 Task: Find connections with filter location Ulm with filter topic #homes with filter profile language German with filter current company Tenneco with filter school HIRACHAND NEMCHAND COLLEGE OF COMMERCE ASHOK CHOWK SOLAPUR DIST.SOLAPUR with filter industry Public Safety with filter service category Email Marketing with filter keywords title Proposal Writer
Action: Mouse moved to (506, 65)
Screenshot: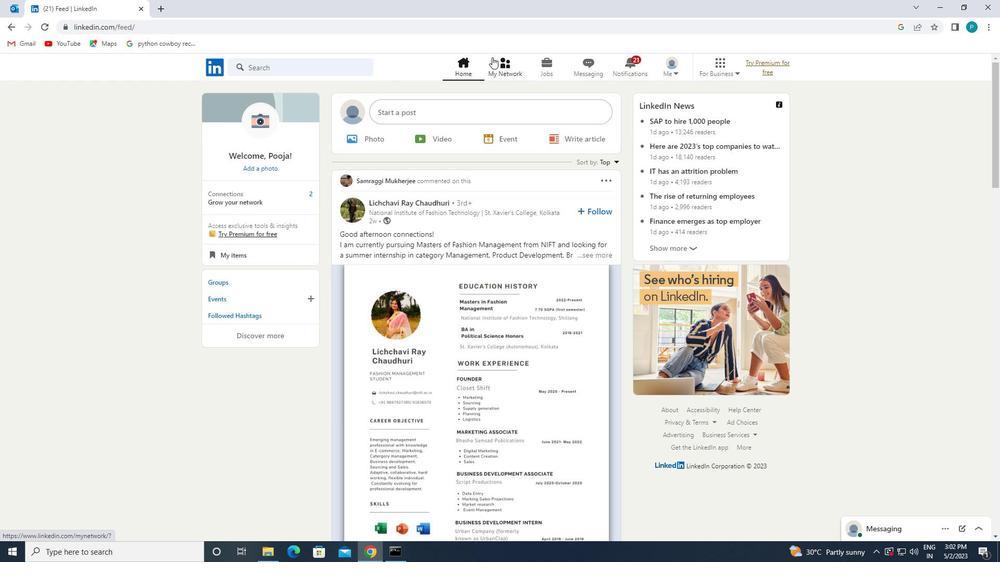 
Action: Mouse pressed left at (506, 65)
Screenshot: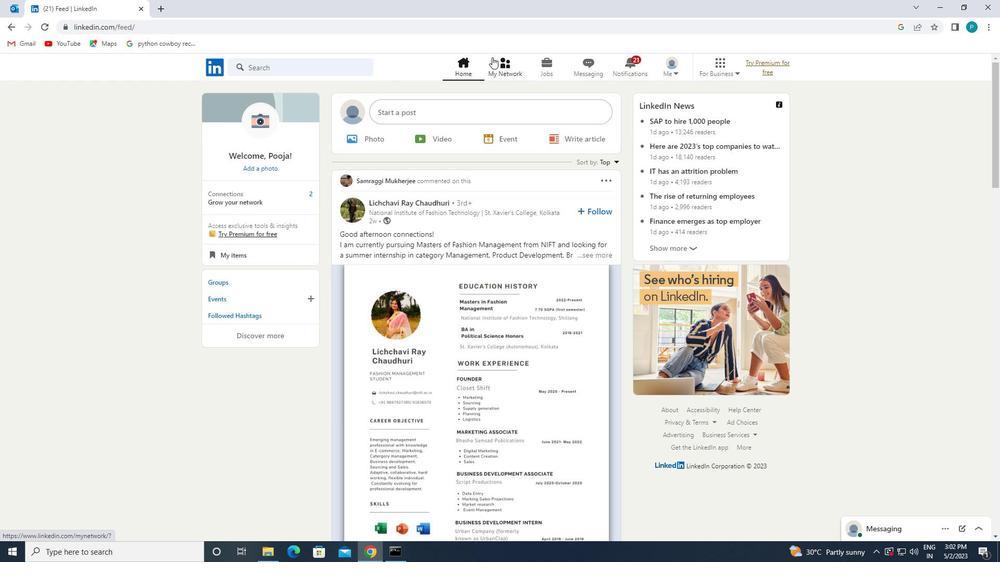 
Action: Mouse moved to (335, 120)
Screenshot: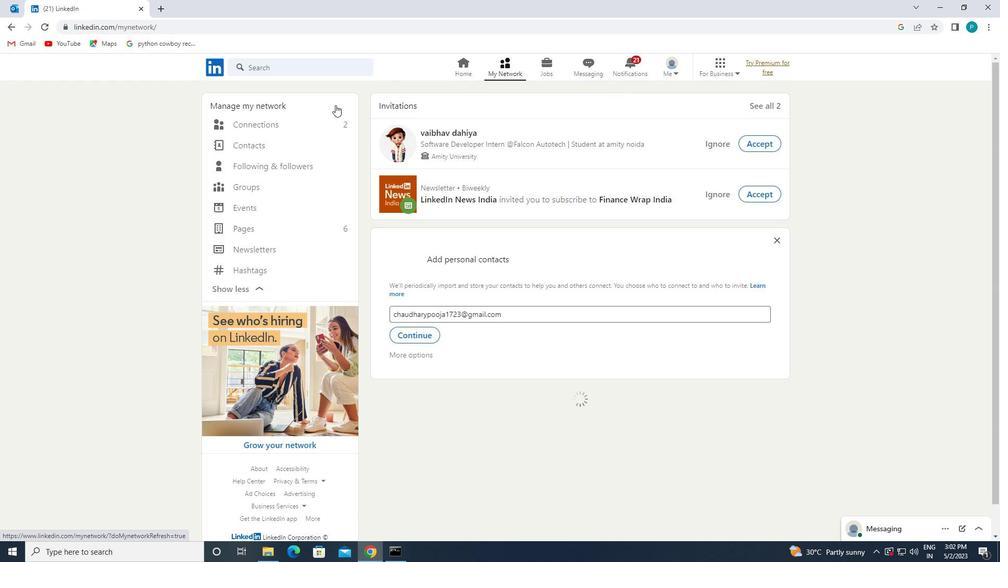 
Action: Mouse pressed left at (335, 120)
Screenshot: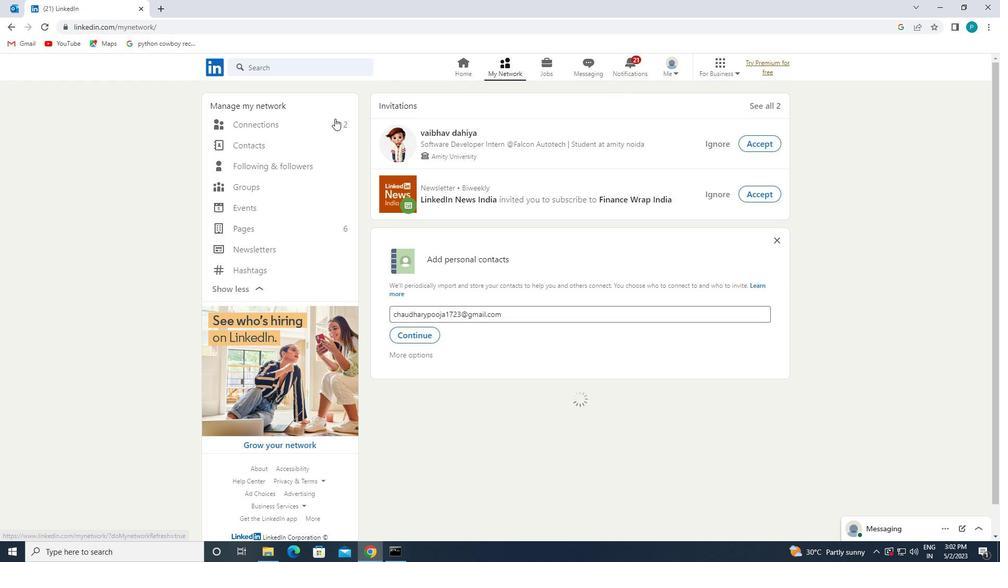 
Action: Mouse moved to (561, 121)
Screenshot: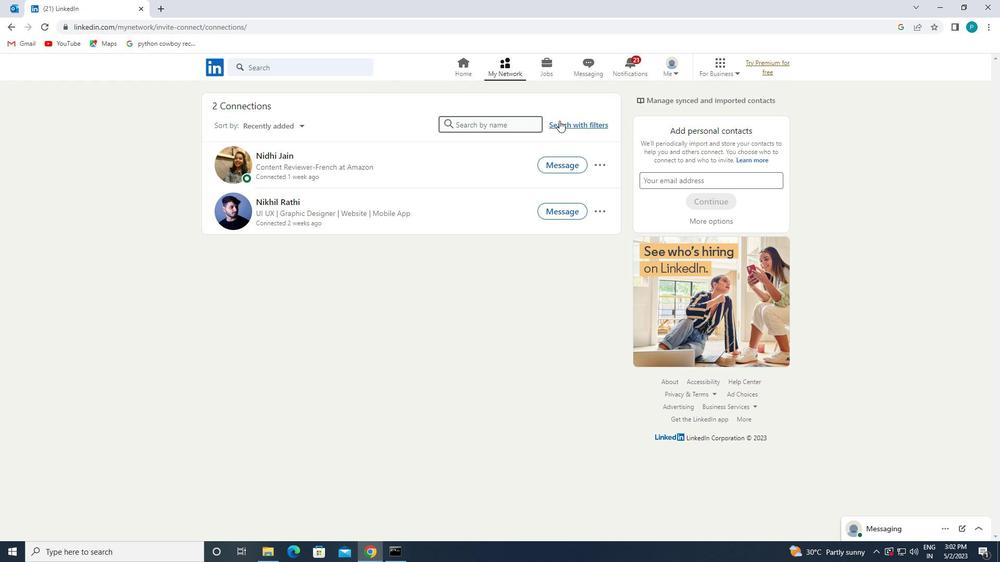 
Action: Mouse pressed left at (561, 121)
Screenshot: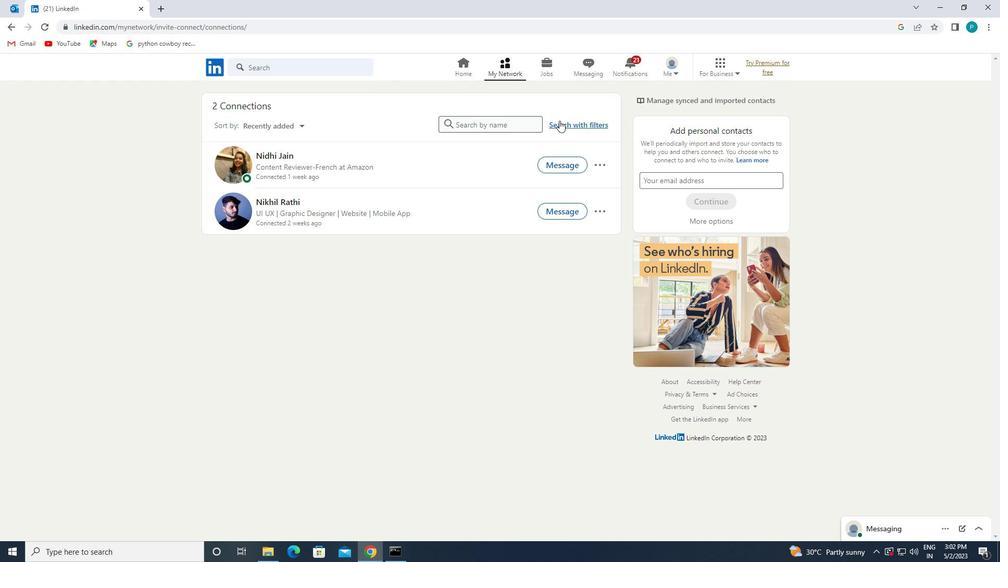 
Action: Mouse moved to (515, 95)
Screenshot: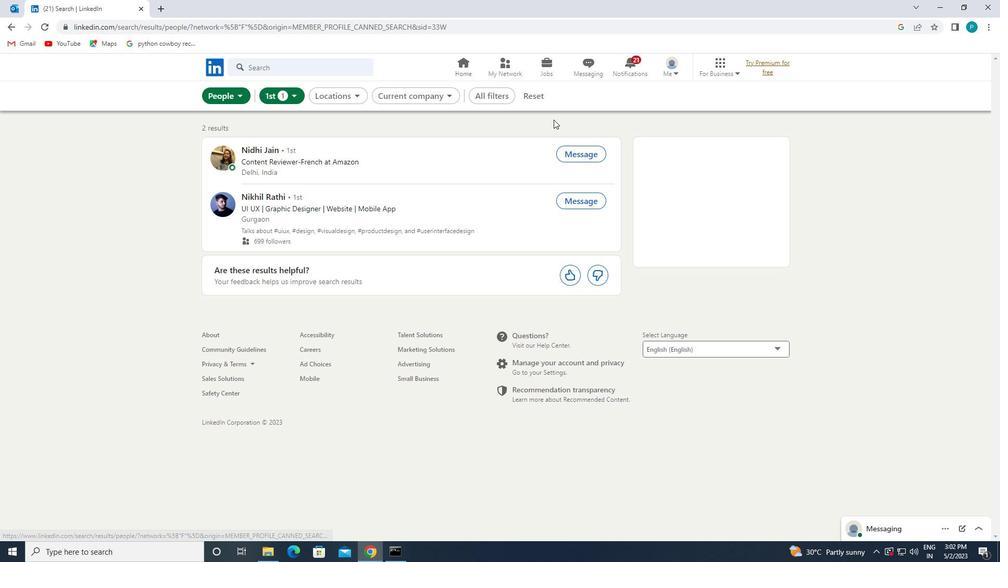 
Action: Mouse pressed left at (515, 95)
Screenshot: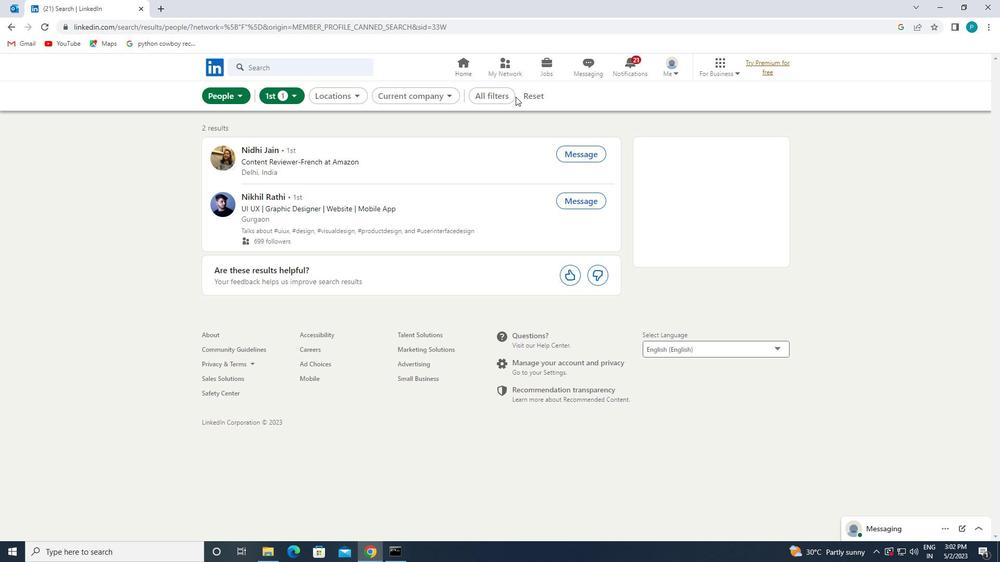 
Action: Mouse moved to (524, 101)
Screenshot: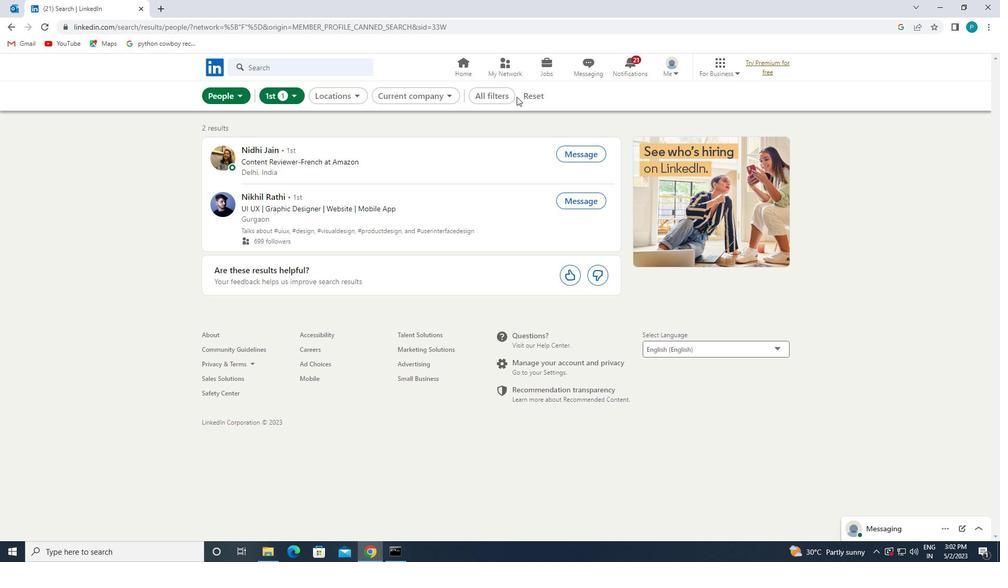 
Action: Mouse pressed left at (524, 101)
Screenshot: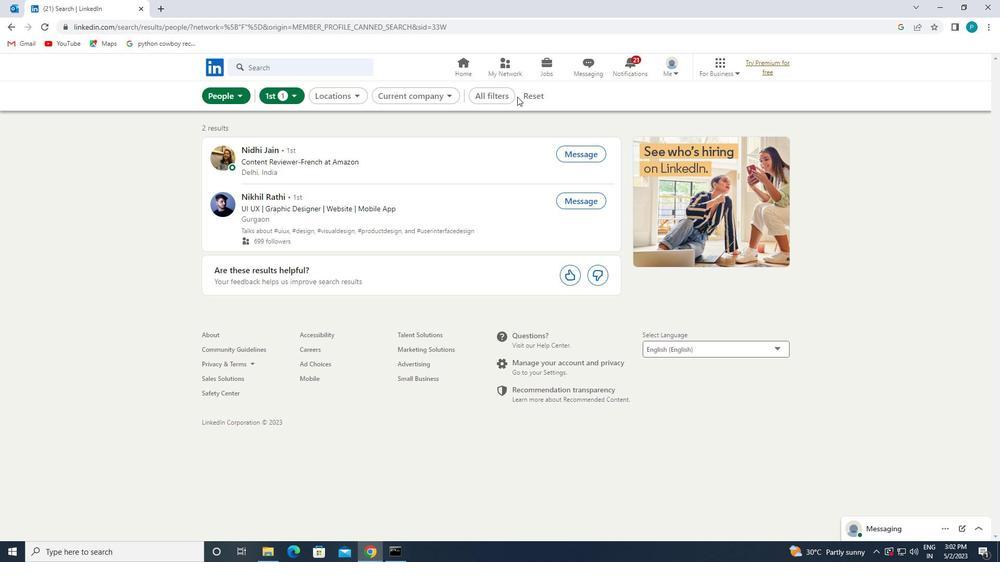 
Action: Mouse moved to (499, 96)
Screenshot: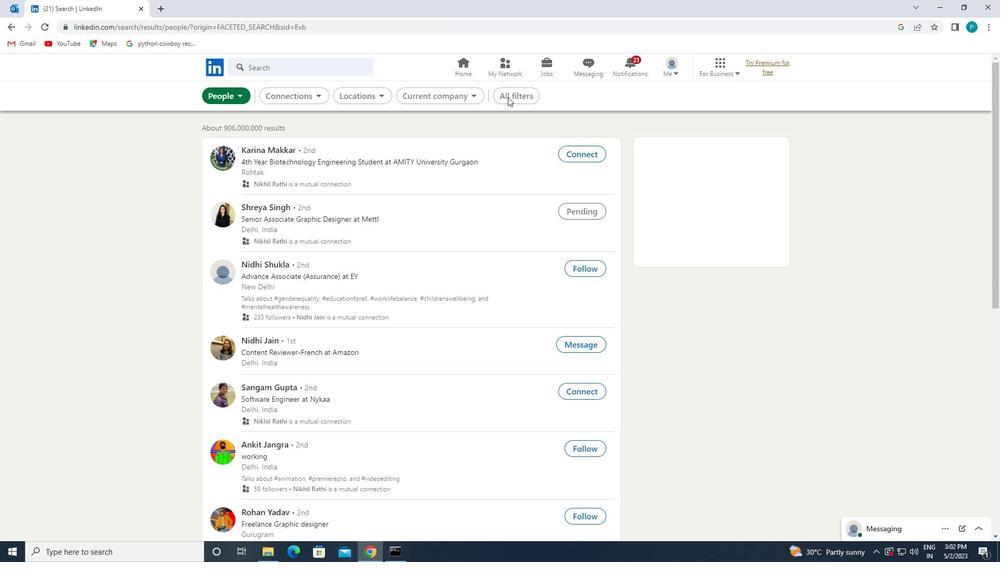 
Action: Mouse pressed left at (499, 96)
Screenshot: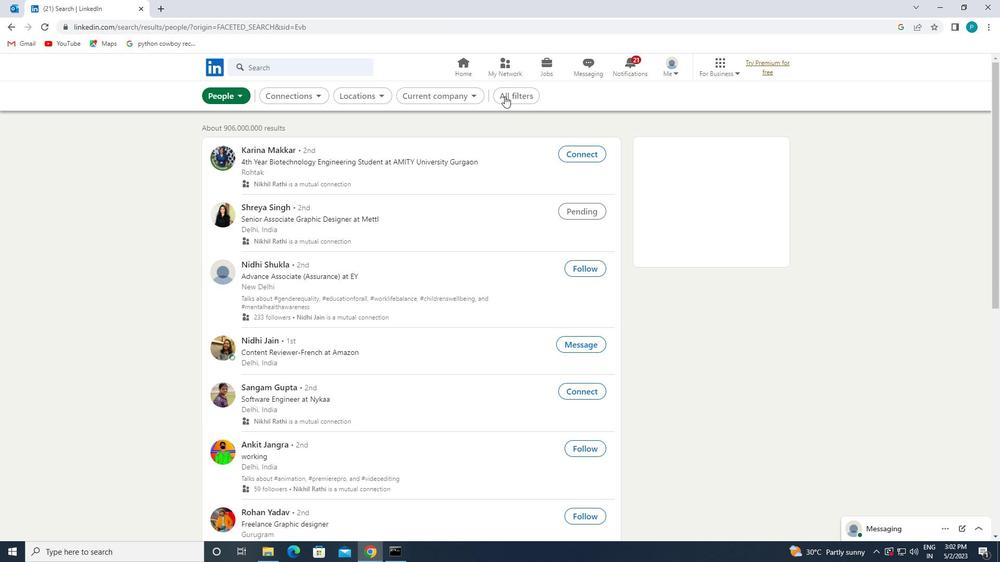
Action: Mouse moved to (858, 262)
Screenshot: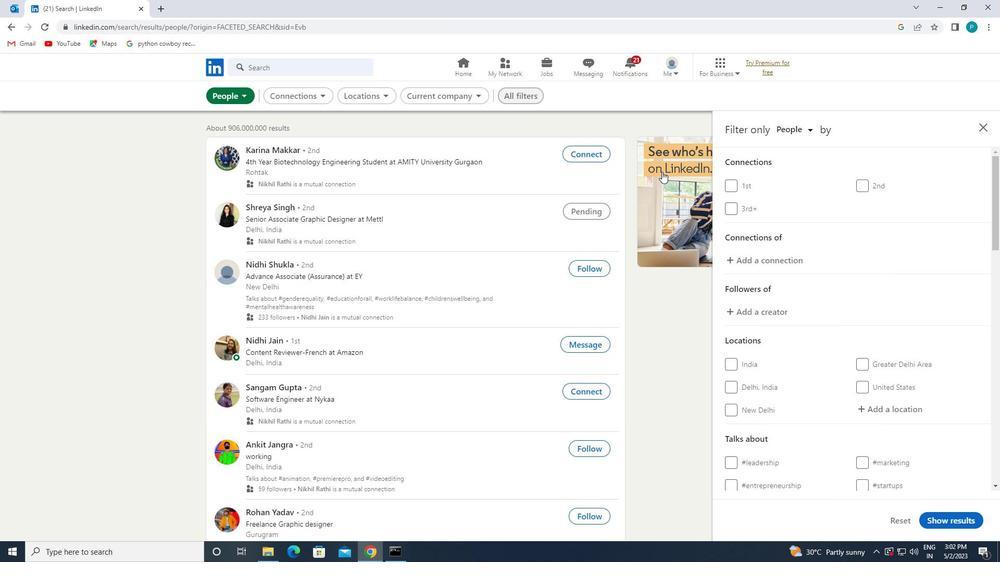 
Action: Mouse scrolled (858, 262) with delta (0, 0)
Screenshot: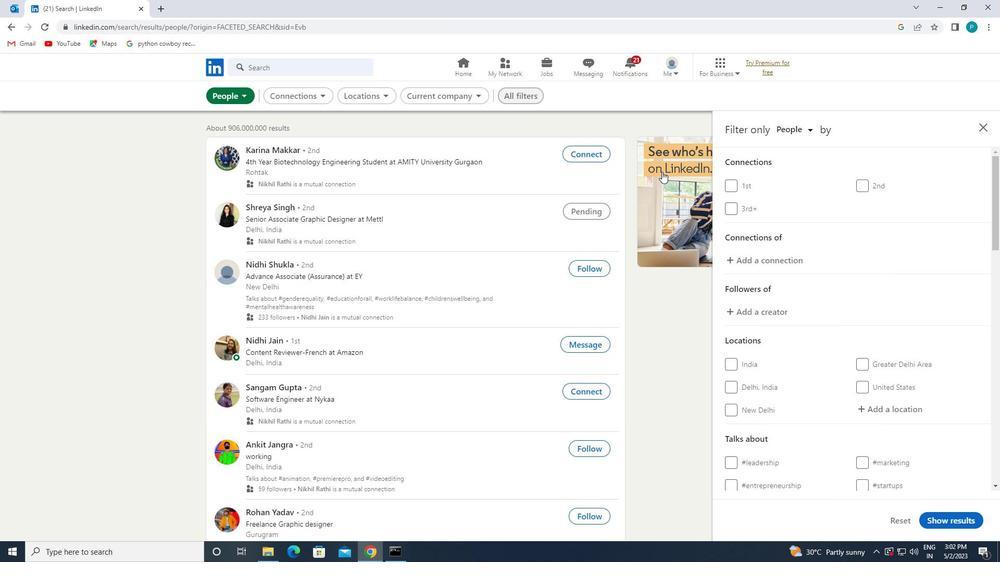 
Action: Mouse moved to (859, 264)
Screenshot: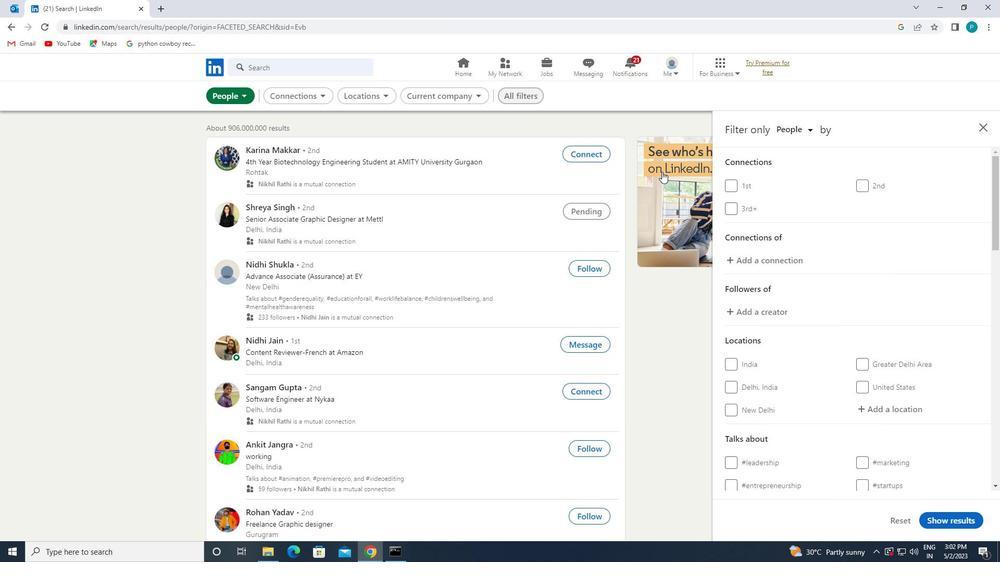 
Action: Mouse scrolled (859, 264) with delta (0, 0)
Screenshot: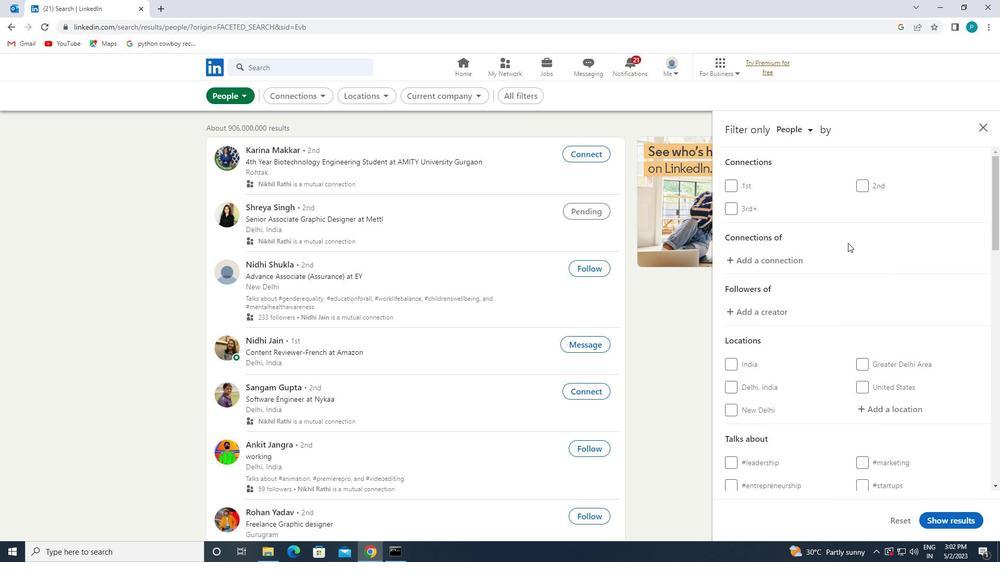 
Action: Mouse scrolled (859, 264) with delta (0, 0)
Screenshot: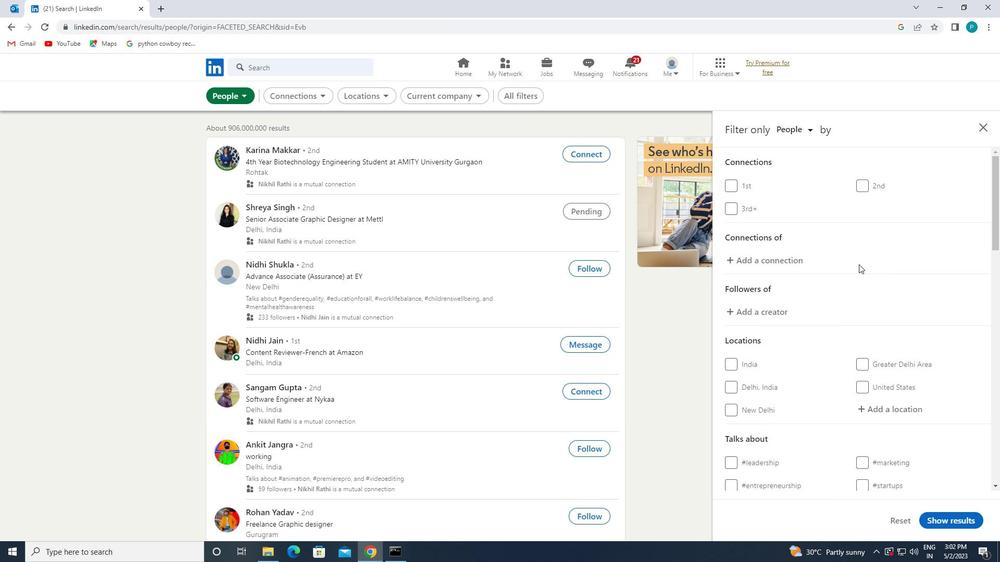 
Action: Mouse moved to (864, 256)
Screenshot: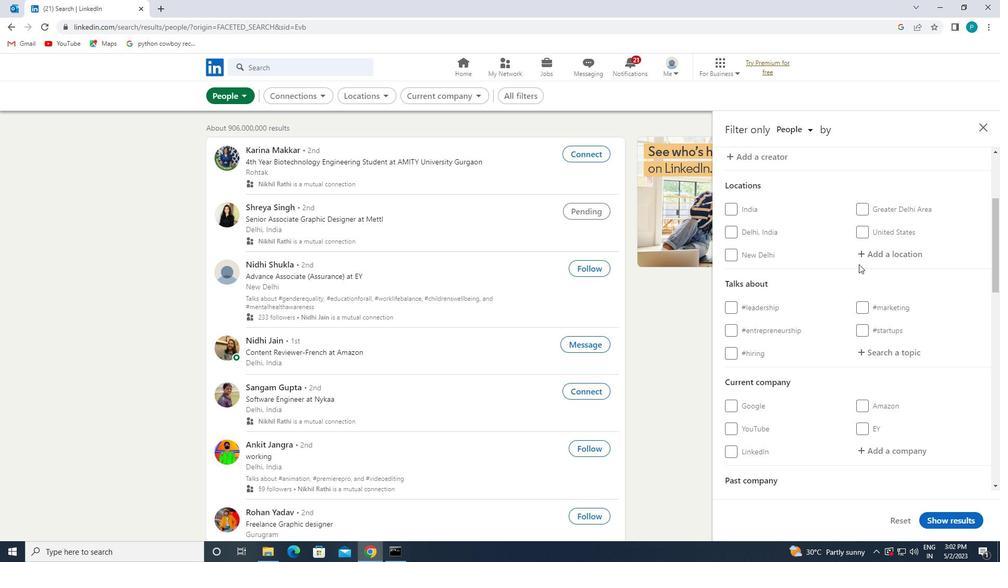 
Action: Mouse pressed left at (864, 256)
Screenshot: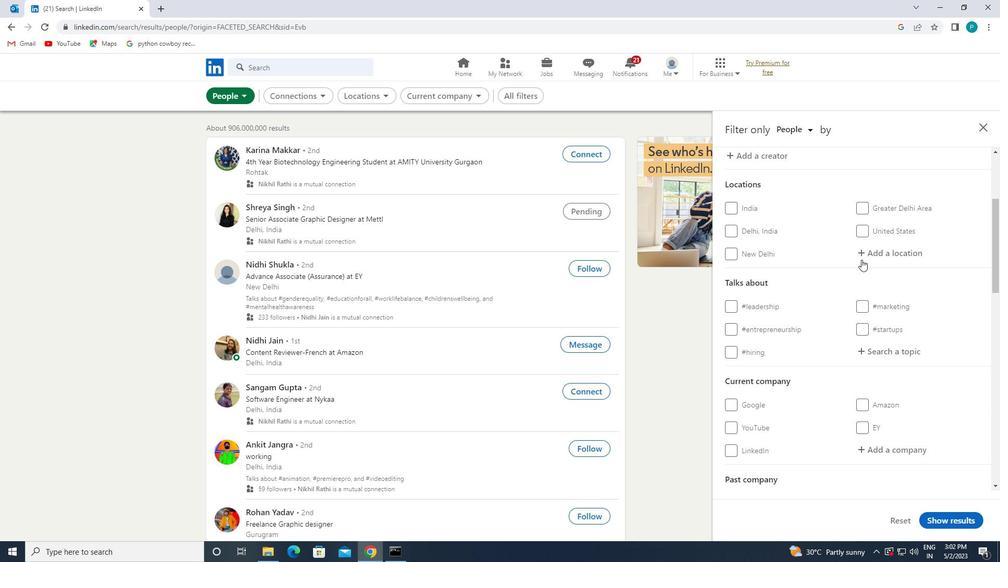 
Action: Key pressed <Key.caps_lock>u<Key.caps_lock>lm
Screenshot: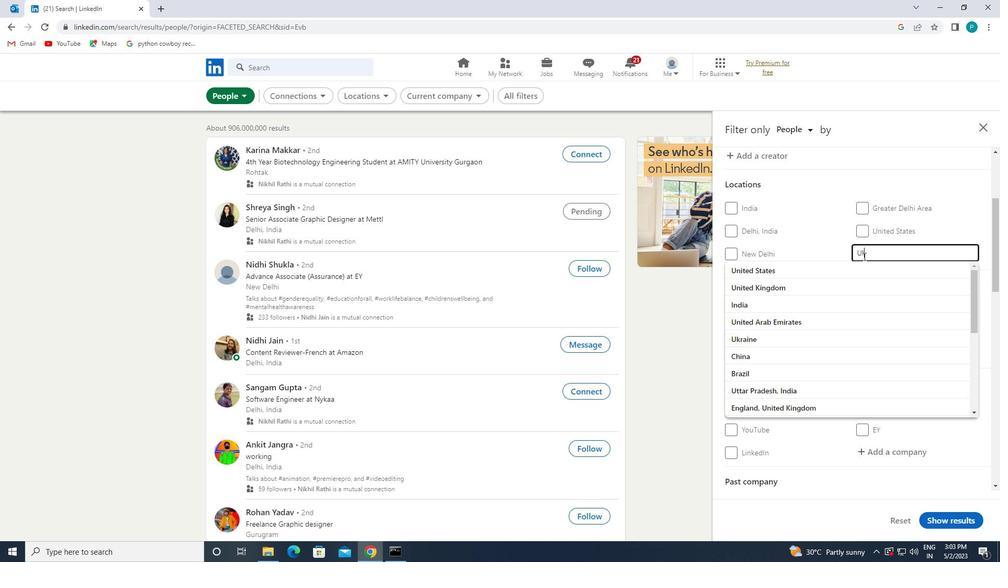 
Action: Mouse moved to (841, 264)
Screenshot: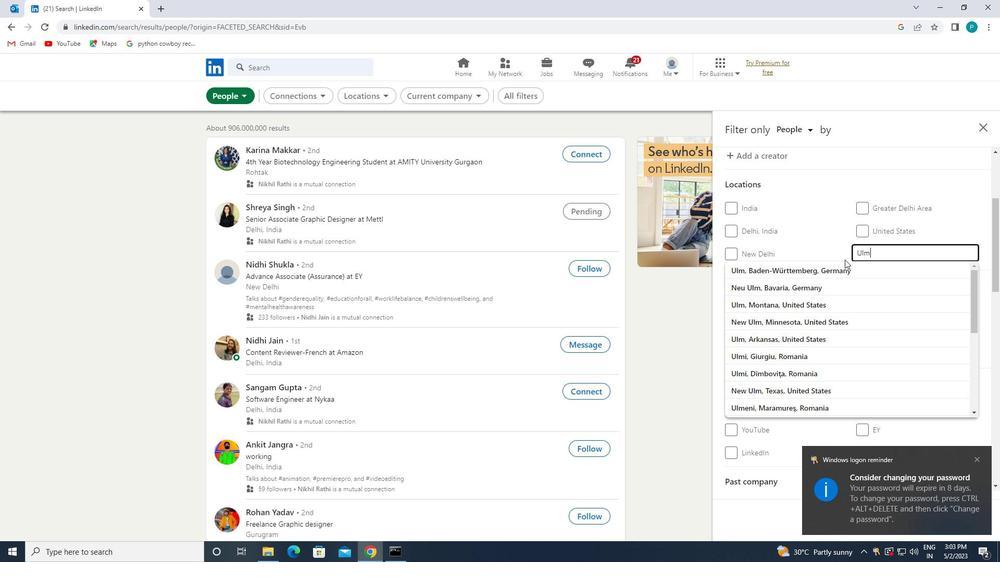 
Action: Mouse pressed left at (841, 264)
Screenshot: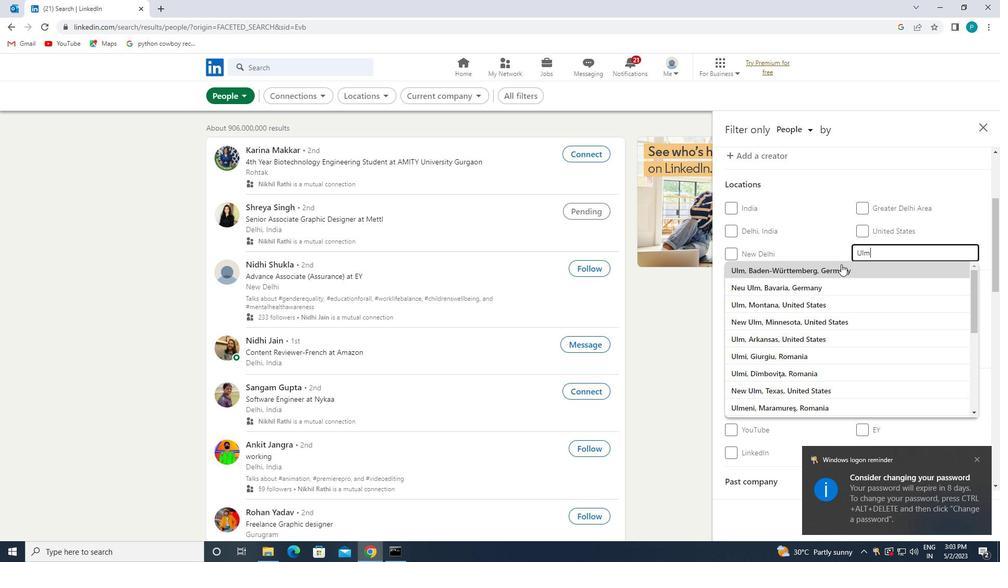 
Action: Mouse moved to (855, 297)
Screenshot: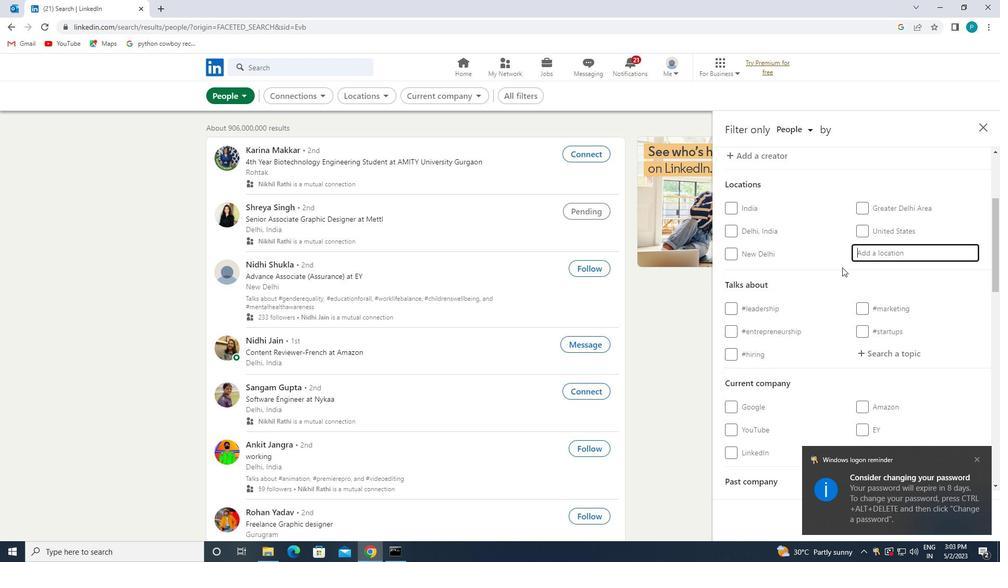 
Action: Mouse scrolled (855, 296) with delta (0, 0)
Screenshot: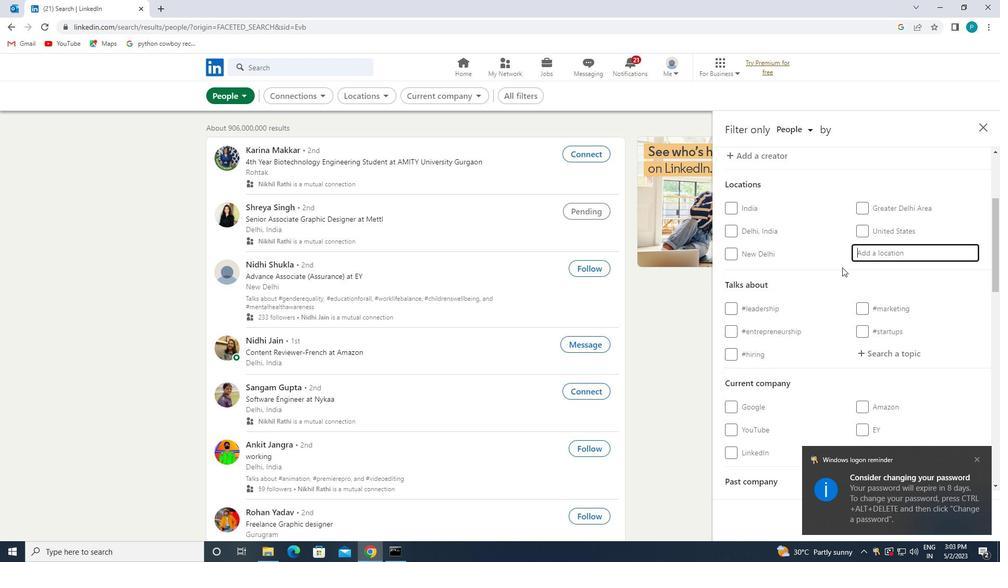 
Action: Mouse moved to (855, 297)
Screenshot: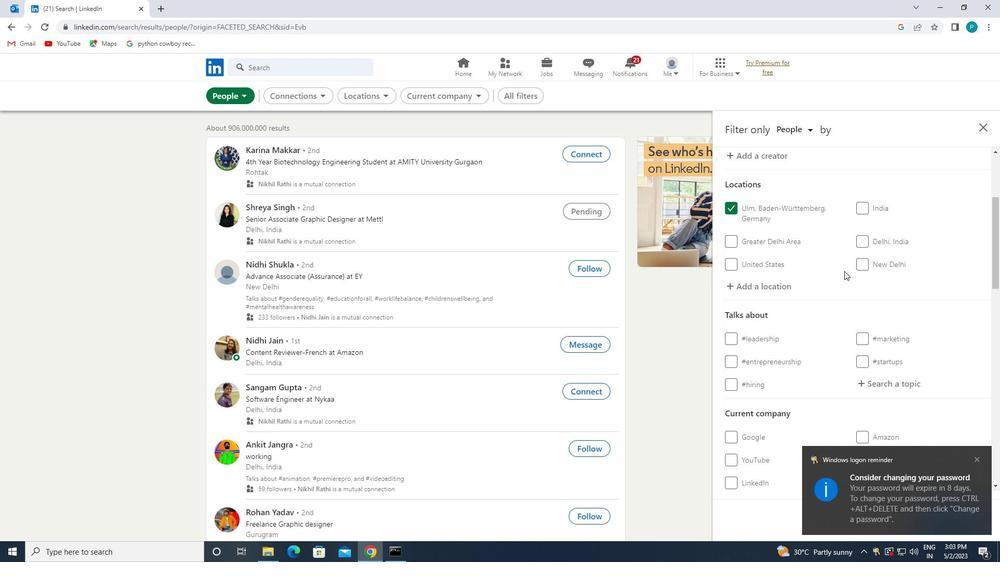 
Action: Mouse scrolled (855, 297) with delta (0, 0)
Screenshot: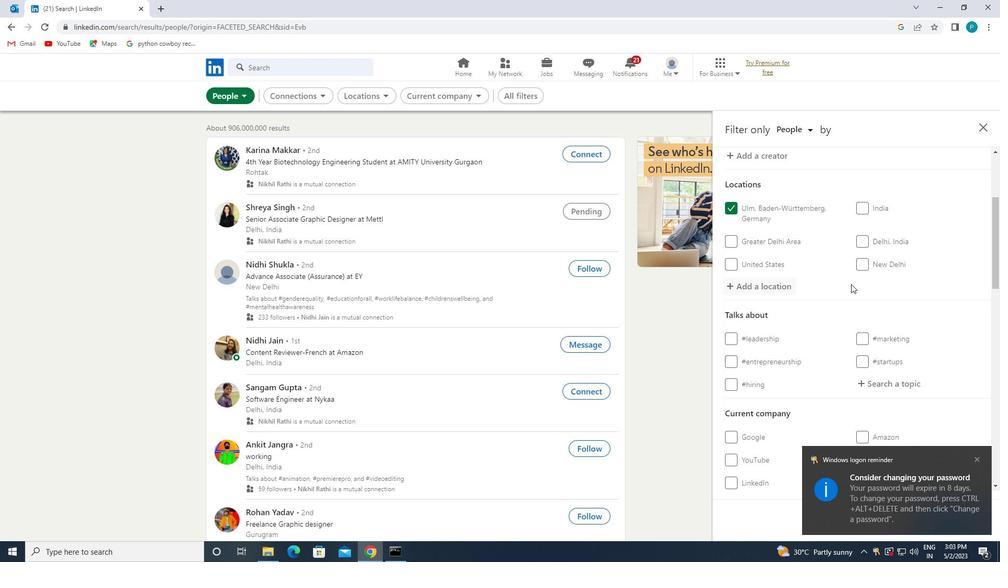 
Action: Mouse moved to (902, 284)
Screenshot: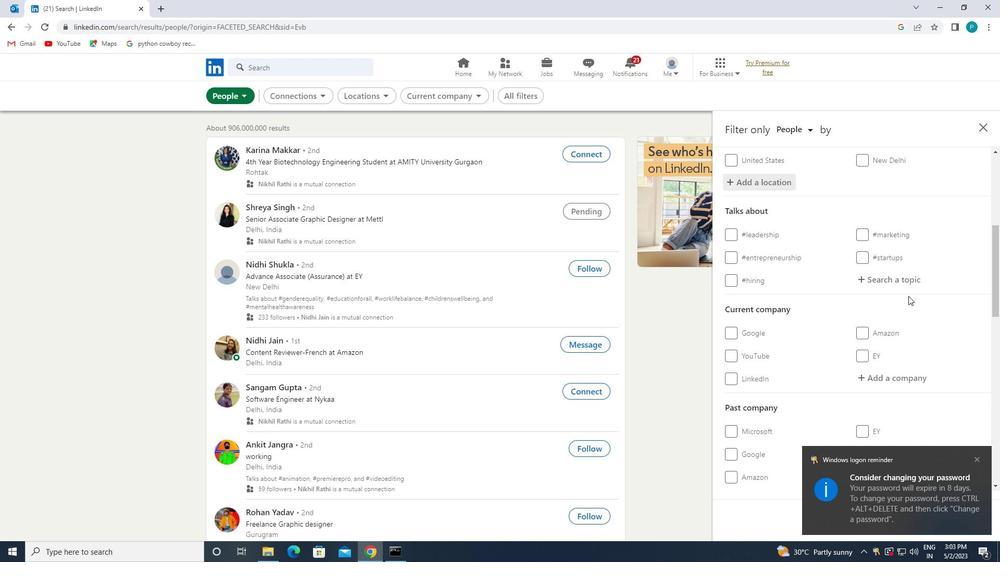 
Action: Mouse pressed left at (902, 284)
Screenshot: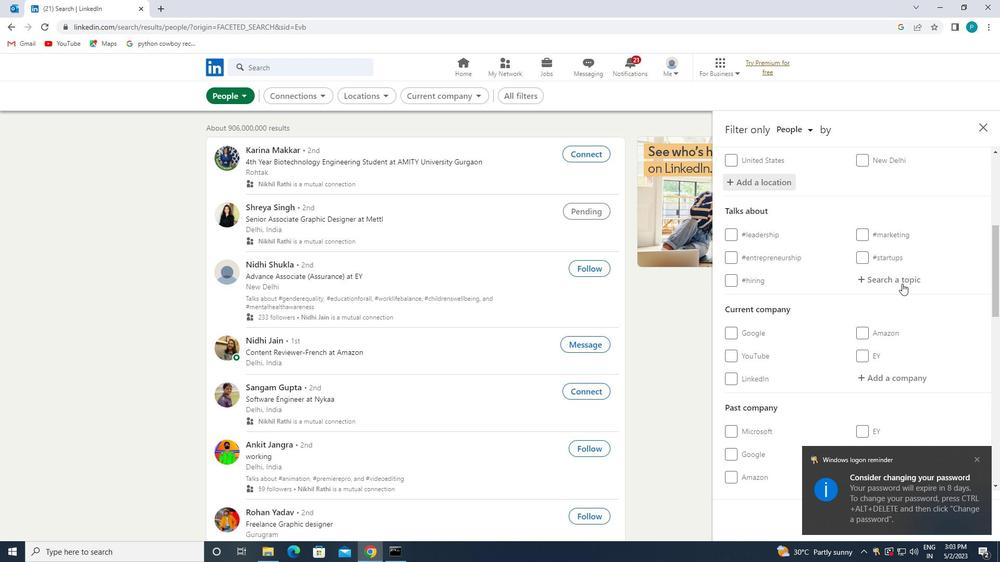 
Action: Mouse moved to (981, 457)
Screenshot: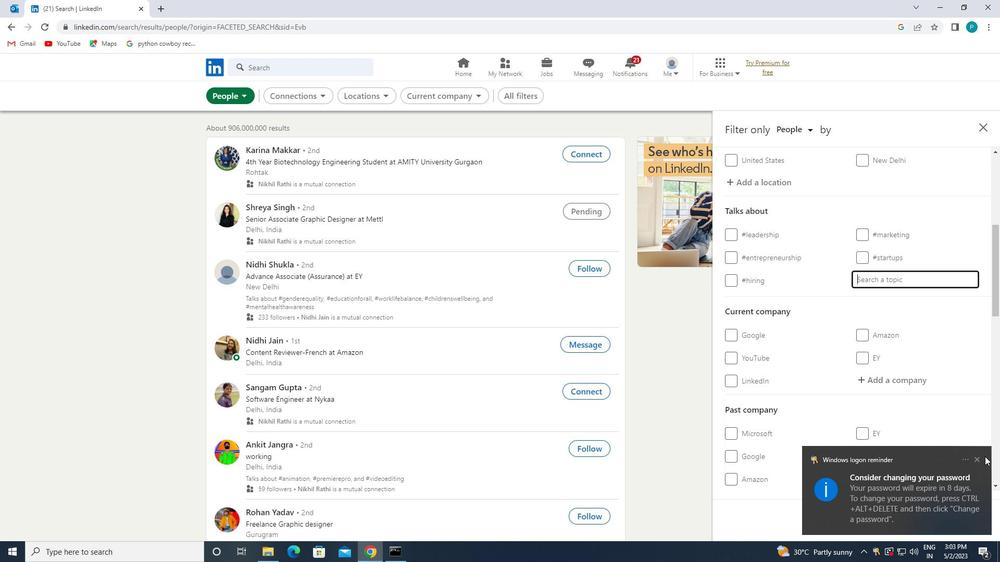 
Action: Mouse pressed left at (981, 457)
Screenshot: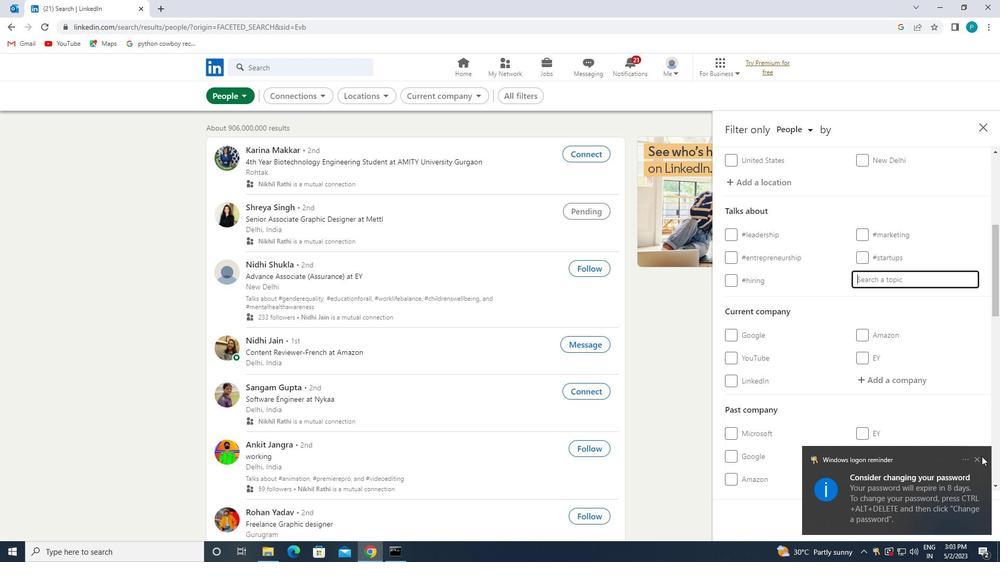 
Action: Mouse moved to (898, 277)
Screenshot: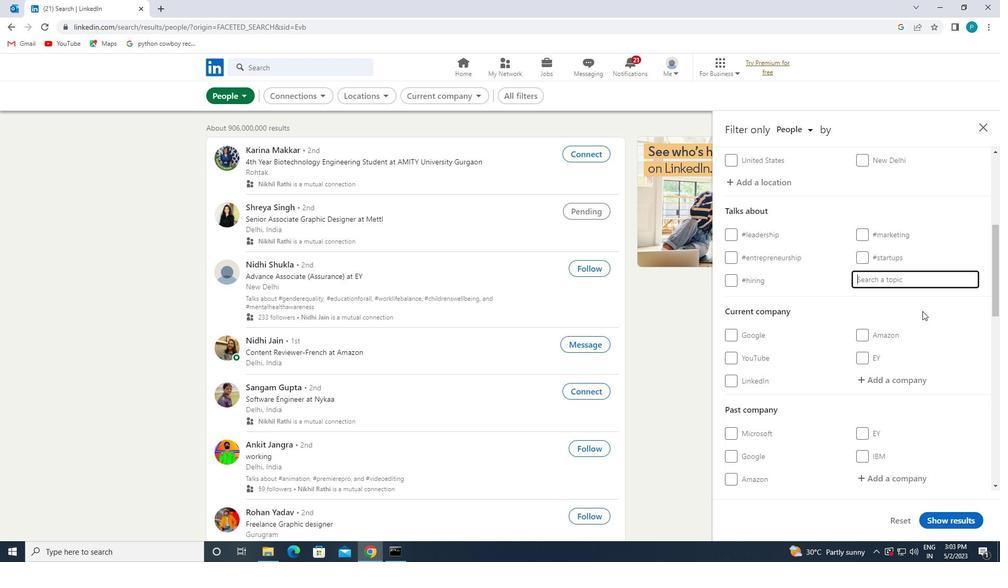 
Action: Key pressed <Key.shift>#HOMES
Screenshot: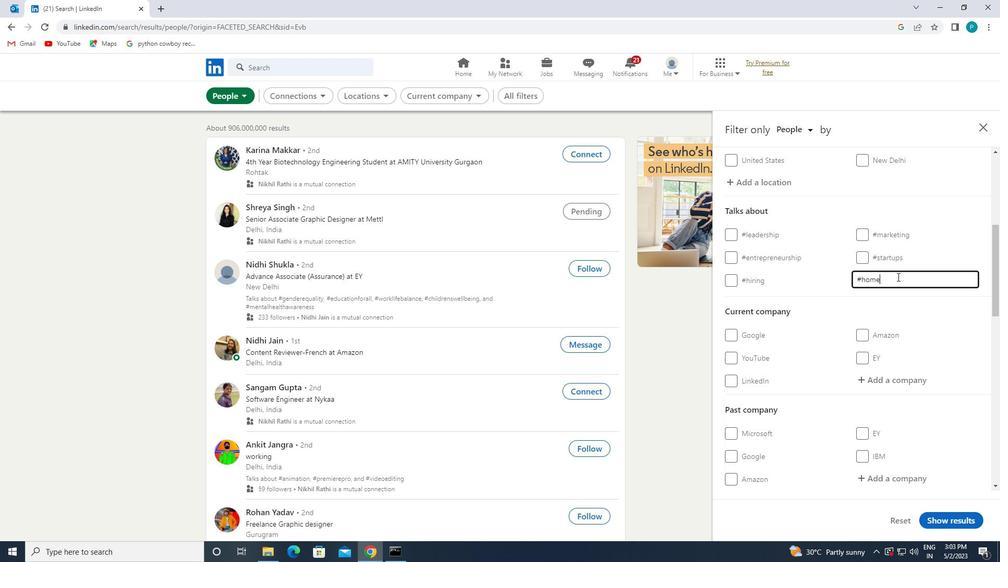 
Action: Mouse moved to (906, 374)
Screenshot: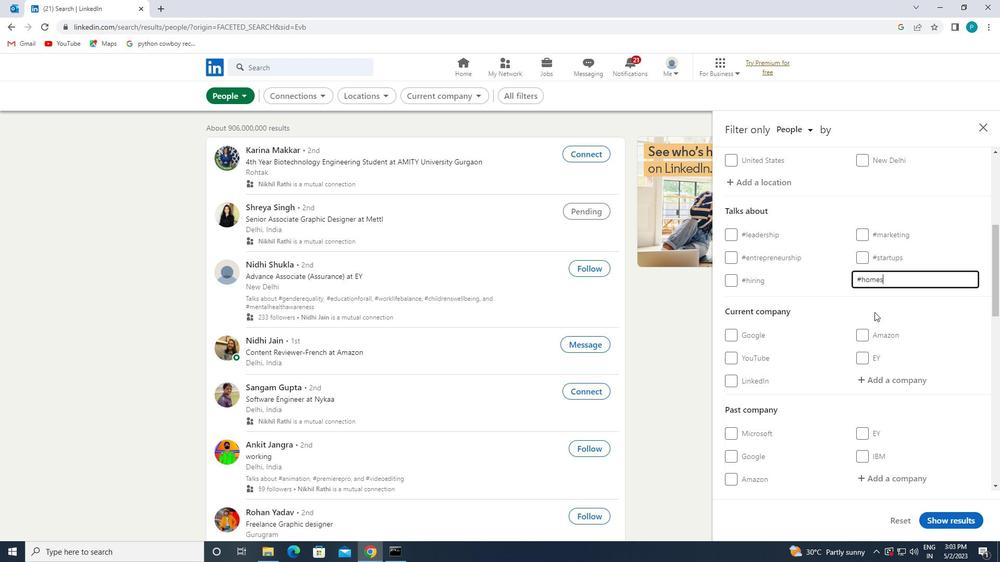 
Action: Mouse scrolled (906, 373) with delta (0, 0)
Screenshot: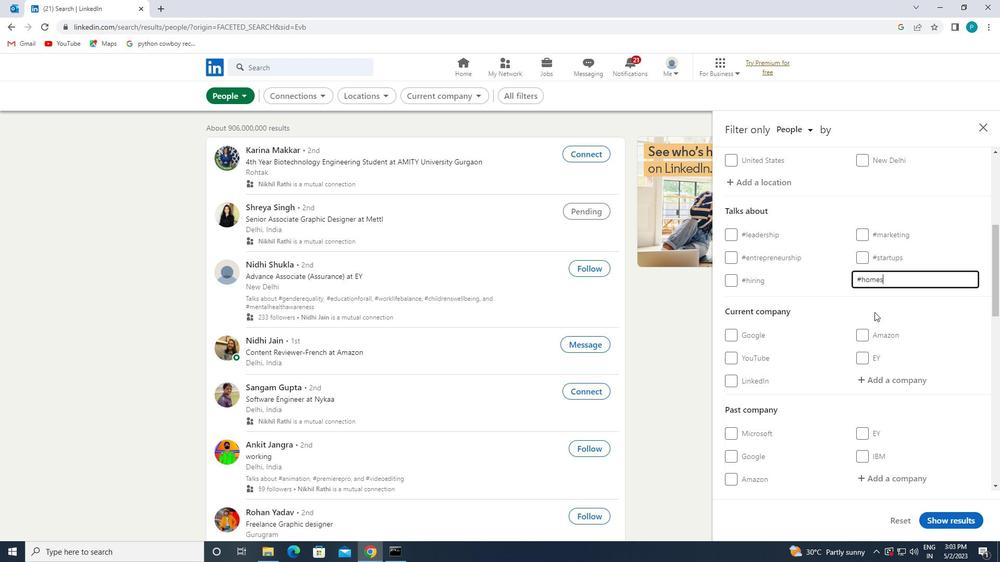 
Action: Mouse moved to (901, 384)
Screenshot: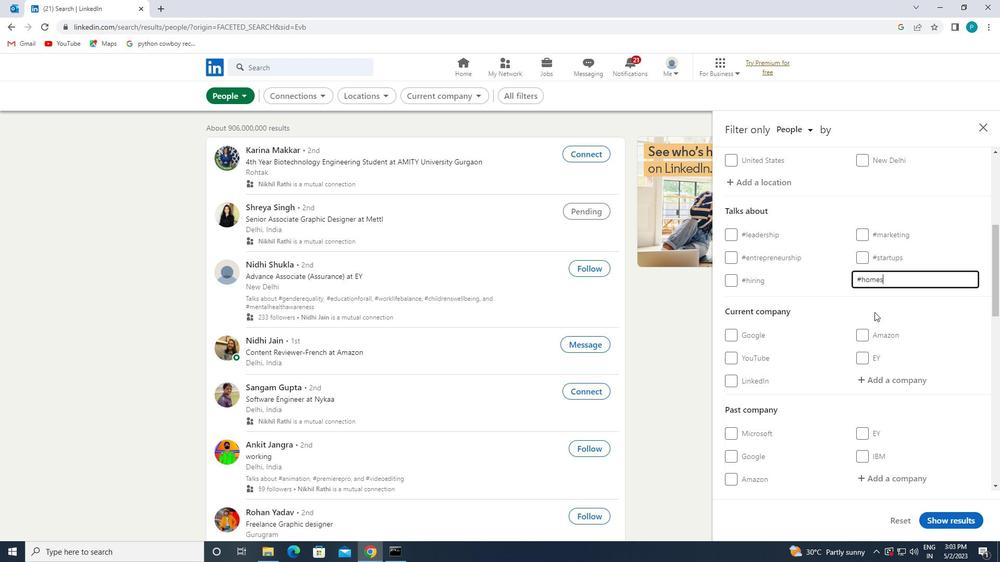 
Action: Mouse scrolled (901, 384) with delta (0, 0)
Screenshot: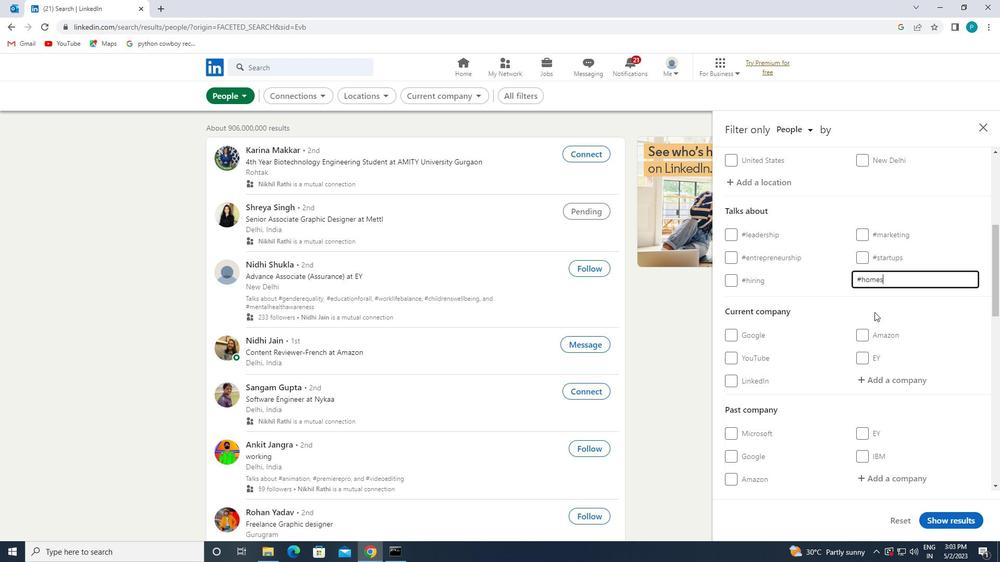 
Action: Mouse moved to (897, 388)
Screenshot: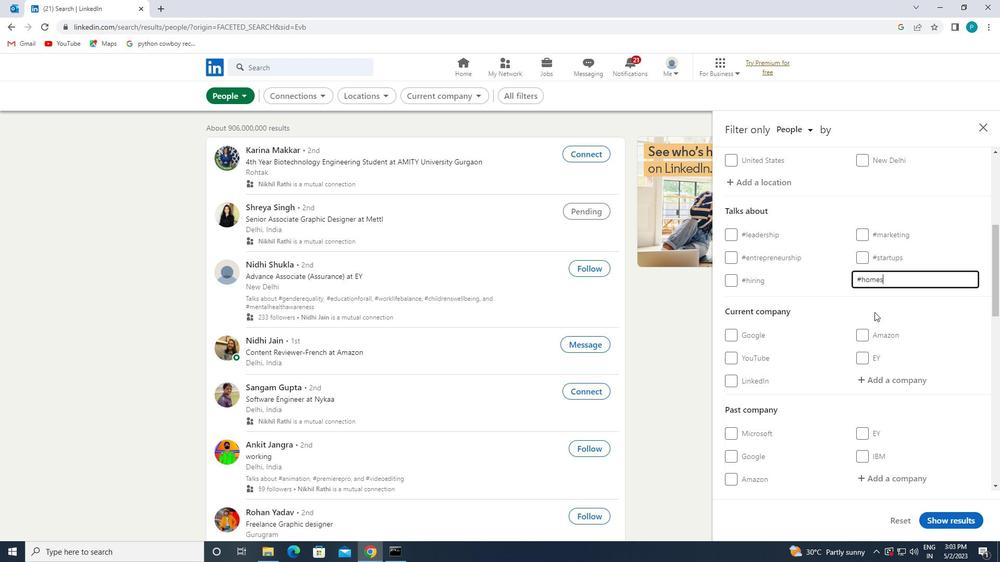 
Action: Mouse scrolled (897, 388) with delta (0, 0)
Screenshot: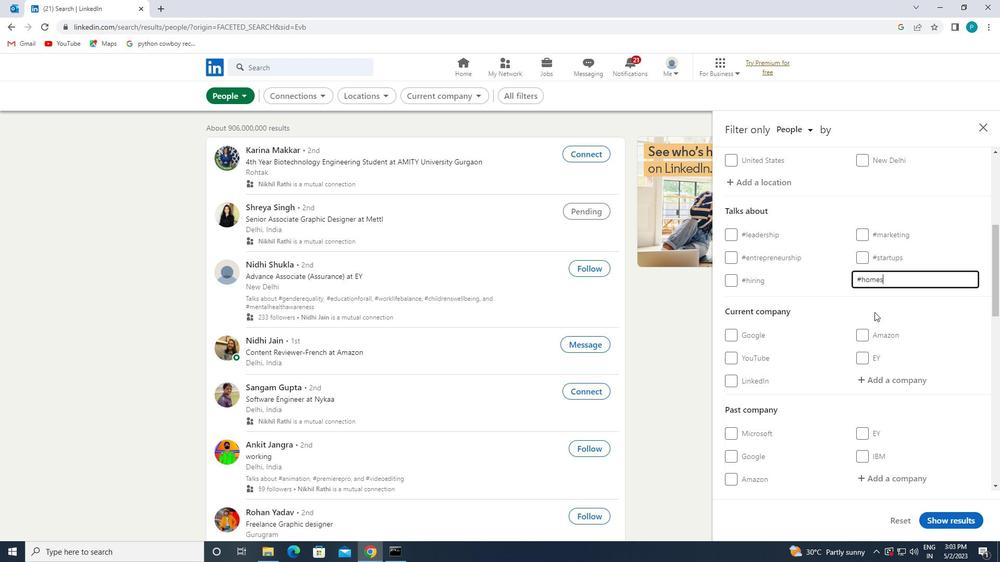 
Action: Mouse moved to (822, 375)
Screenshot: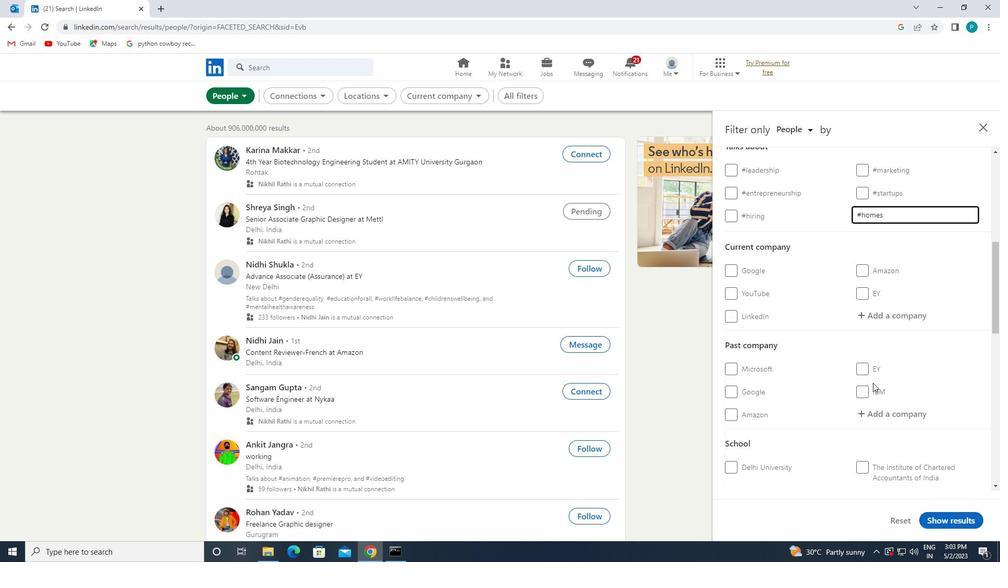 
Action: Mouse scrolled (822, 375) with delta (0, 0)
Screenshot: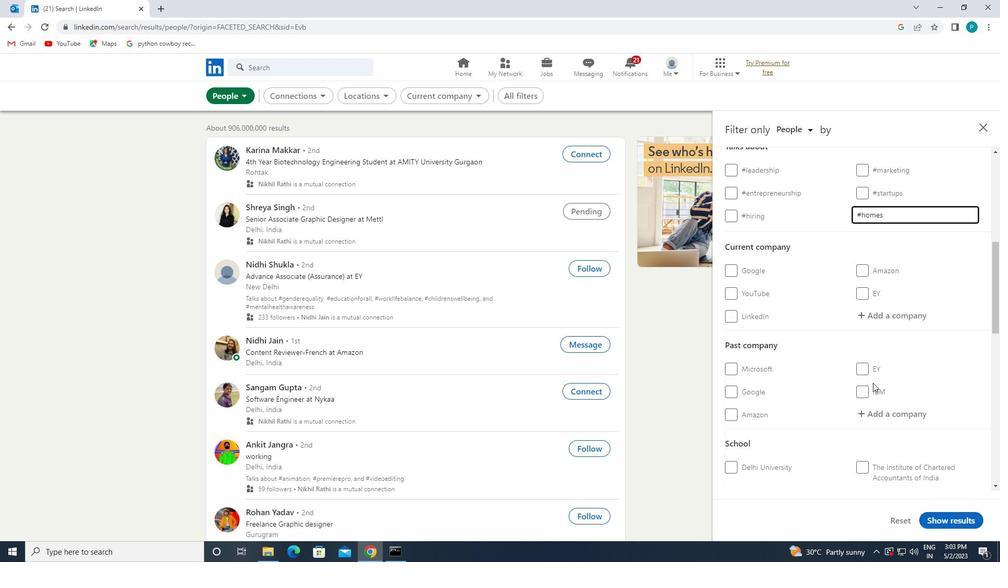 
Action: Mouse moved to (821, 376)
Screenshot: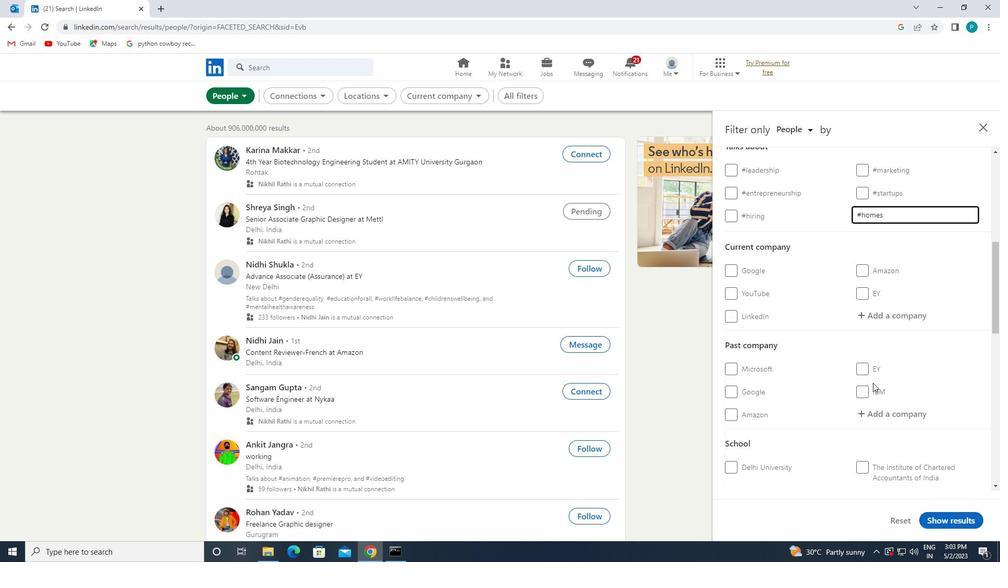 
Action: Mouse scrolled (821, 376) with delta (0, 0)
Screenshot: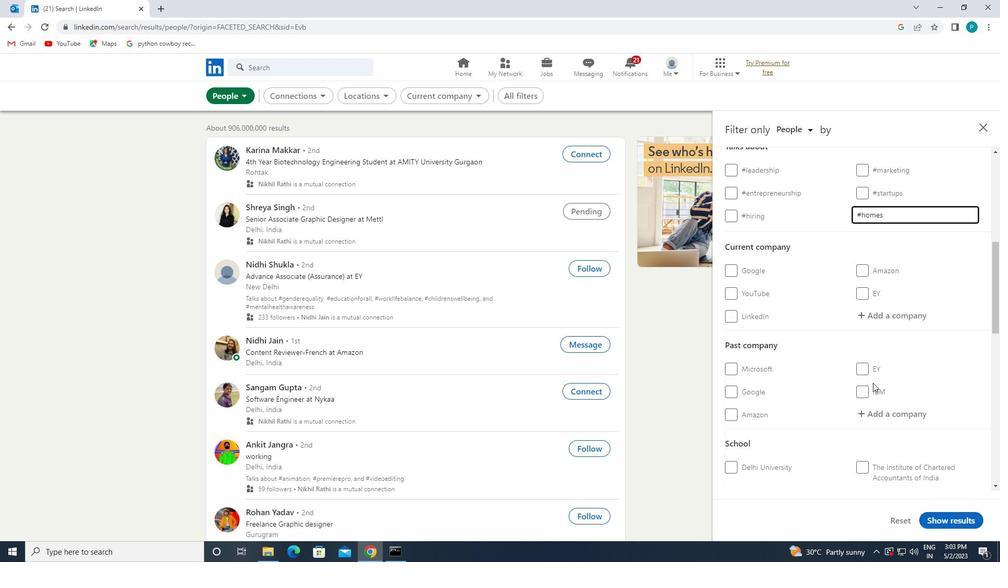 
Action: Mouse moved to (786, 384)
Screenshot: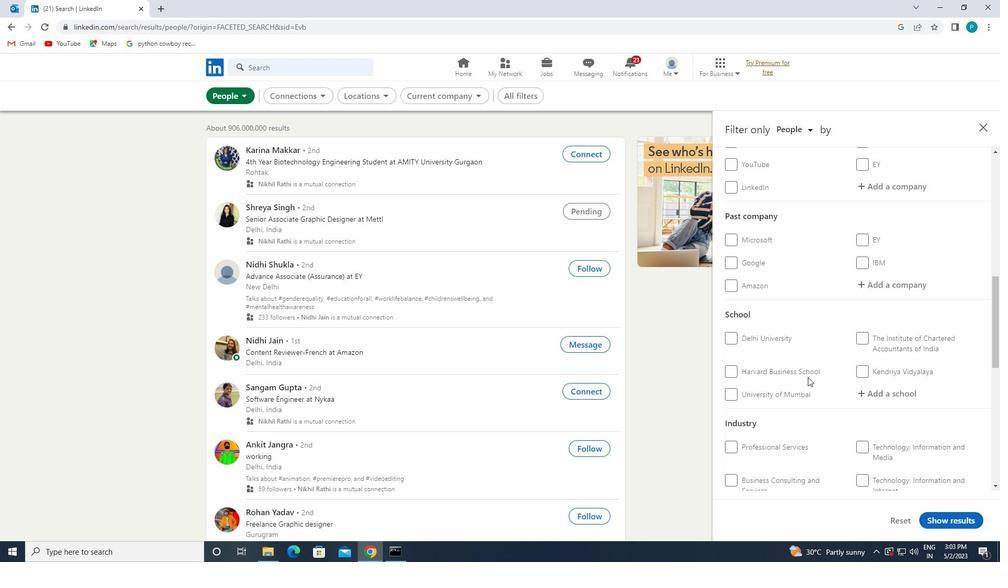 
Action: Mouse scrolled (786, 383) with delta (0, 0)
Screenshot: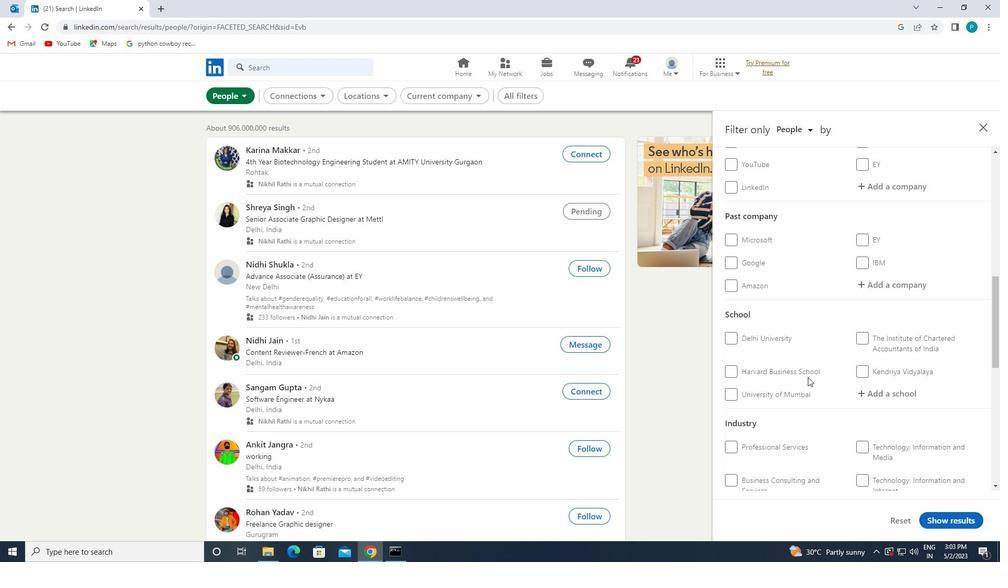
Action: Mouse moved to (785, 384)
Screenshot: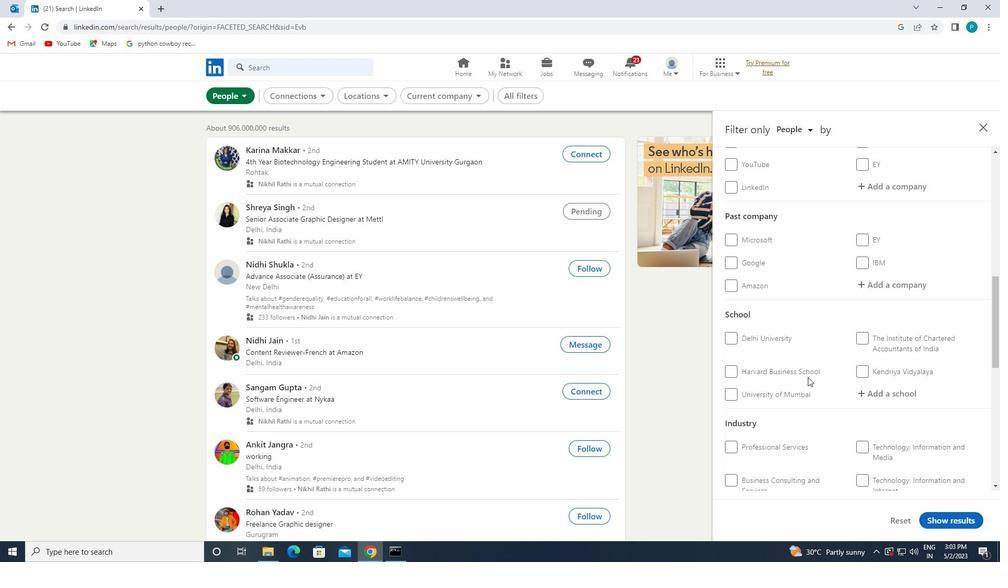 
Action: Mouse scrolled (785, 384) with delta (0, 0)
Screenshot: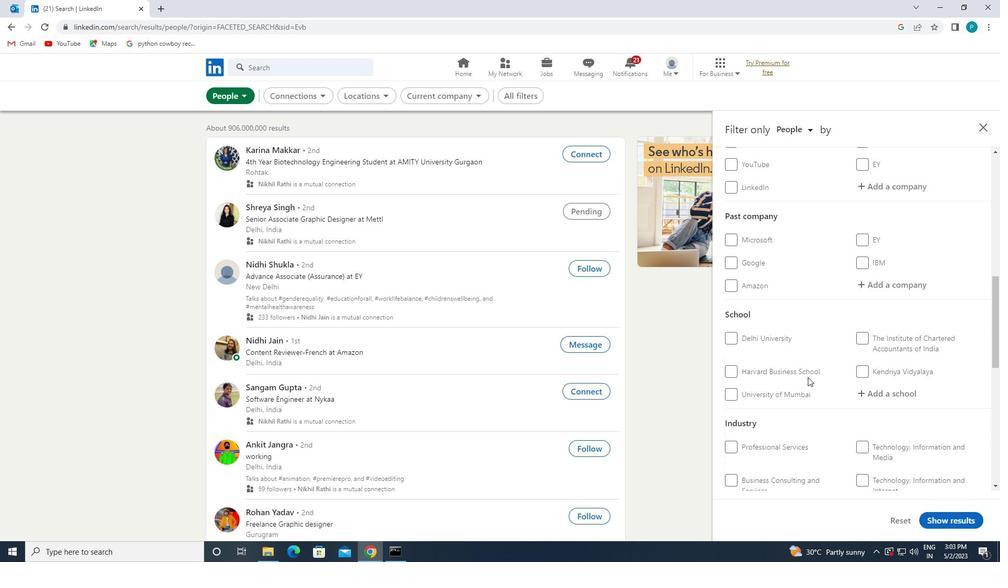 
Action: Mouse scrolled (785, 384) with delta (0, 0)
Screenshot: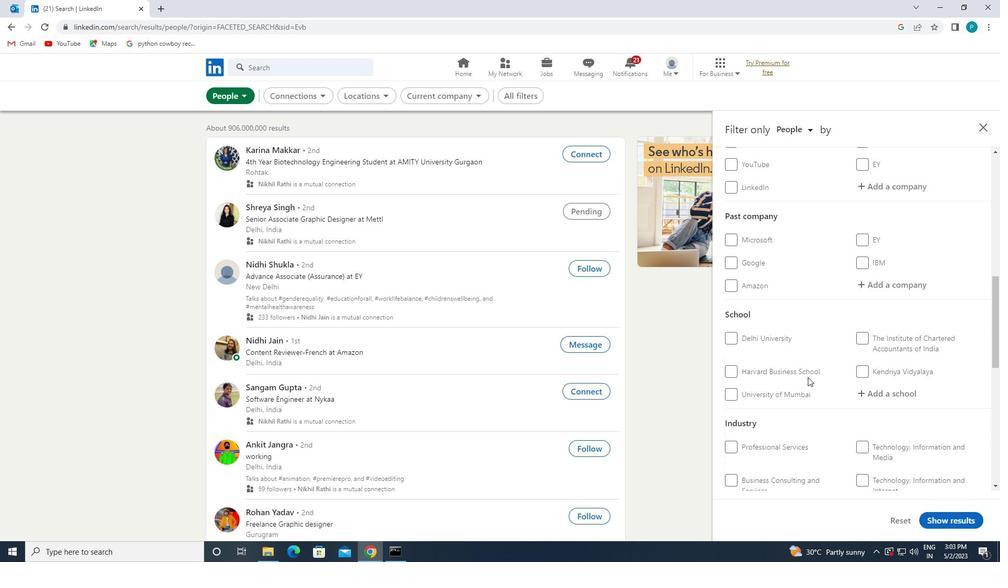 
Action: Mouse moved to (756, 388)
Screenshot: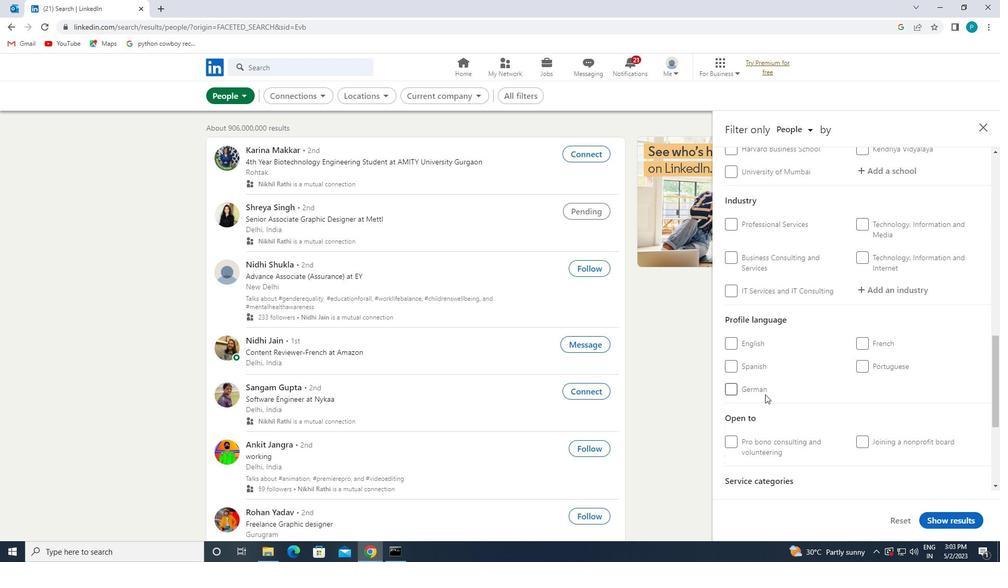 
Action: Mouse pressed left at (756, 388)
Screenshot: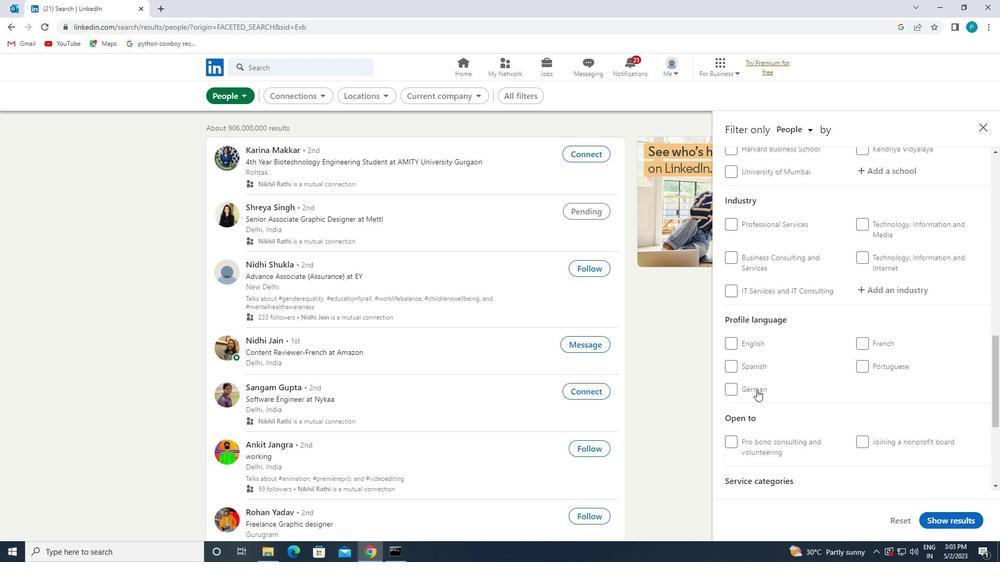 
Action: Mouse moved to (804, 380)
Screenshot: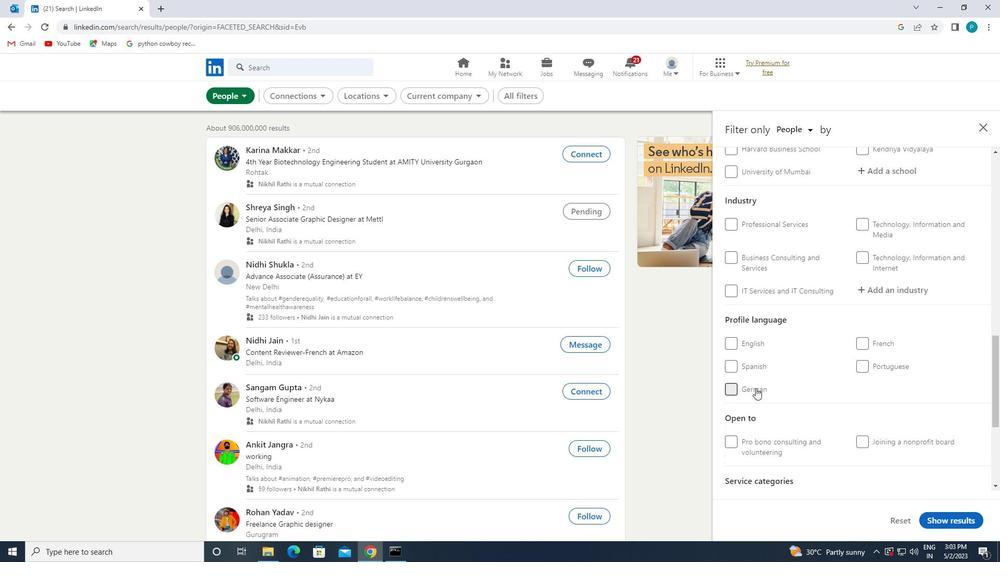
Action: Mouse scrolled (804, 381) with delta (0, 0)
Screenshot: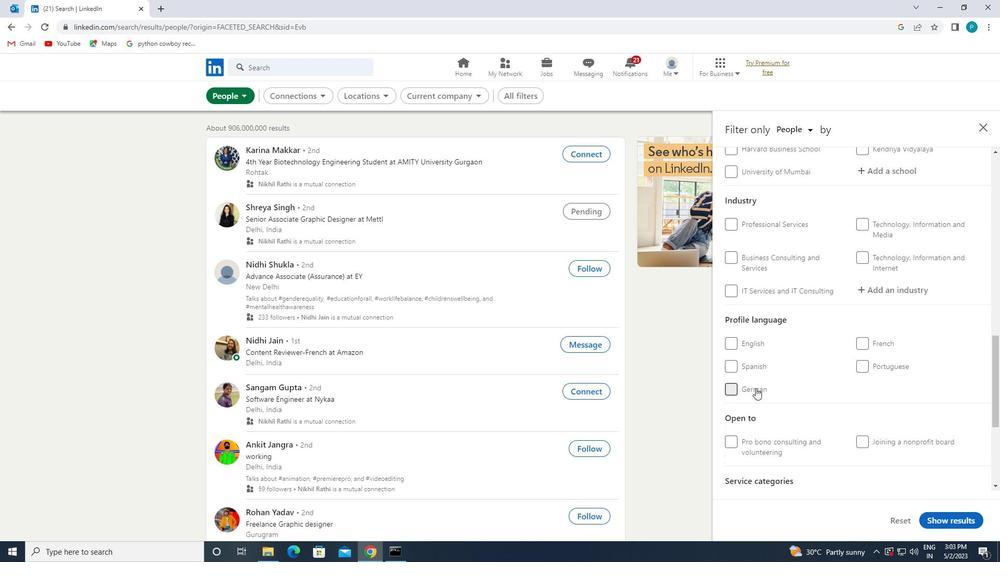 
Action: Mouse moved to (804, 380)
Screenshot: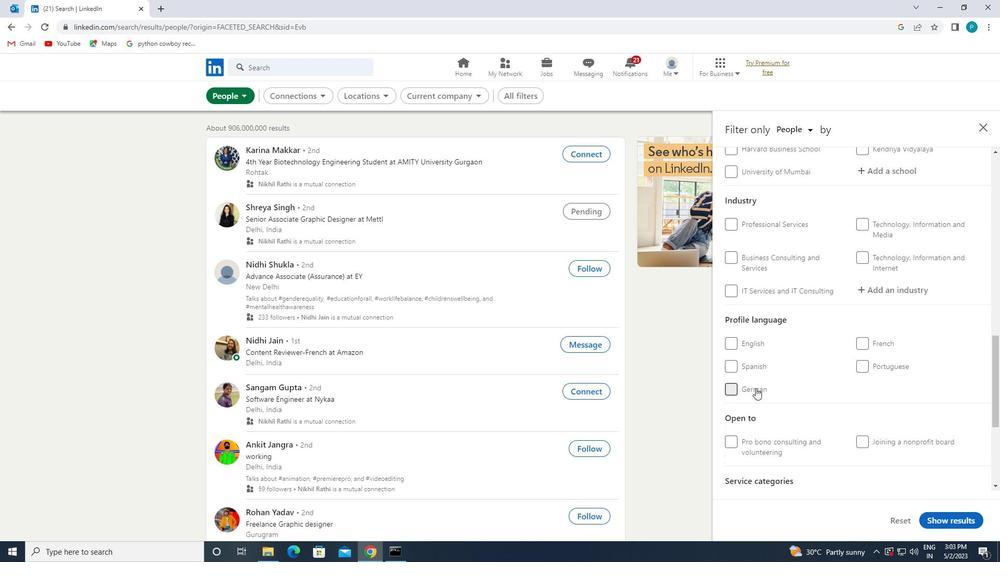 
Action: Mouse scrolled (804, 380) with delta (0, 0)
Screenshot: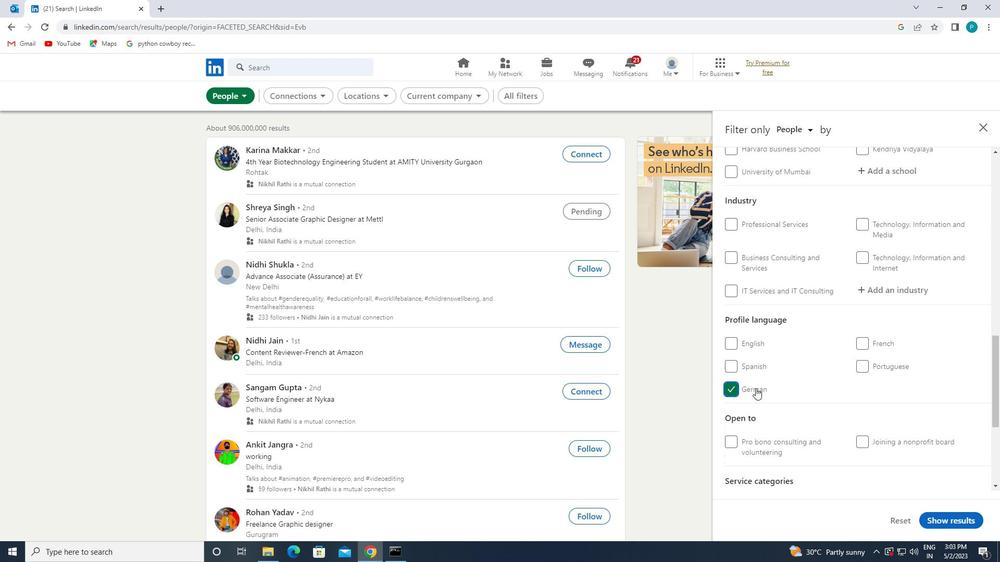 
Action: Mouse moved to (806, 379)
Screenshot: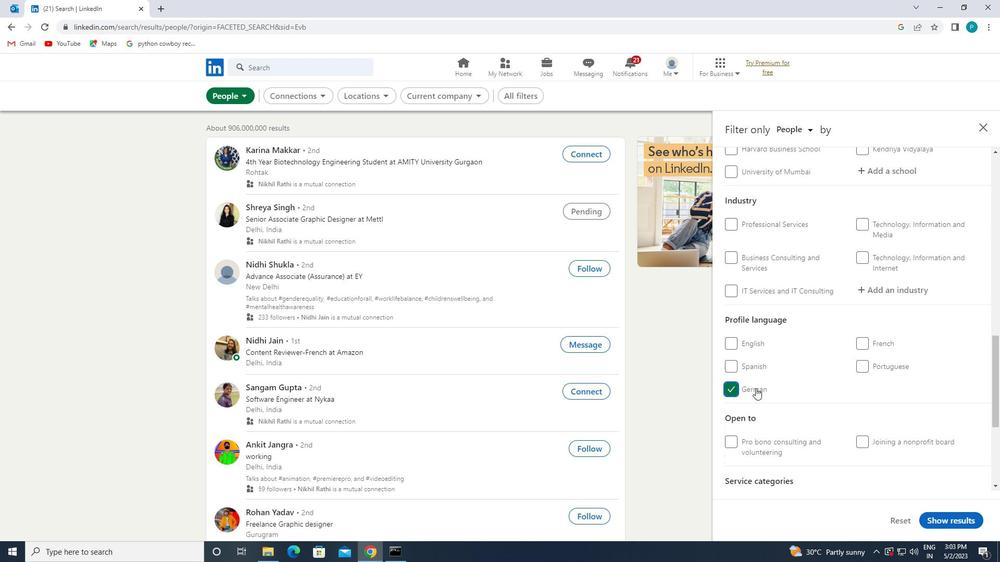 
Action: Mouse scrolled (806, 379) with delta (0, 0)
Screenshot: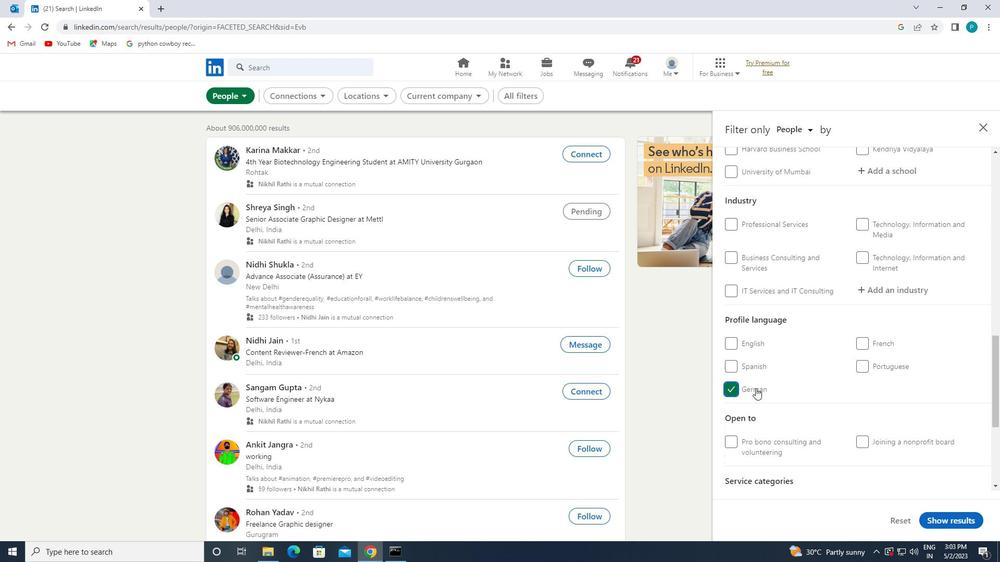 
Action: Mouse moved to (831, 375)
Screenshot: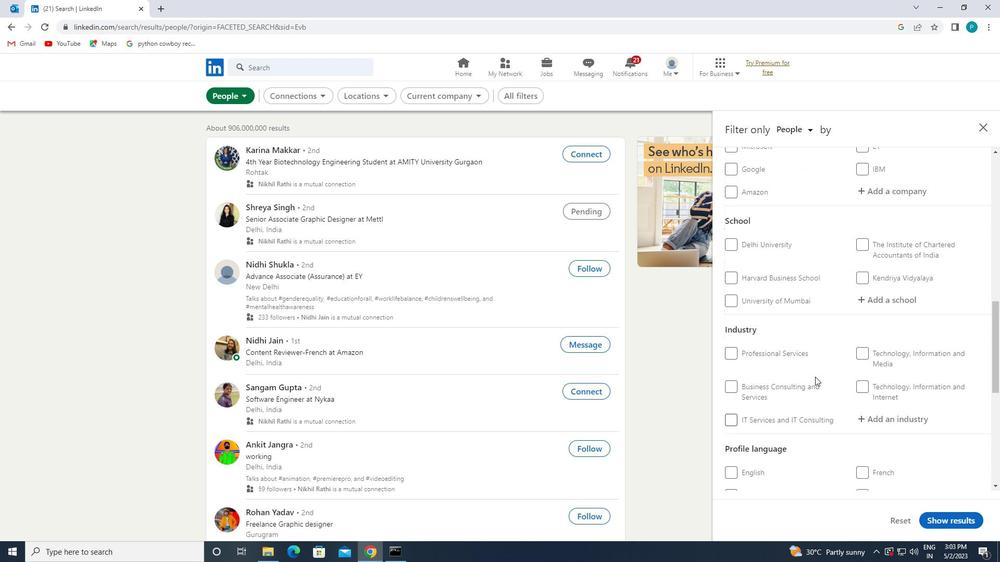 
Action: Mouse scrolled (831, 375) with delta (0, 0)
Screenshot: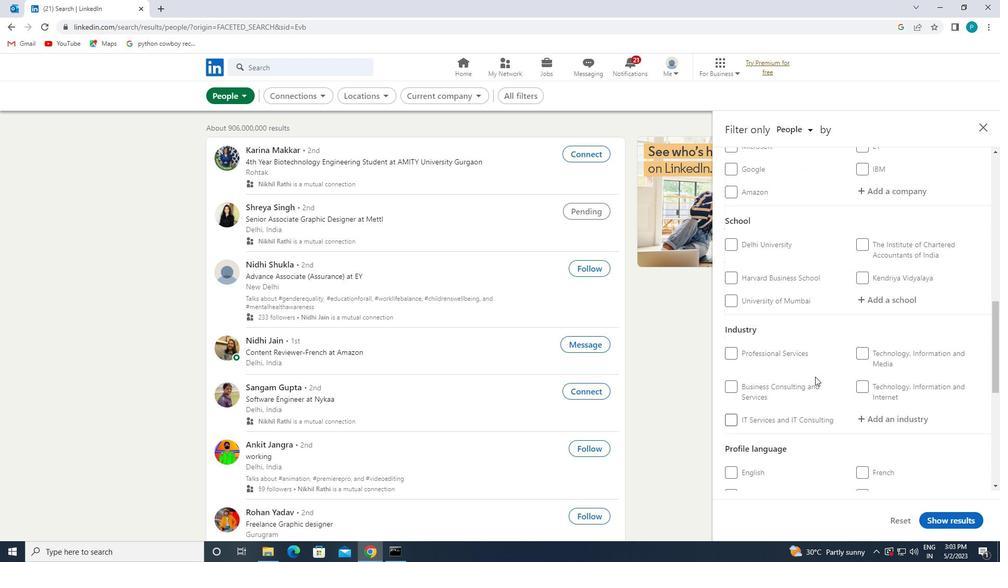 
Action: Mouse scrolled (831, 375) with delta (0, 0)
Screenshot: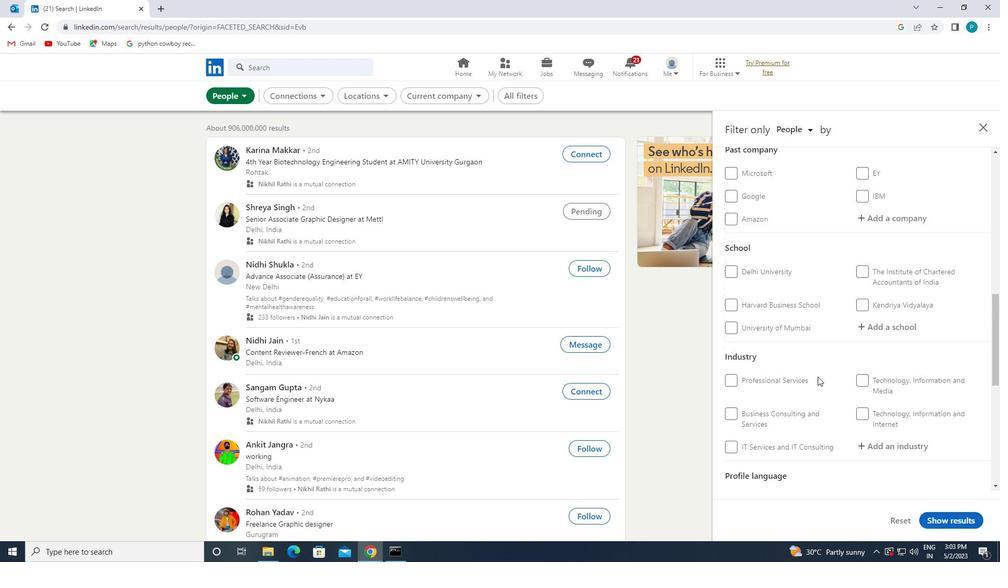 
Action: Mouse moved to (860, 315)
Screenshot: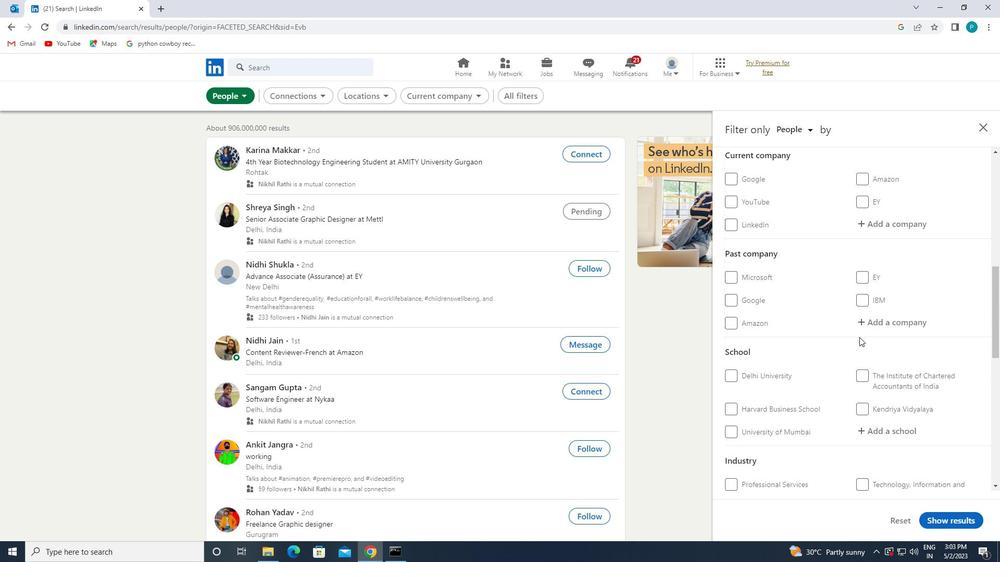 
Action: Mouse scrolled (860, 315) with delta (0, 0)
Screenshot: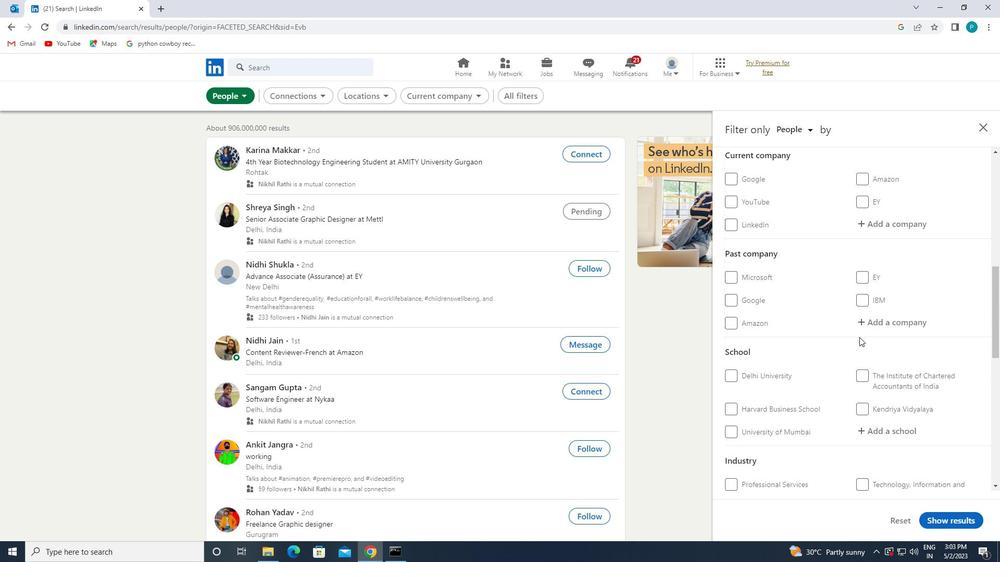 
Action: Mouse moved to (855, 279)
Screenshot: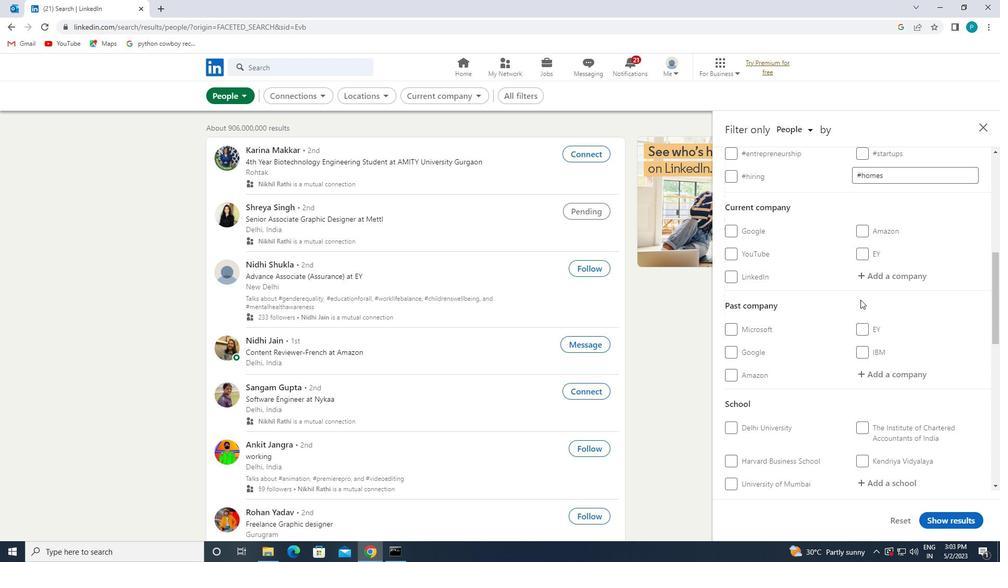 
Action: Mouse pressed left at (855, 279)
Screenshot: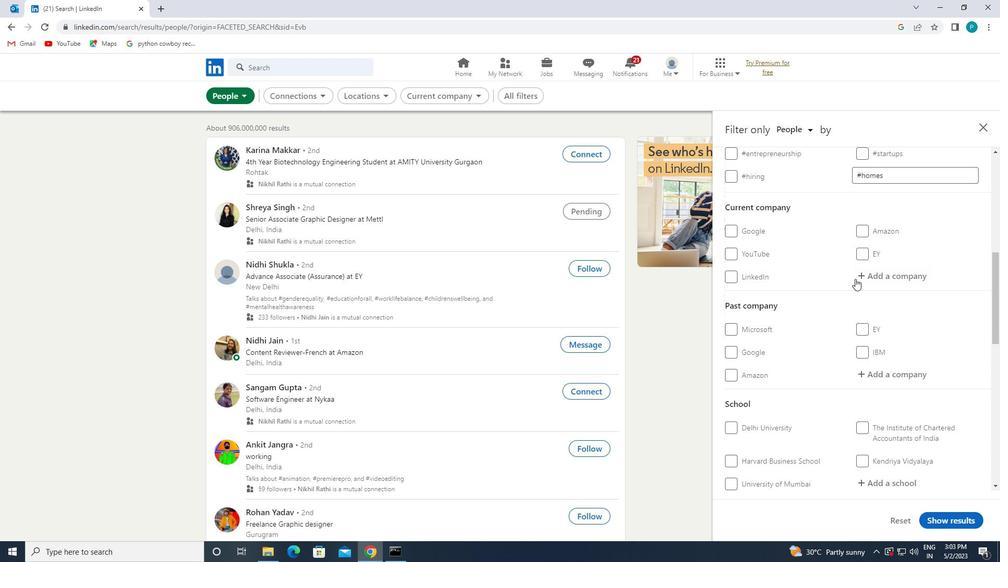 
Action: Key pressed <Key.caps_lock>T<Key.caps_lock>ENNECO
Screenshot: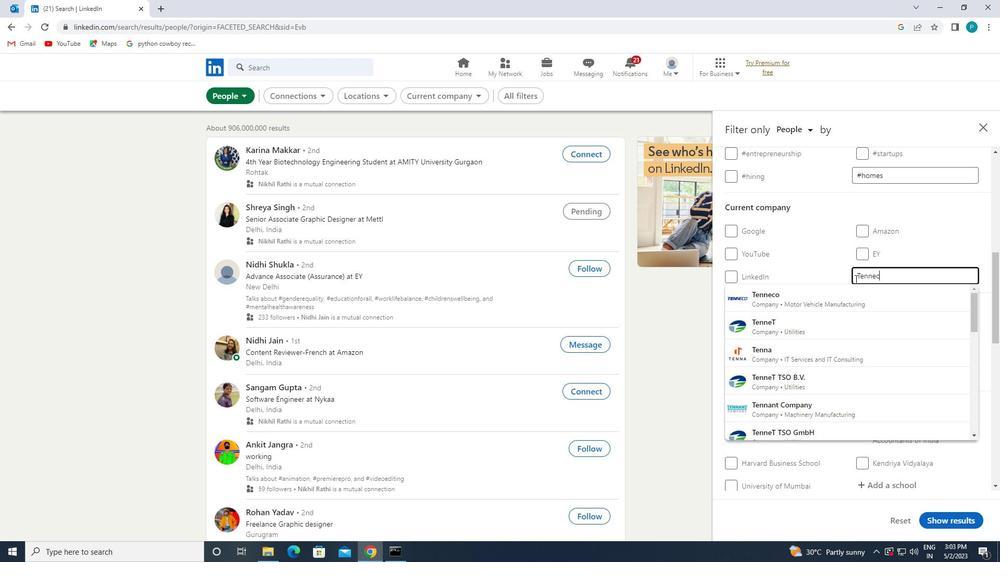 
Action: Mouse moved to (842, 293)
Screenshot: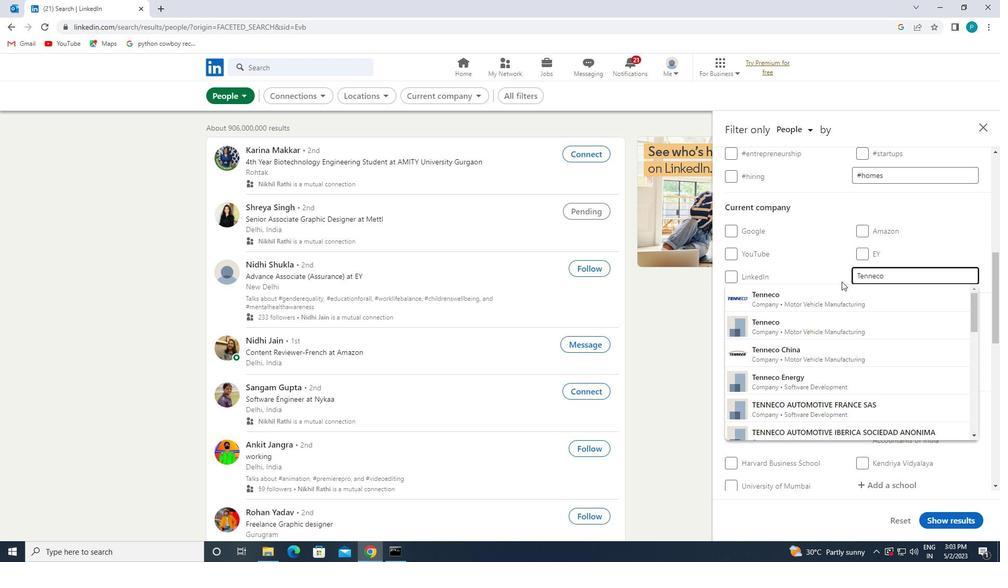 
Action: Mouse pressed left at (842, 293)
Screenshot: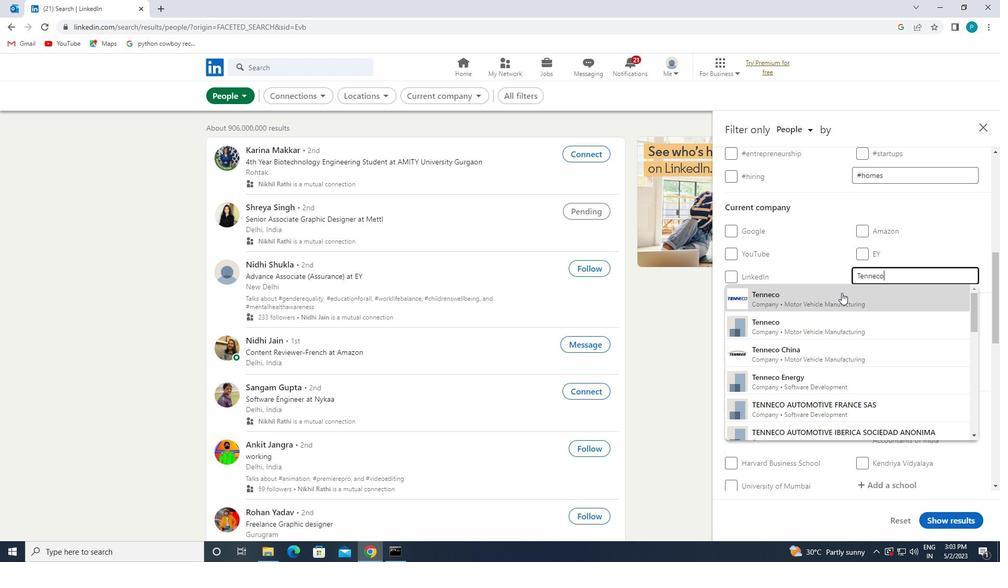 
Action: Mouse moved to (842, 297)
Screenshot: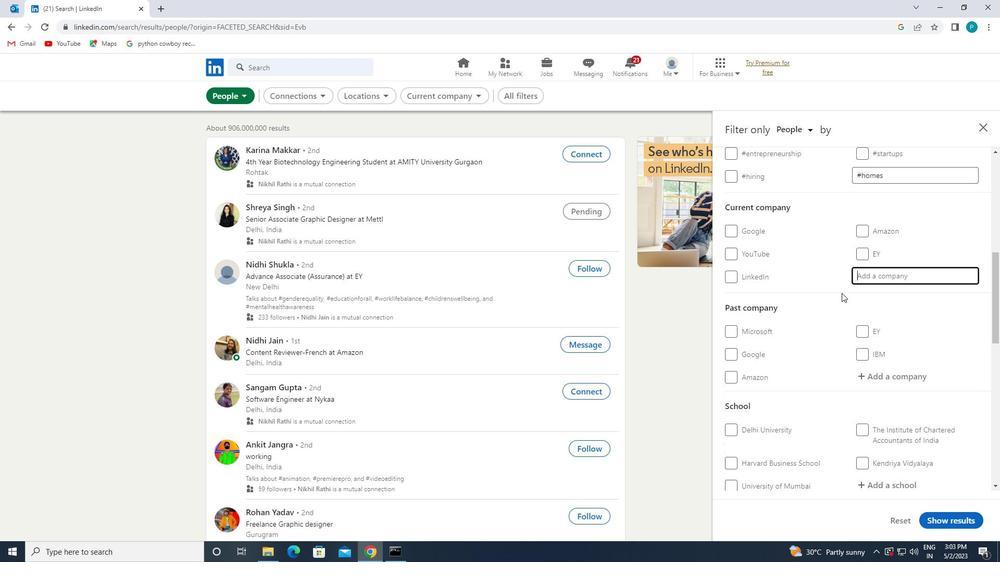 
Action: Mouse scrolled (842, 297) with delta (0, 0)
Screenshot: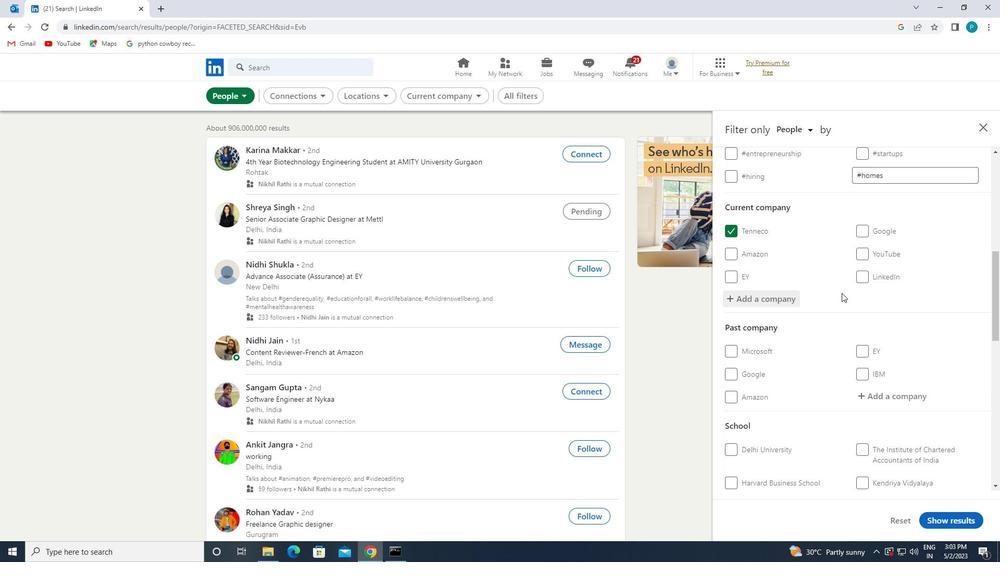 
Action: Mouse scrolled (842, 297) with delta (0, 0)
Screenshot: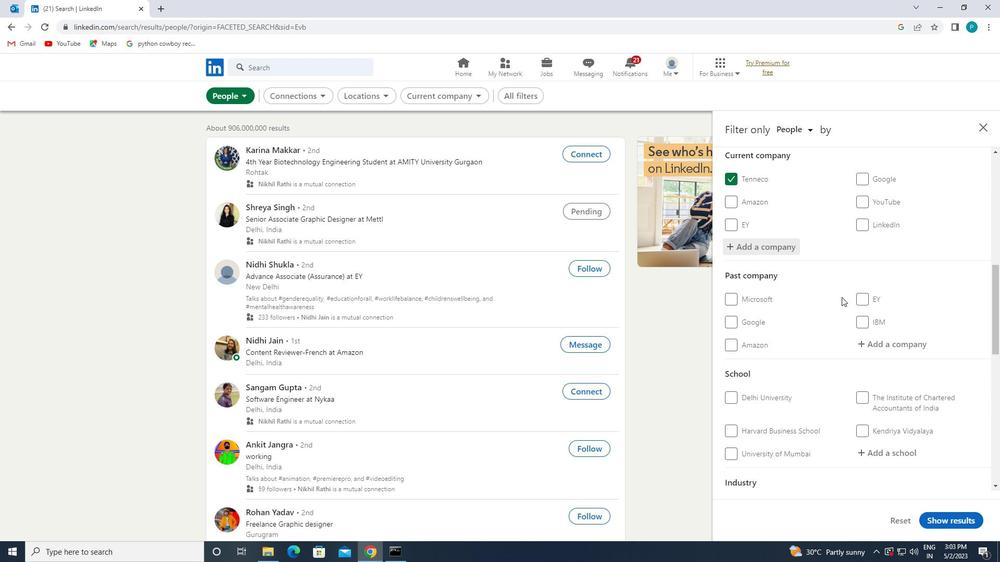 
Action: Mouse scrolled (842, 297) with delta (0, 0)
Screenshot: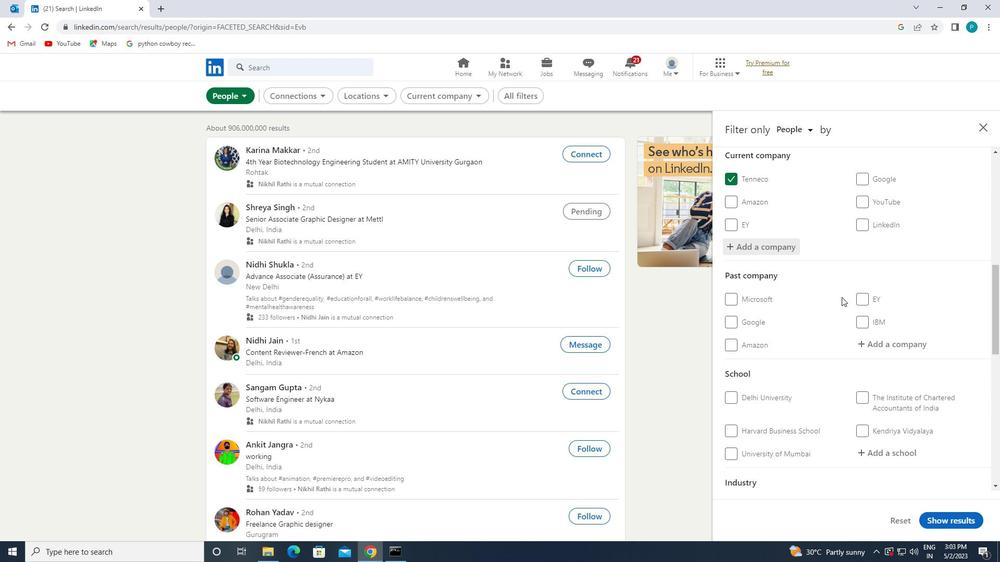 
Action: Mouse moved to (847, 335)
Screenshot: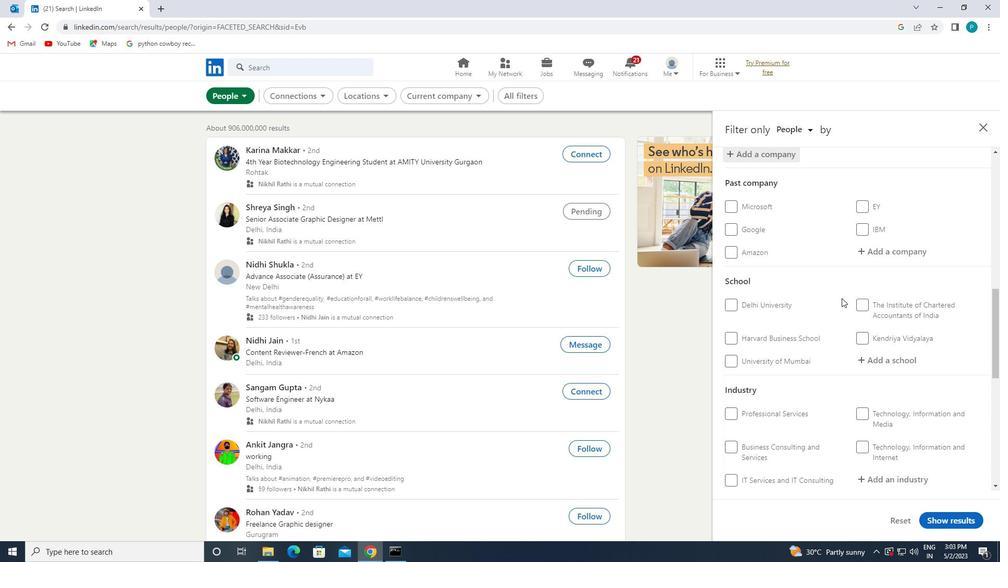 
Action: Mouse scrolled (847, 334) with delta (0, 0)
Screenshot: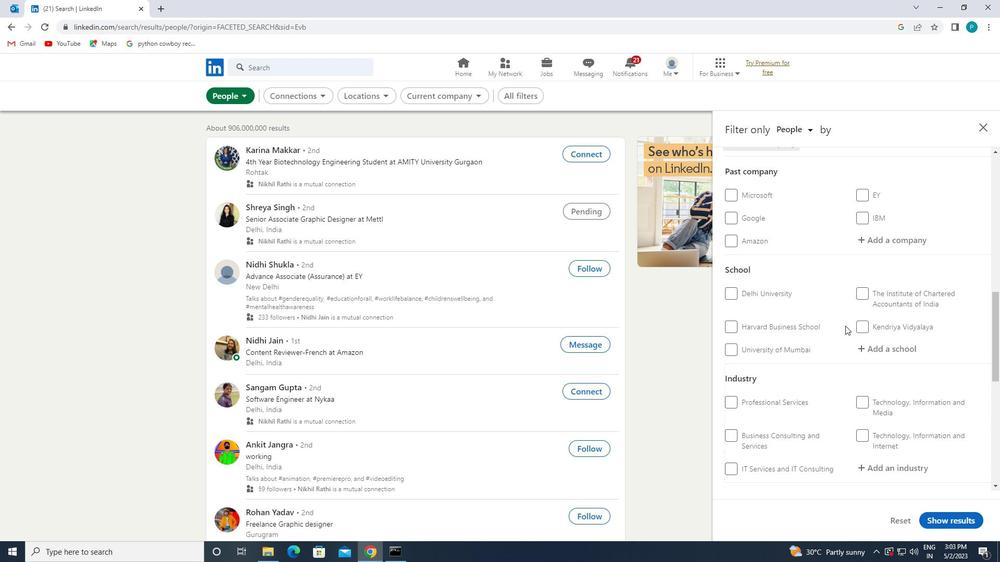 
Action: Mouse moved to (878, 293)
Screenshot: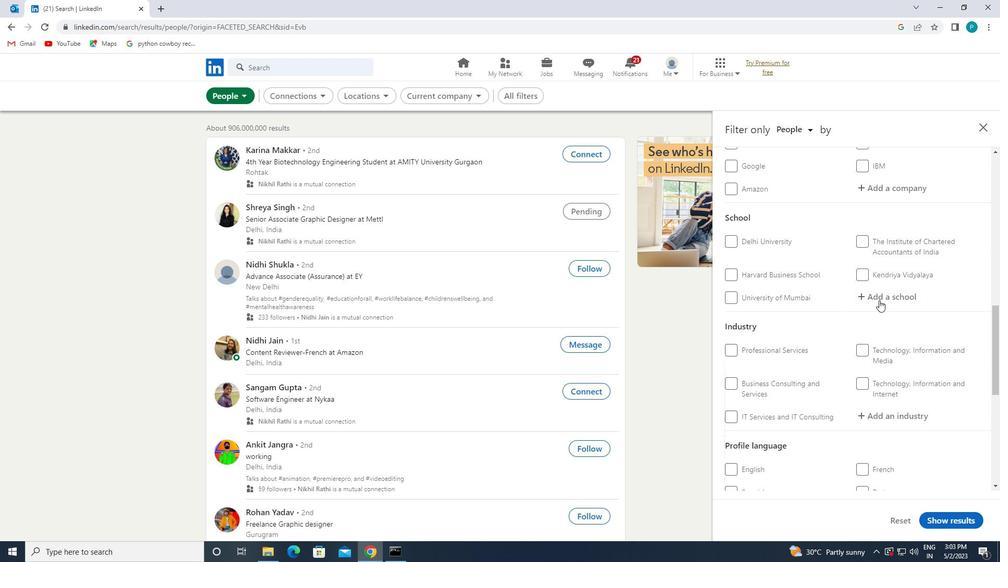 
Action: Mouse pressed left at (878, 293)
Screenshot: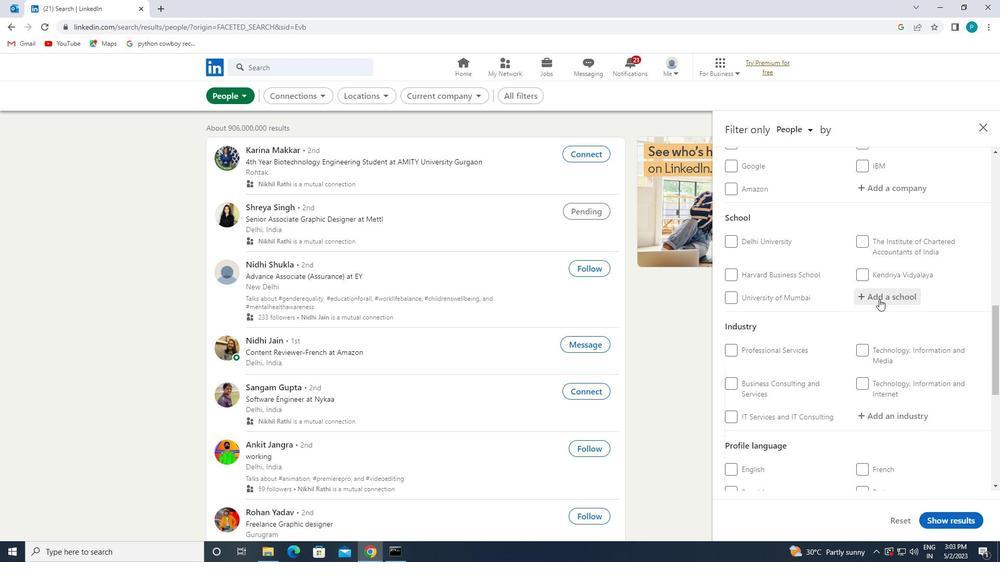 
Action: Mouse moved to (914, 317)
Screenshot: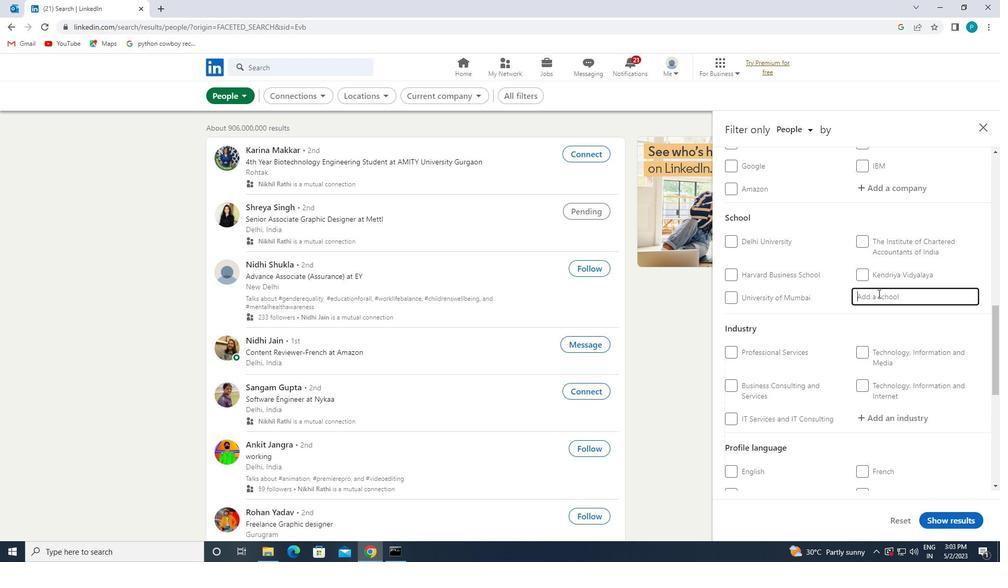 
Action: Key pressed <Key.caps_lock>HIRACHAND
Screenshot: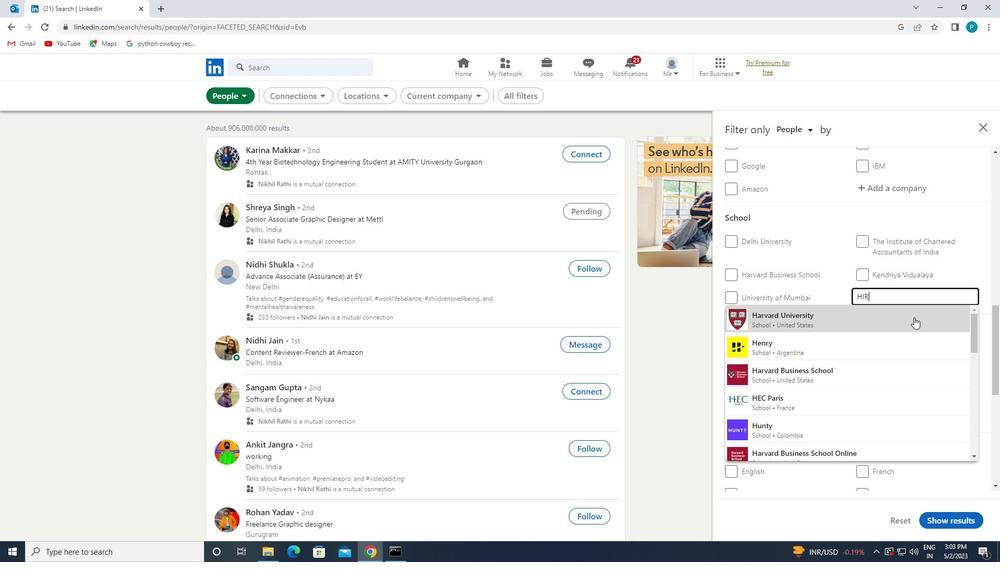 
Action: Mouse moved to (894, 327)
Screenshot: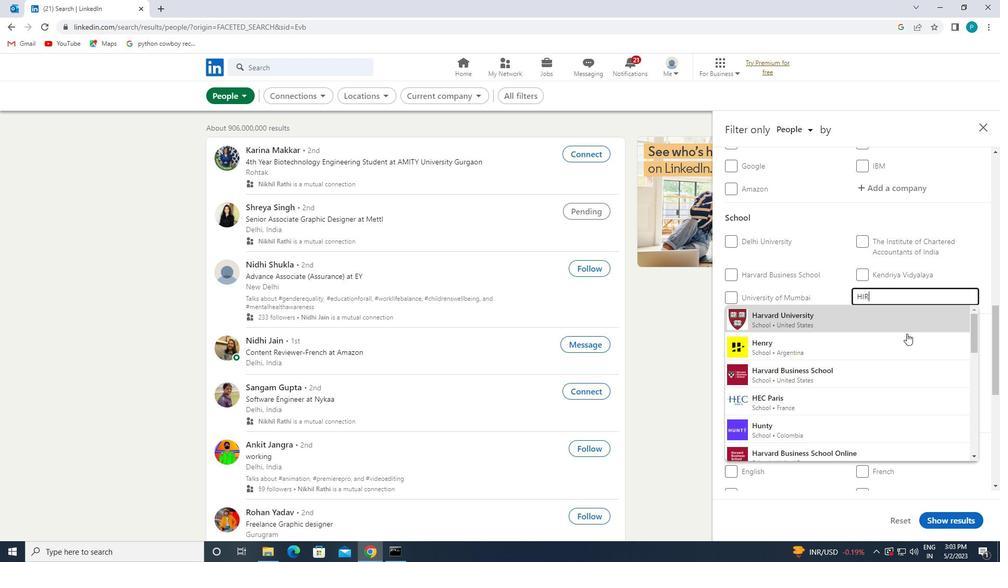 
Action: Mouse scrolled (894, 327) with delta (0, 0)
Screenshot: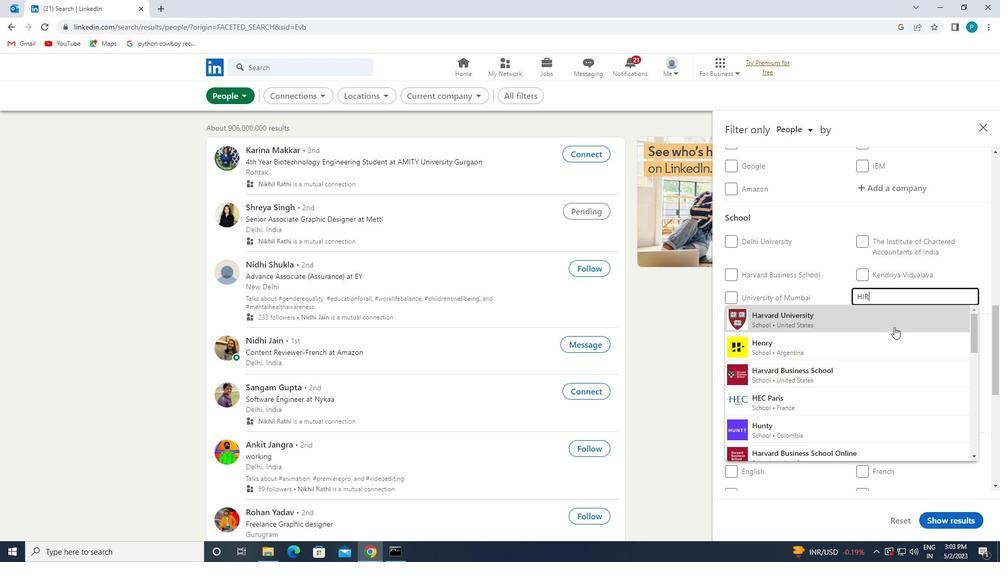 
Action: Mouse moved to (895, 337)
Screenshot: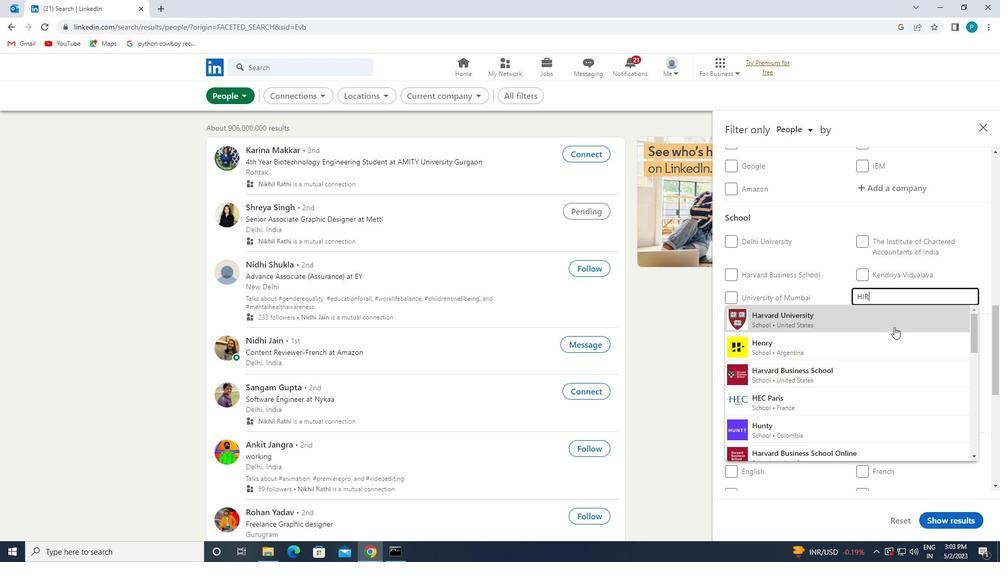 
Action: Mouse scrolled (895, 336) with delta (0, 0)
Screenshot: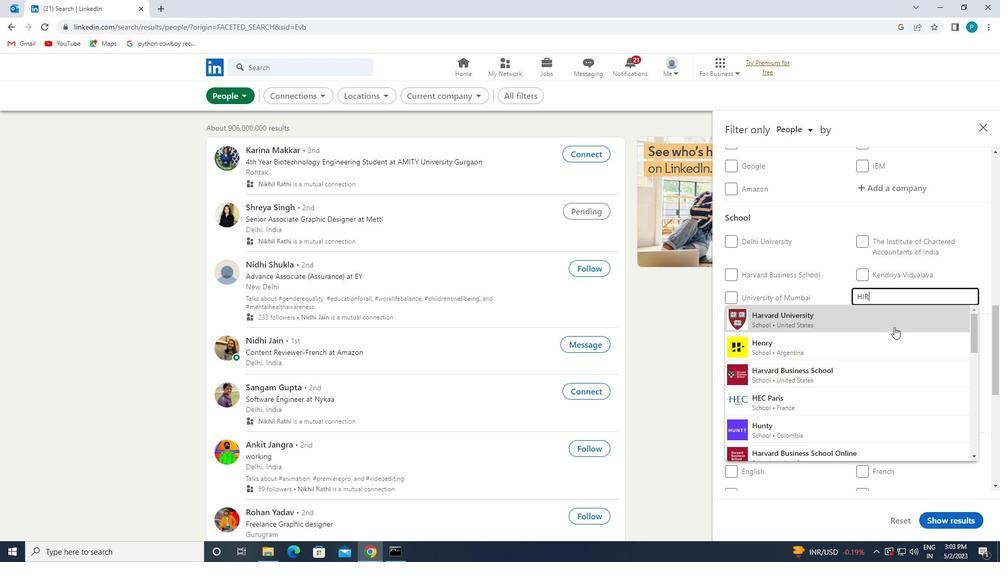 
Action: Mouse moved to (923, 315)
Screenshot: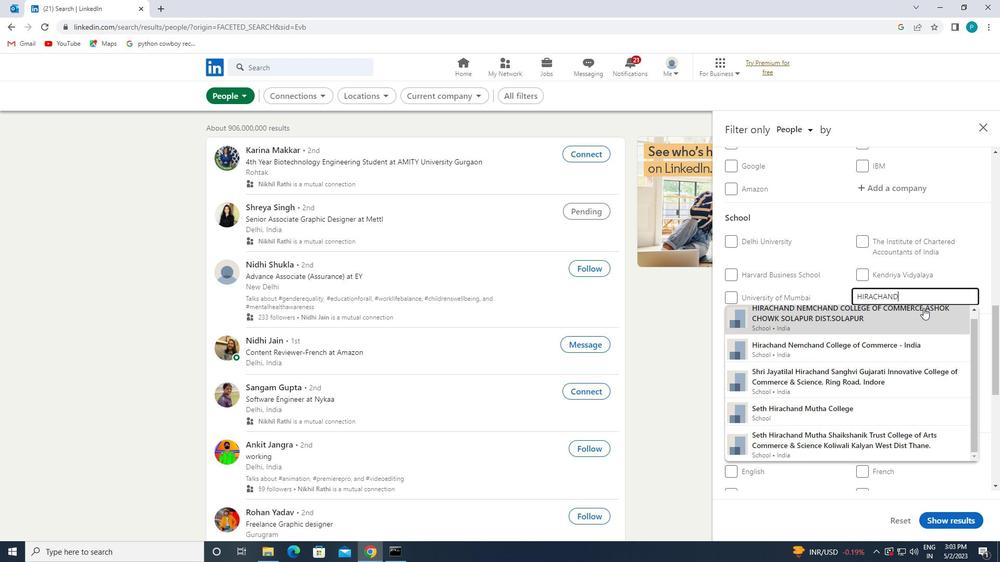 
Action: Mouse pressed left at (923, 315)
Screenshot: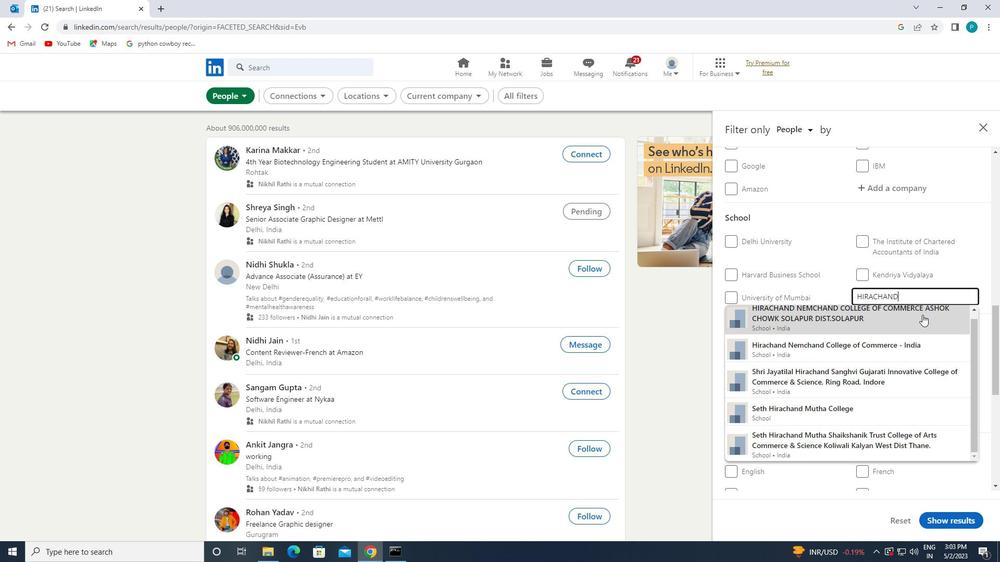 
Action: Mouse moved to (944, 314)
Screenshot: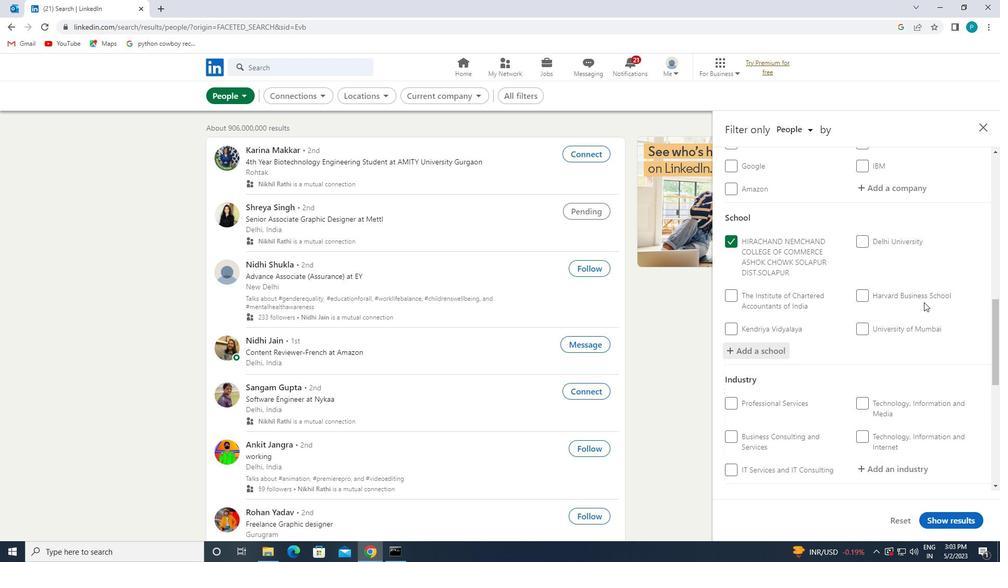 
Action: Mouse scrolled (944, 313) with delta (0, 0)
Screenshot: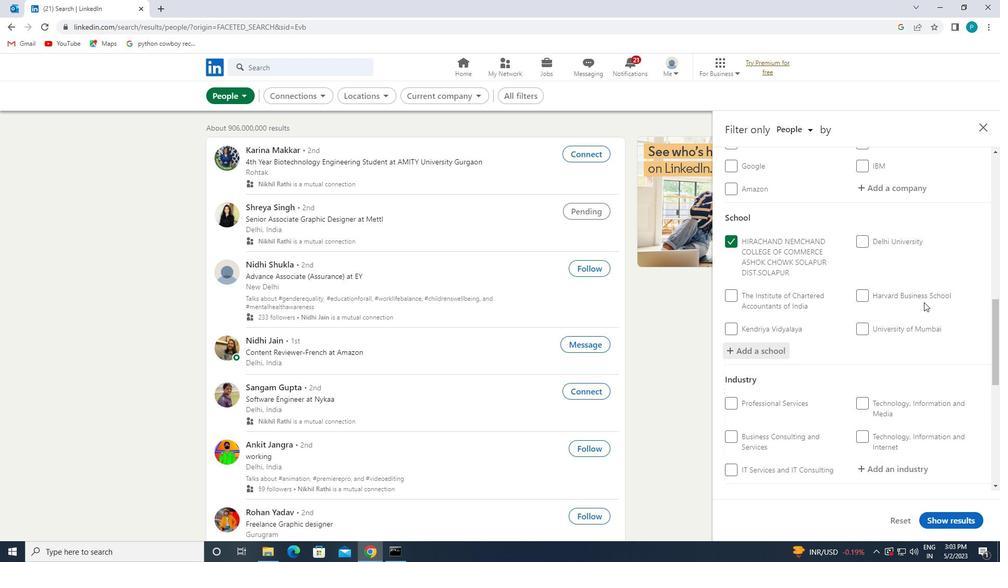 
Action: Mouse moved to (943, 316)
Screenshot: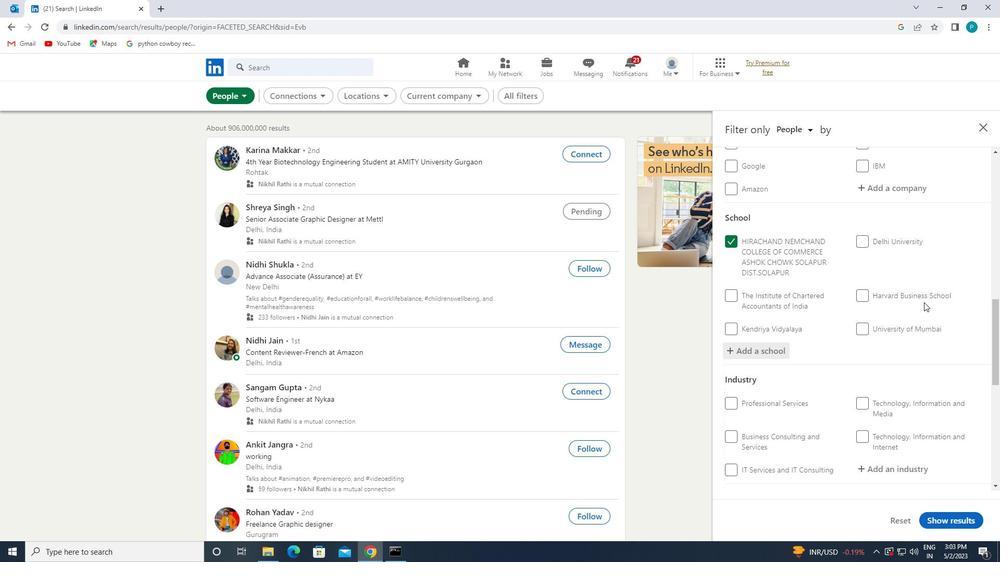 
Action: Mouse scrolled (943, 316) with delta (0, 0)
Screenshot: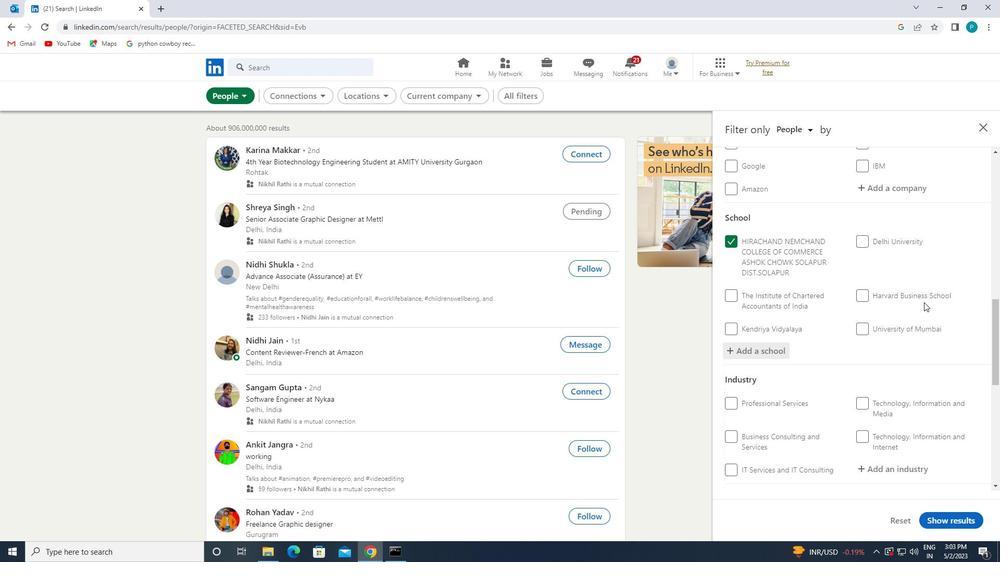 
Action: Mouse moved to (917, 337)
Screenshot: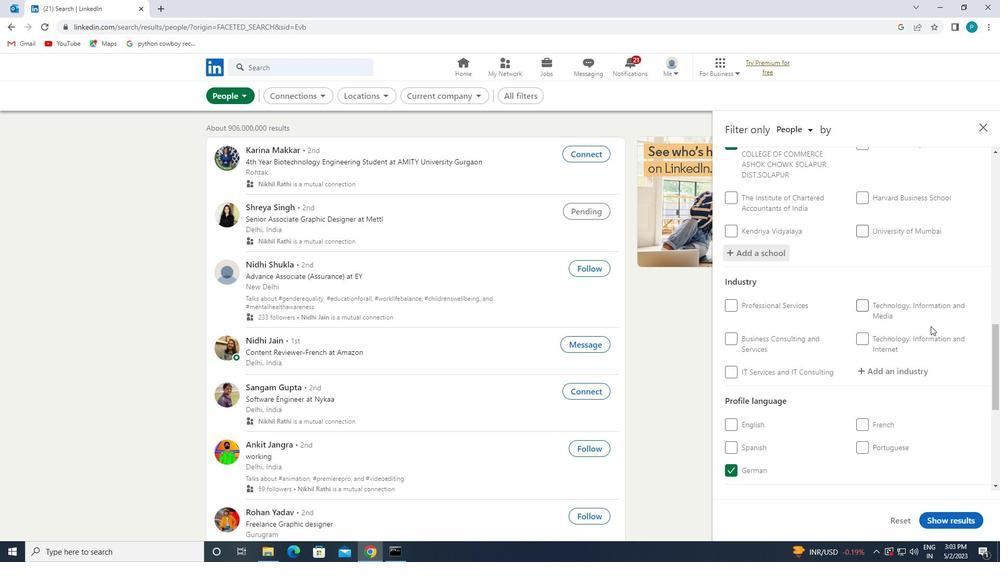 
Action: Mouse scrolled (917, 337) with delta (0, 0)
Screenshot: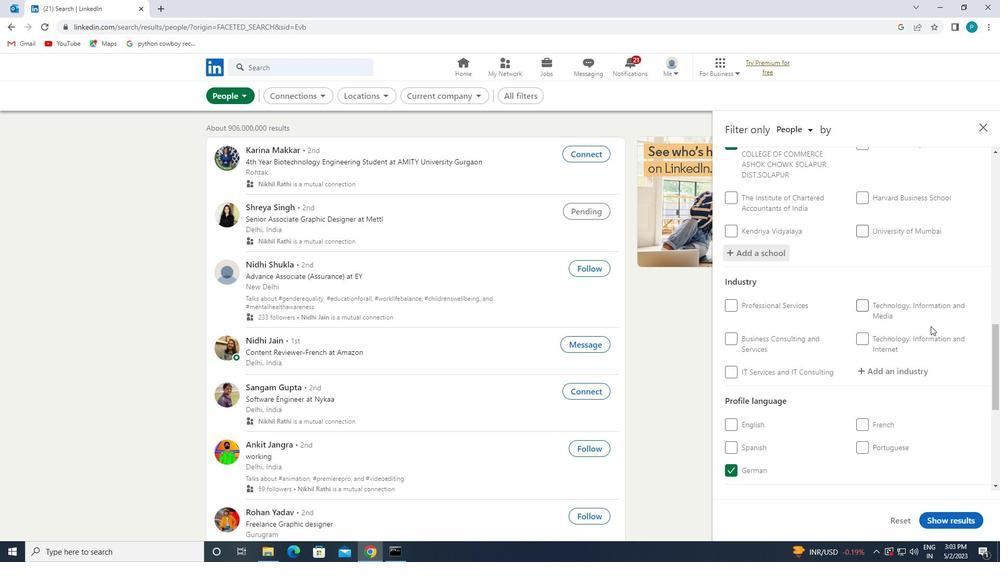 
Action: Mouse moved to (901, 312)
Screenshot: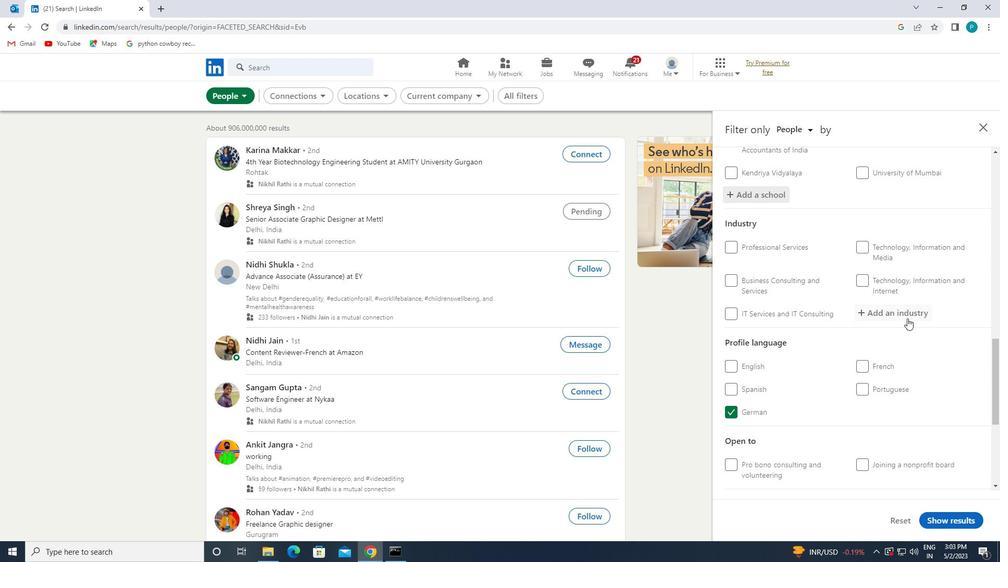 
Action: Mouse pressed left at (901, 312)
Screenshot: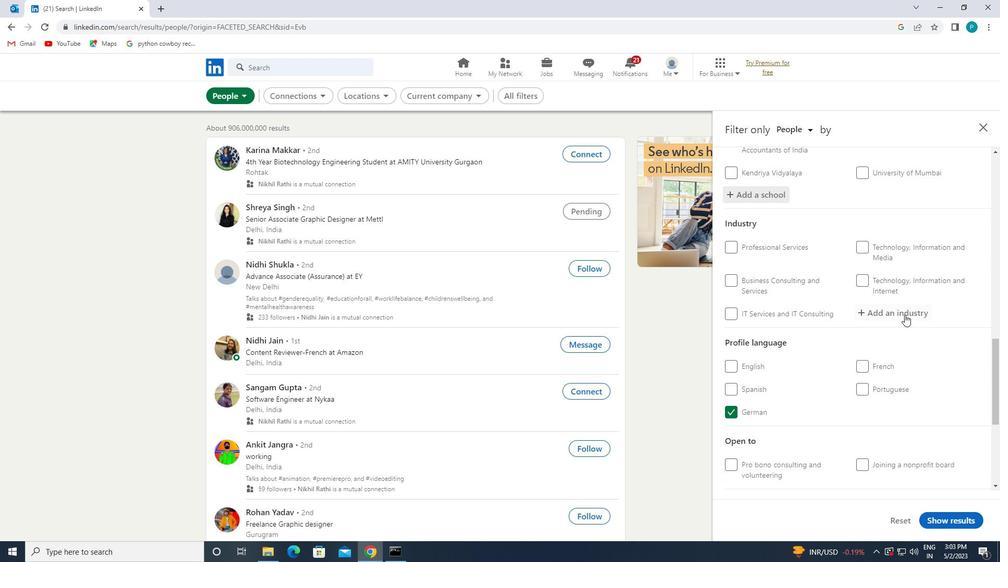 
Action: Mouse moved to (902, 312)
Screenshot: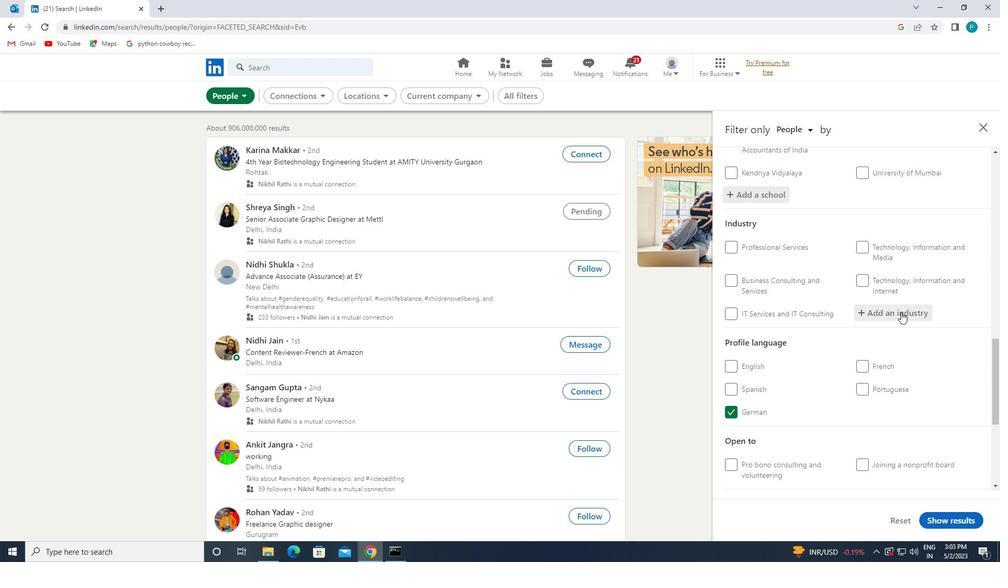 
Action: Key pressed <Key.caps_lock>P<Key.caps_lock>UB
Screenshot: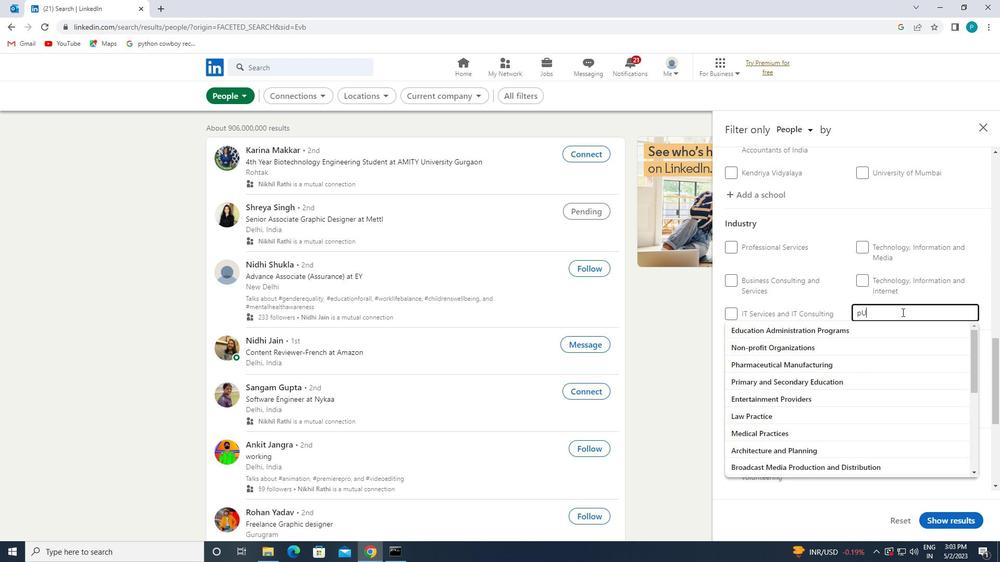 
Action: Mouse moved to (903, 313)
Screenshot: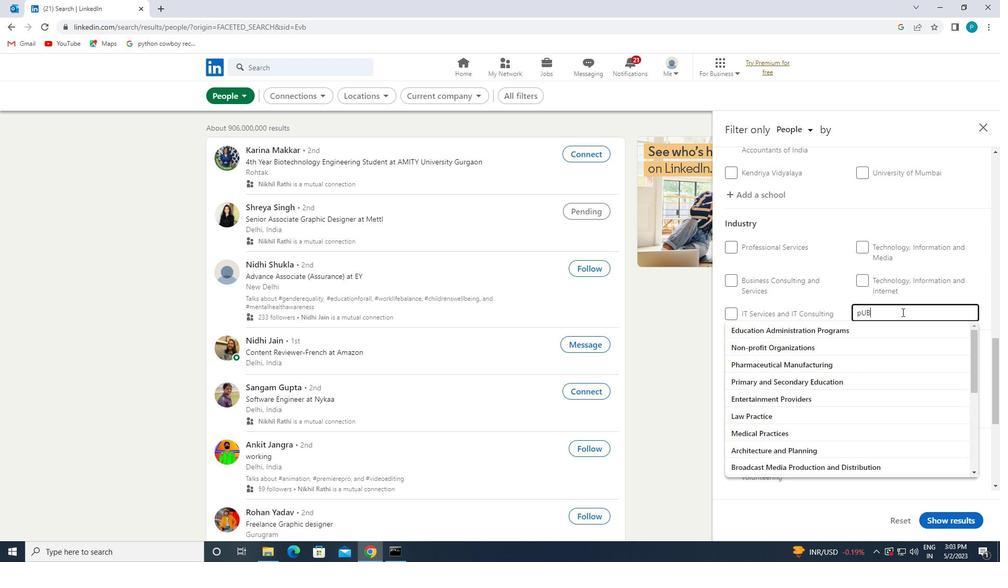 
Action: Key pressed LIC<Key.backspace><Key.backspace><Key.backspace><Key.backspace><Key.backspace><Key.backspace>P<Key.caps_lock>UBLIC
Screenshot: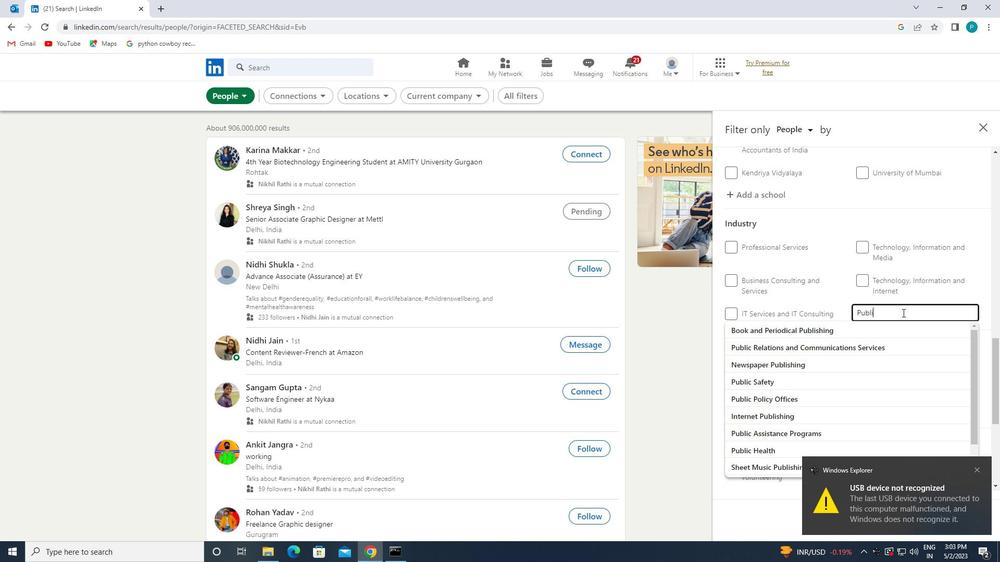 
Action: Mouse moved to (852, 343)
Screenshot: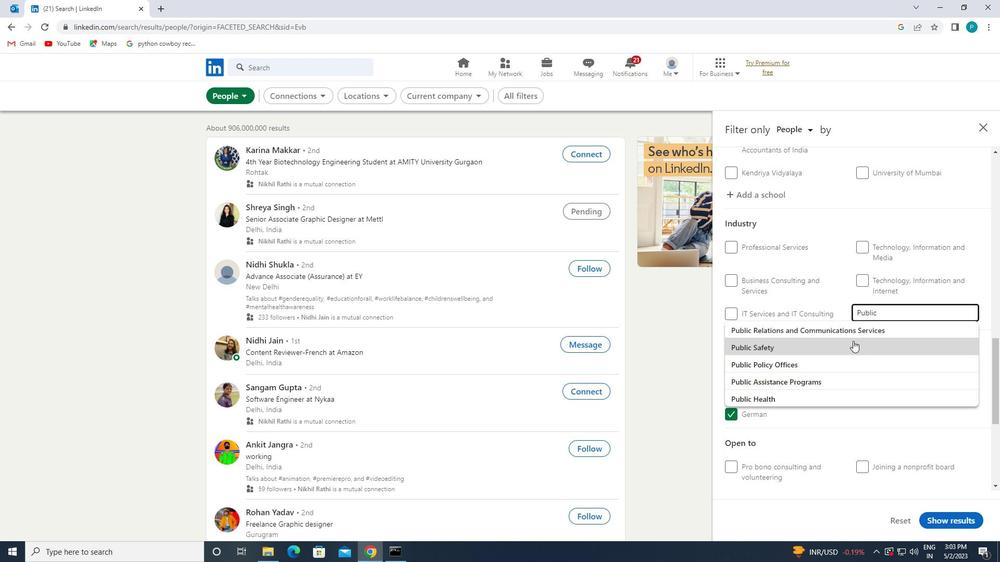 
Action: Mouse pressed left at (852, 343)
Screenshot: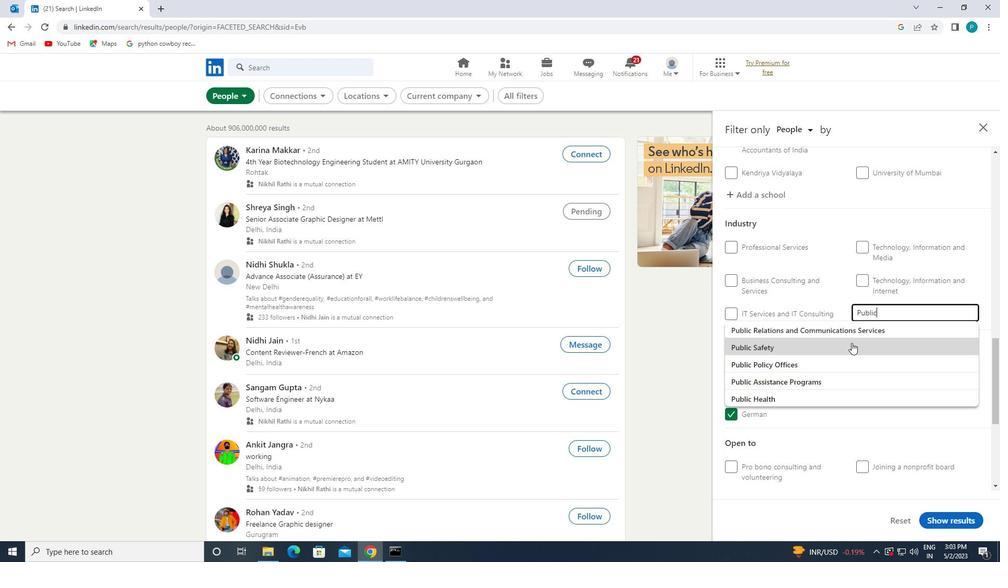 
Action: Mouse scrolled (852, 342) with delta (0, 0)
Screenshot: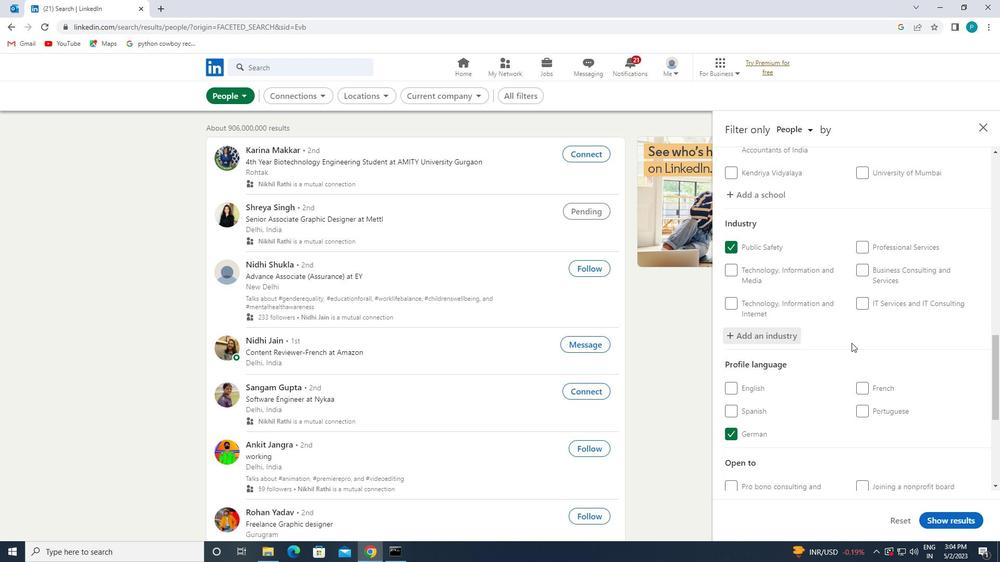 
Action: Mouse scrolled (852, 342) with delta (0, 0)
Screenshot: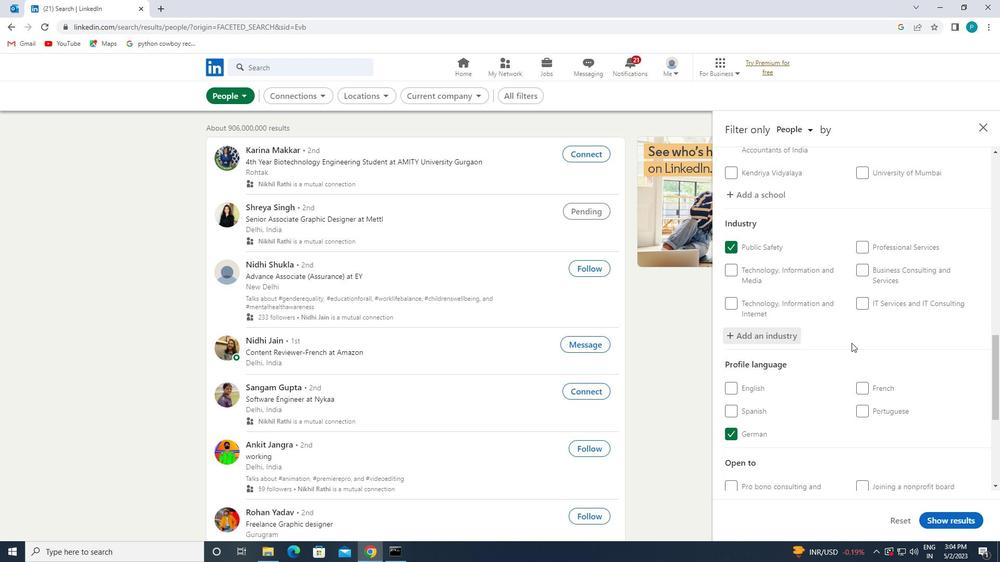 
Action: Mouse scrolled (852, 342) with delta (0, 0)
Screenshot: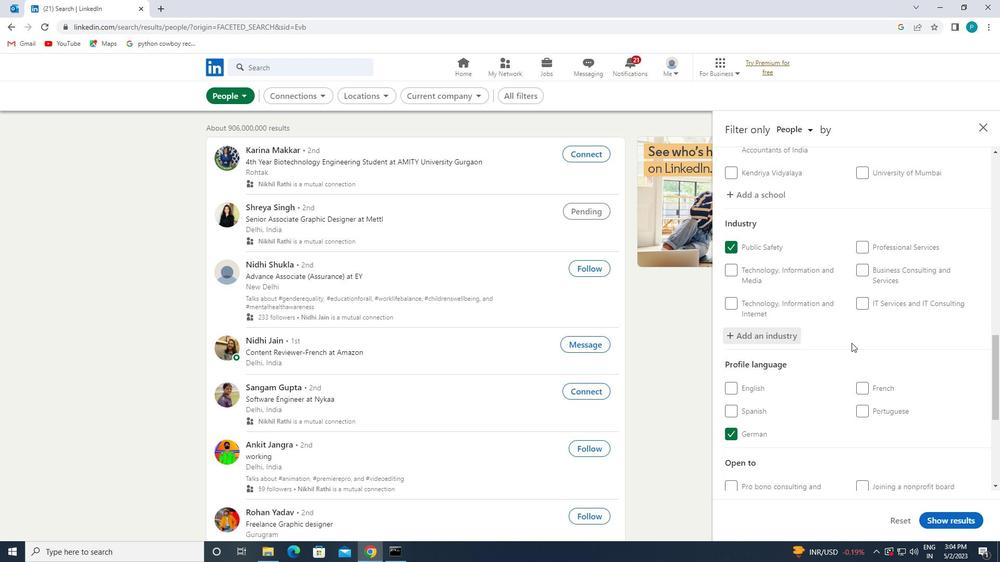 
Action: Mouse scrolled (852, 342) with delta (0, 0)
Screenshot: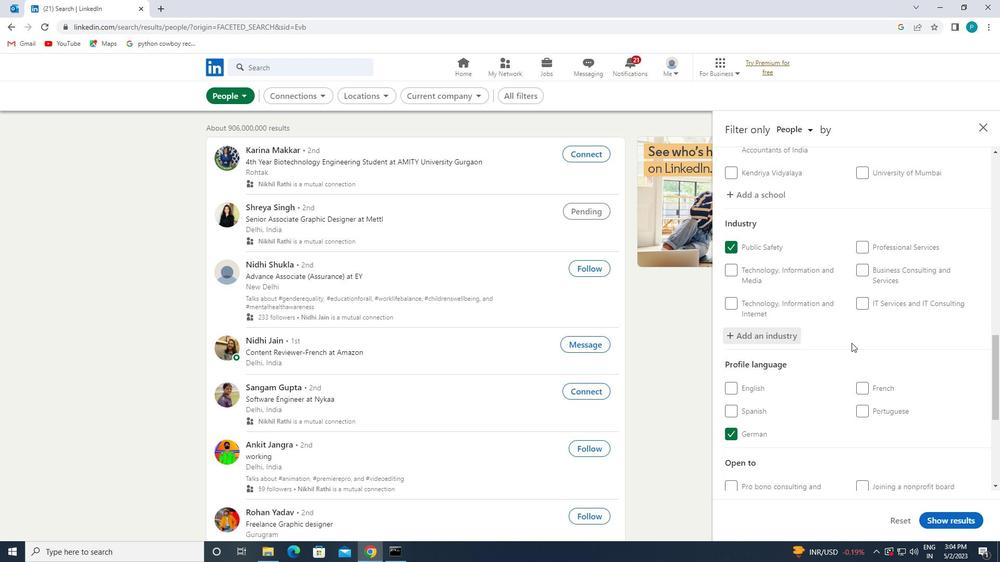 
Action: Mouse moved to (875, 386)
Screenshot: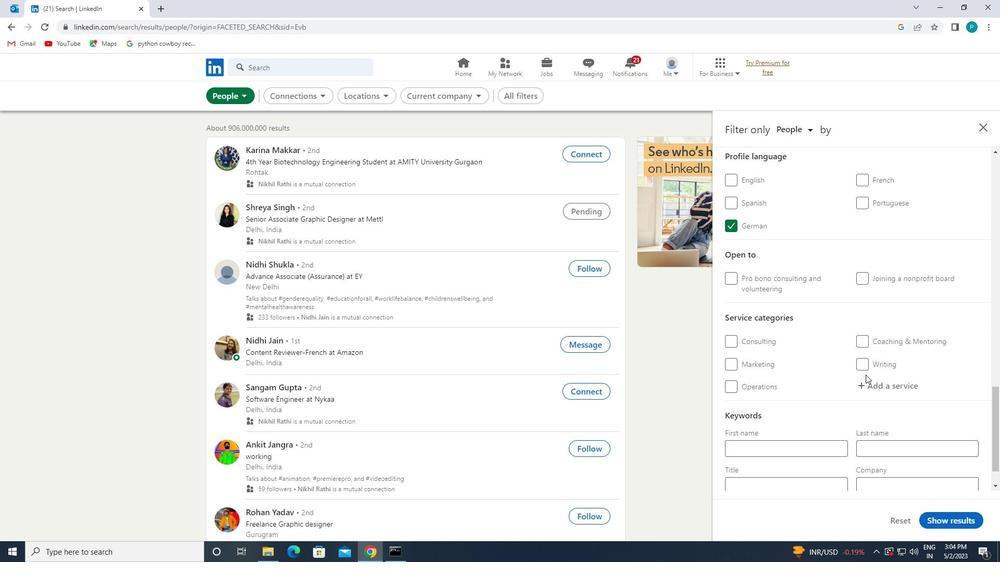 
Action: Mouse pressed left at (875, 386)
Screenshot: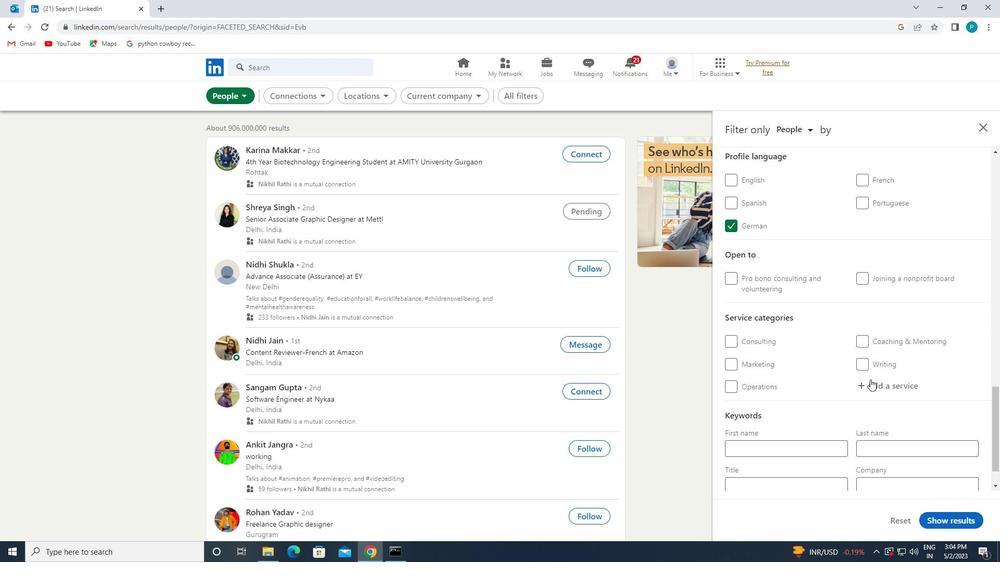 
Action: Mouse moved to (877, 386)
Screenshot: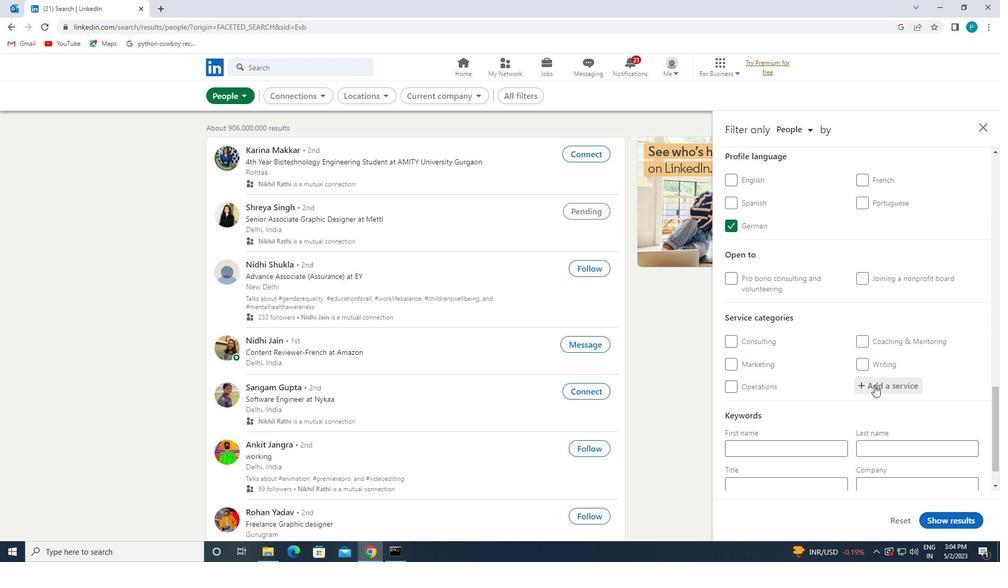 
Action: Key pressed <Key.caps_lock>E<Key.caps_lock>MAIL
Screenshot: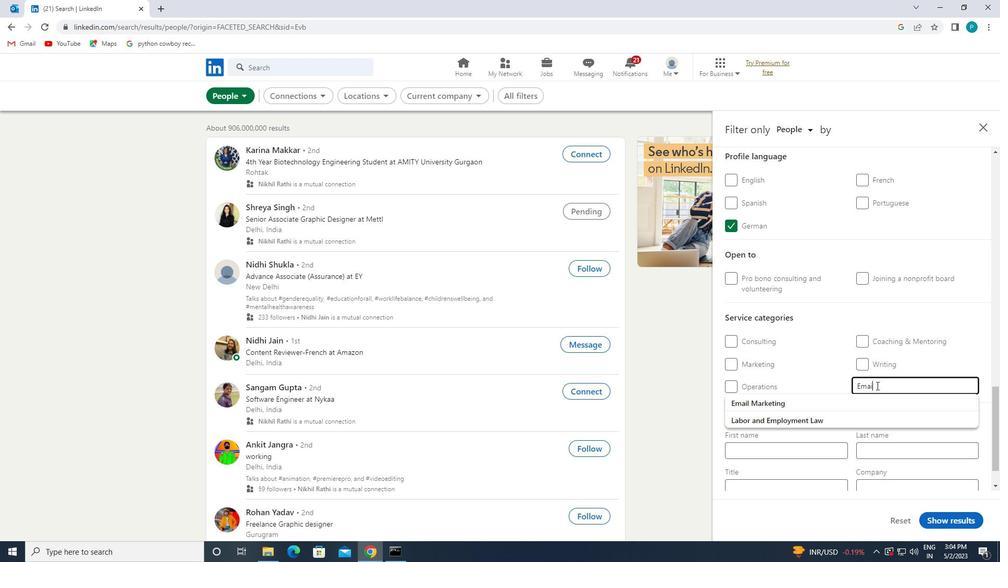 
Action: Mouse moved to (858, 399)
Screenshot: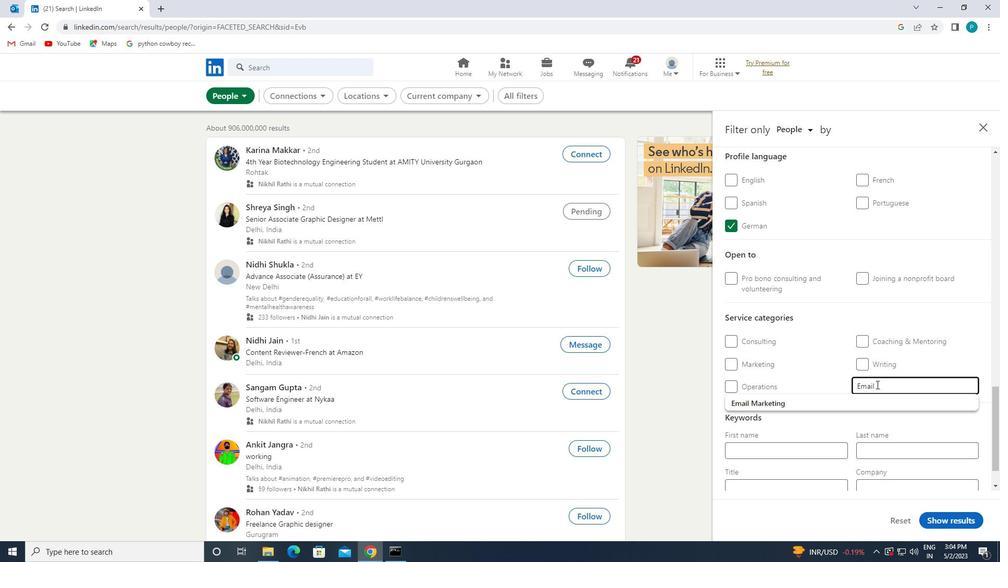 
Action: Mouse pressed left at (858, 399)
Screenshot: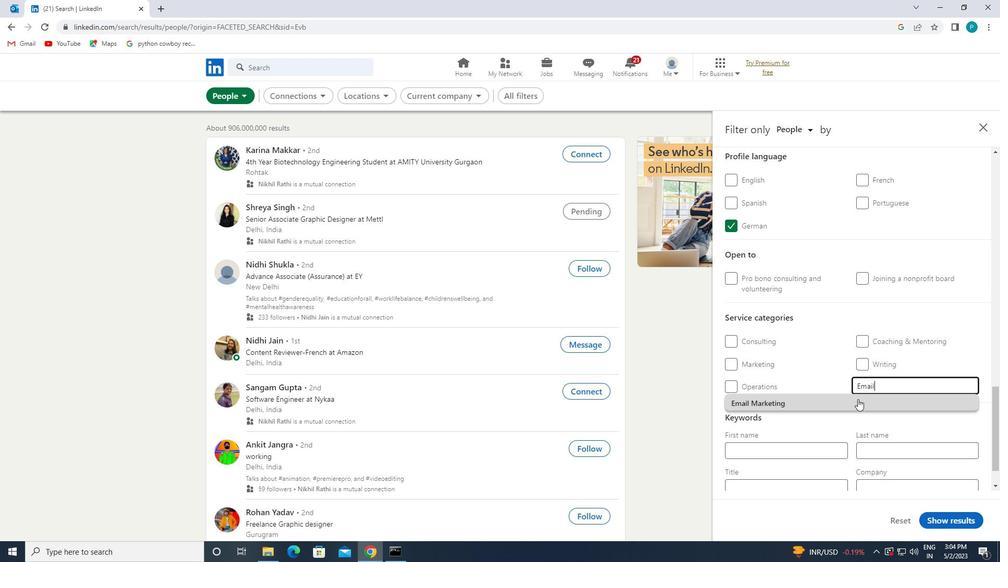 
Action: Mouse moved to (853, 402)
Screenshot: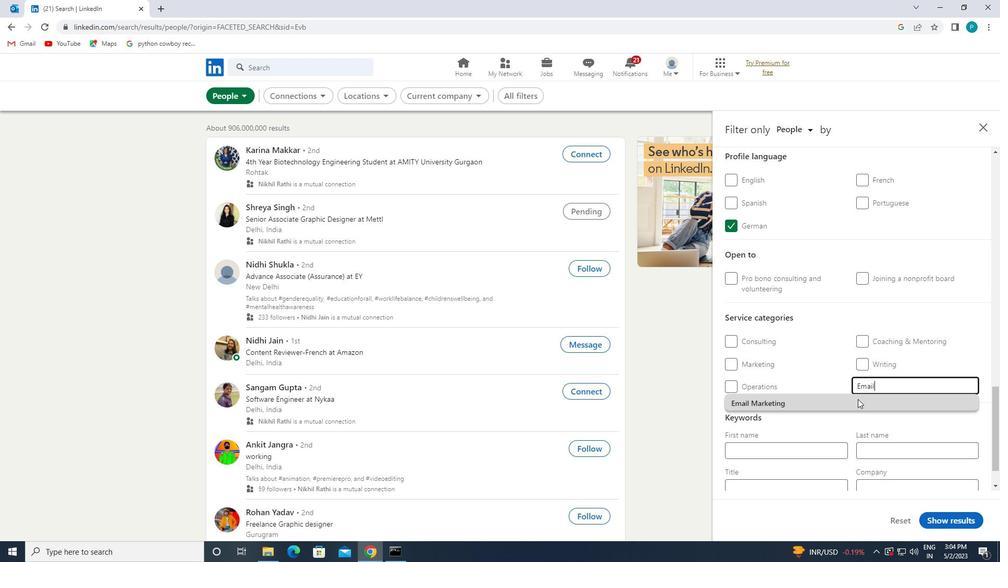 
Action: Mouse scrolled (853, 402) with delta (0, 0)
Screenshot: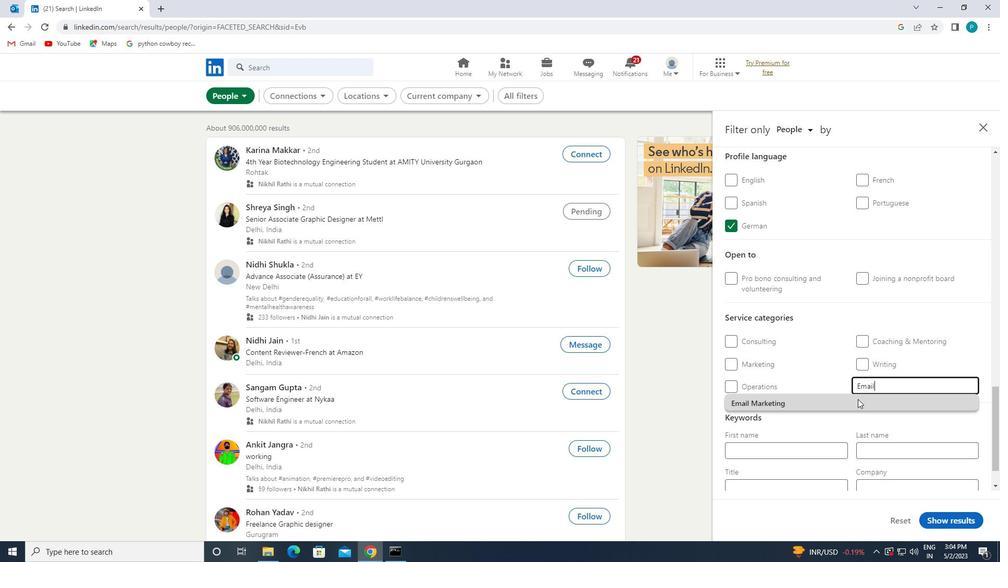 
Action: Mouse moved to (850, 403)
Screenshot: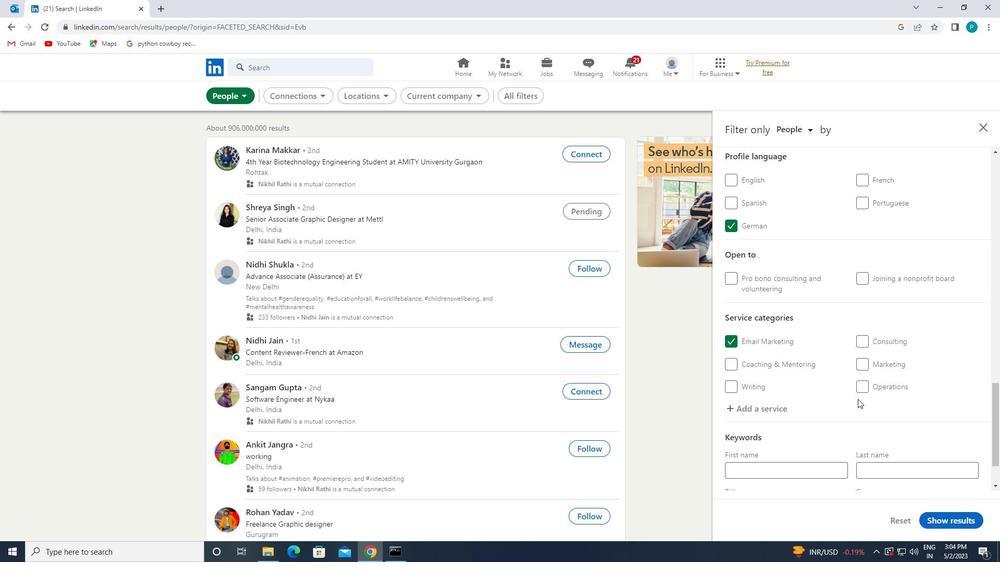 
Action: Mouse scrolled (850, 402) with delta (0, 0)
Screenshot: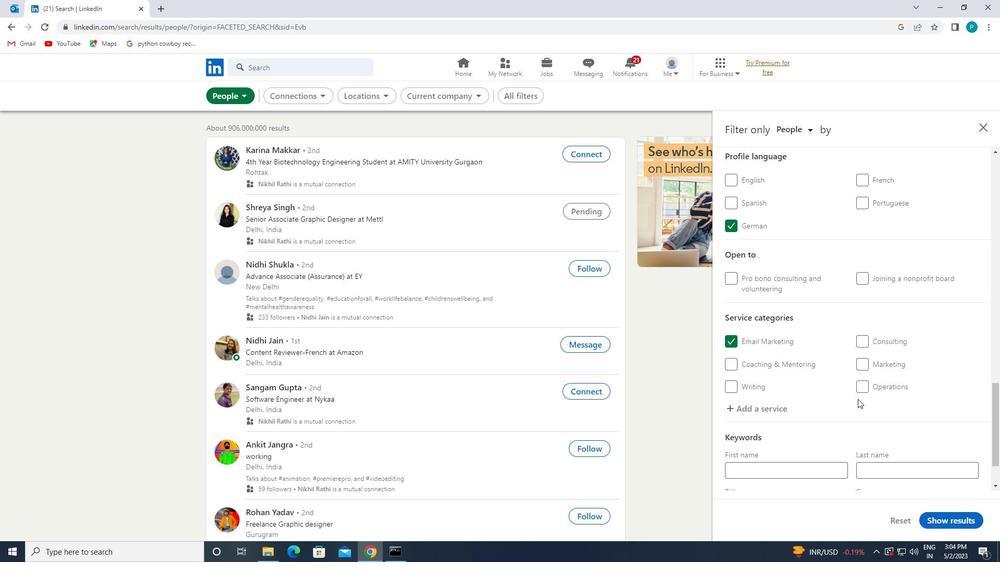 
Action: Mouse moved to (843, 407)
Screenshot: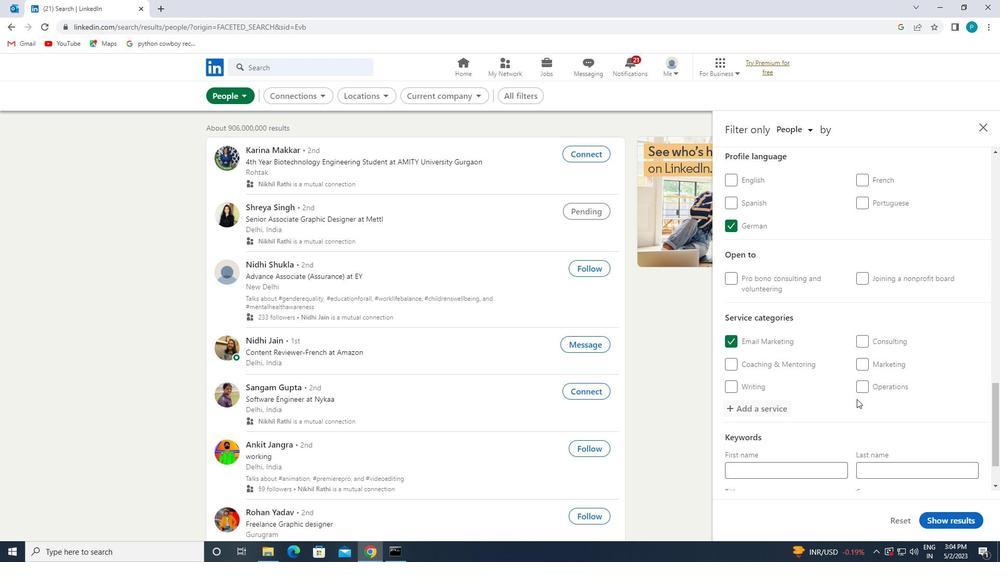 
Action: Mouse scrolled (843, 406) with delta (0, 0)
Screenshot: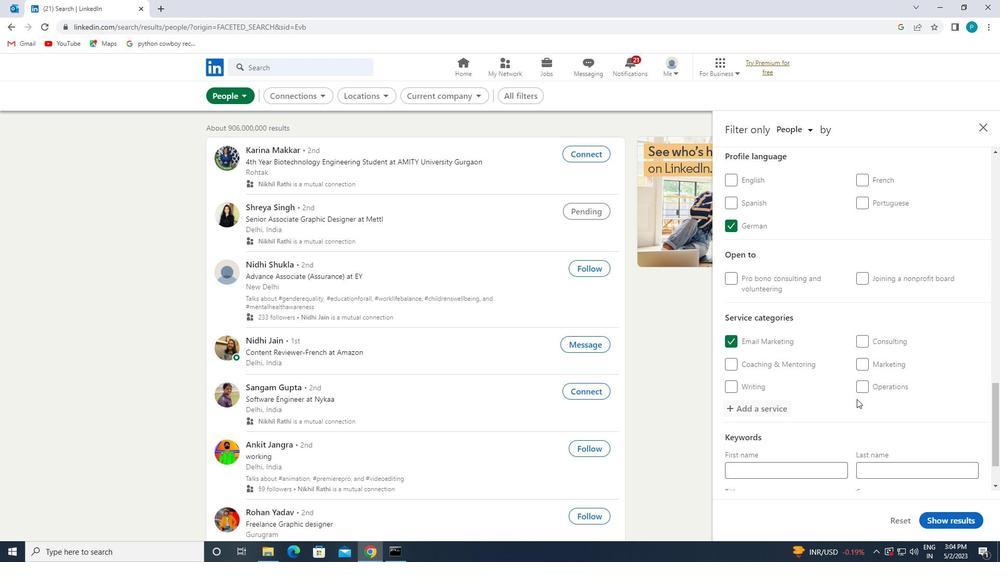 
Action: Mouse moved to (839, 409)
Screenshot: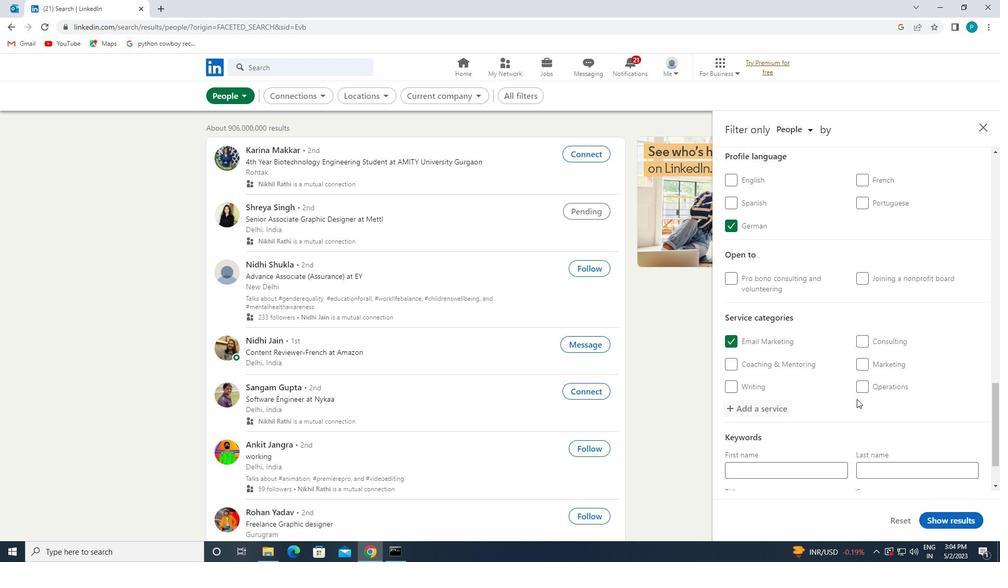 
Action: Mouse scrolled (839, 409) with delta (0, 0)
Screenshot: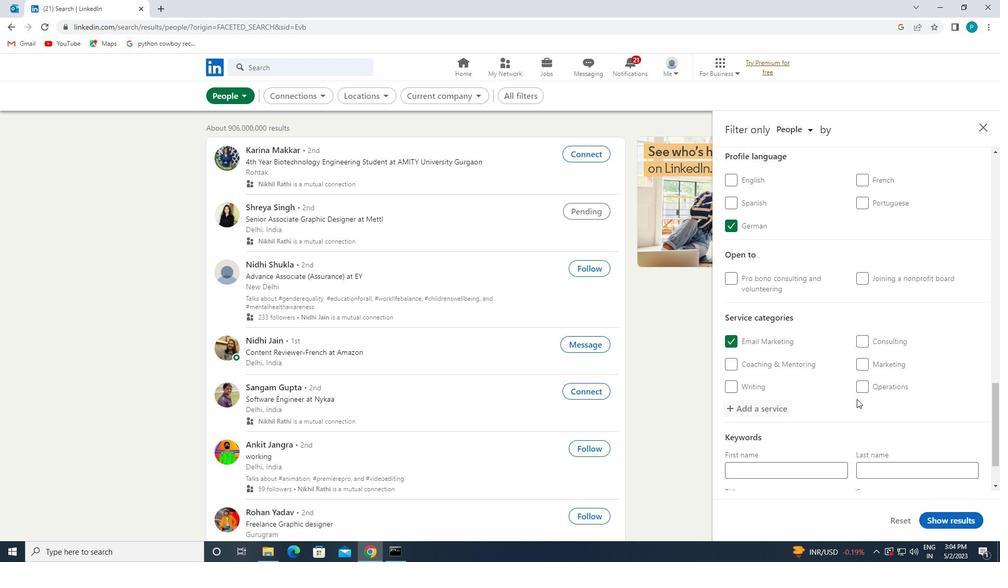 
Action: Mouse moved to (814, 435)
Screenshot: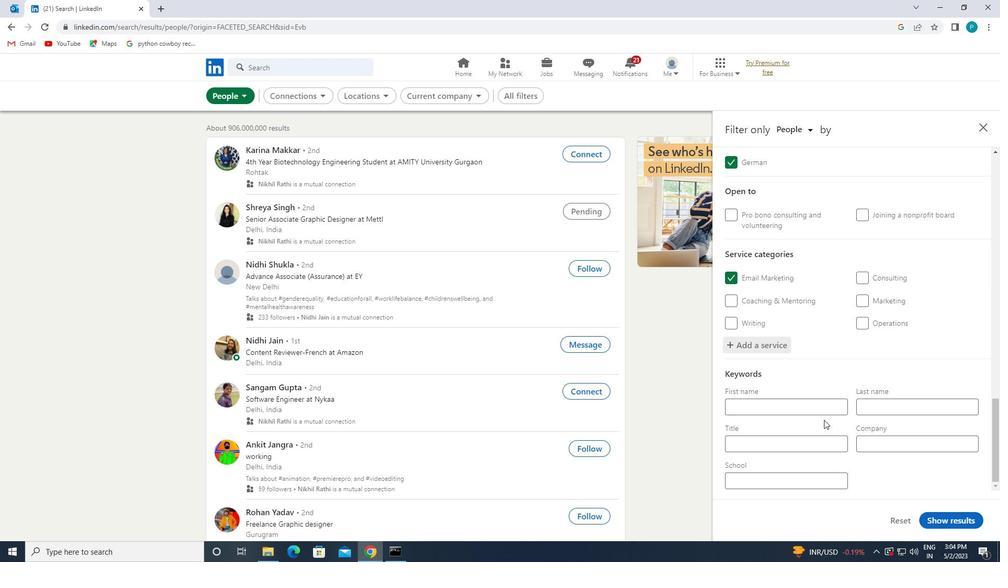 
Action: Mouse pressed left at (814, 435)
Screenshot: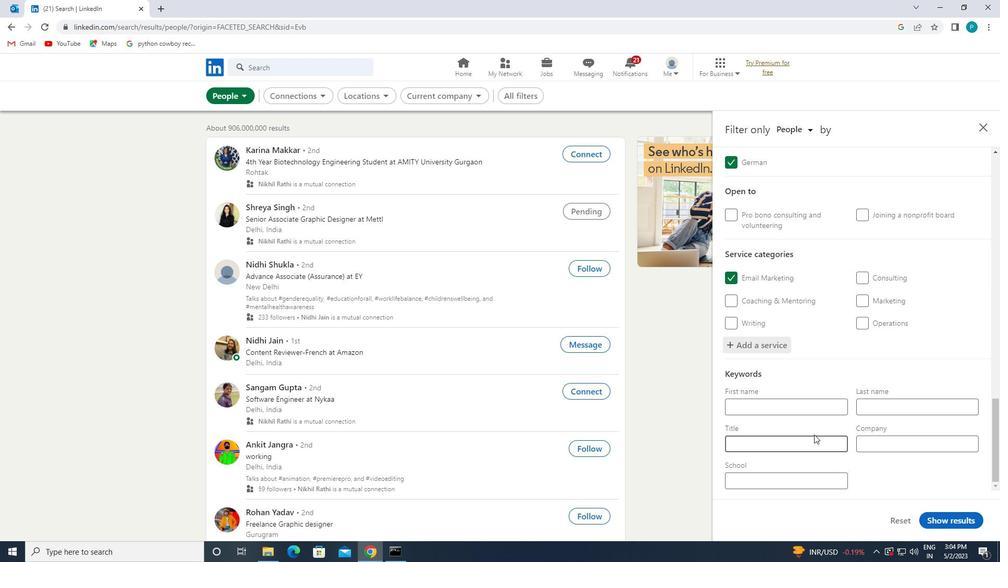 
Action: Mouse moved to (814, 435)
Screenshot: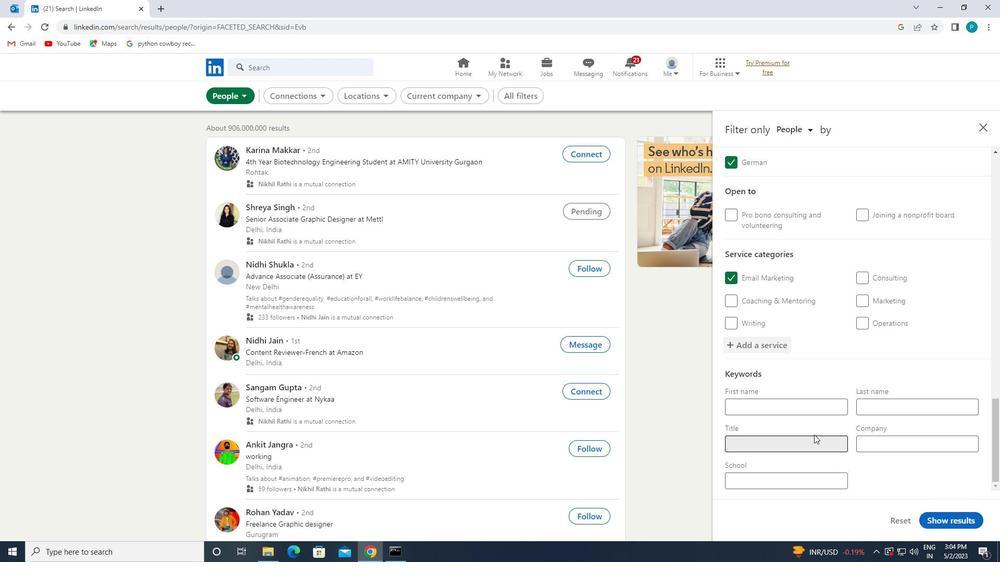 
Action: Key pressed <Key.caps_lock>P<Key.caps_lock>ROPOSAL
Screenshot: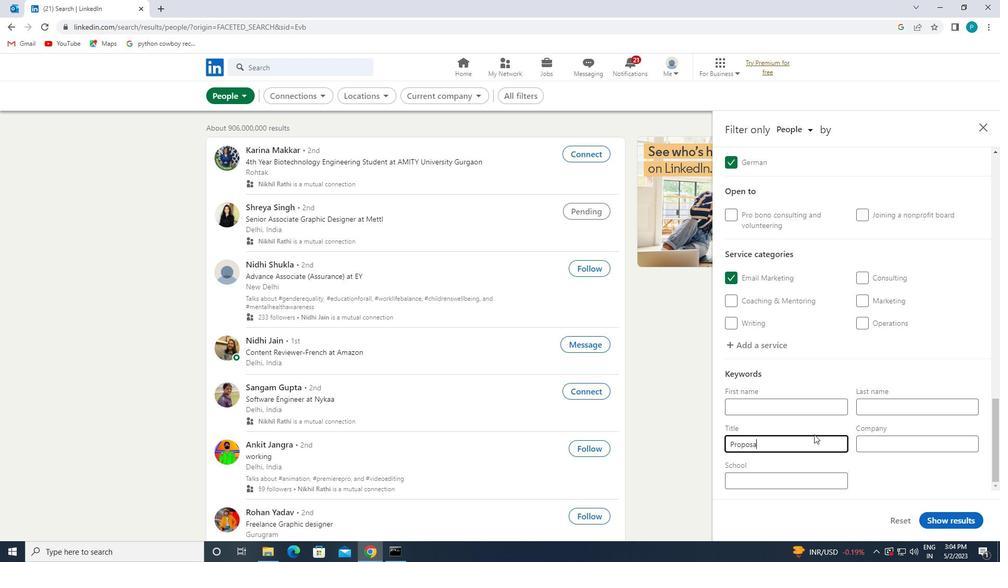 
Action: Mouse moved to (823, 443)
Screenshot: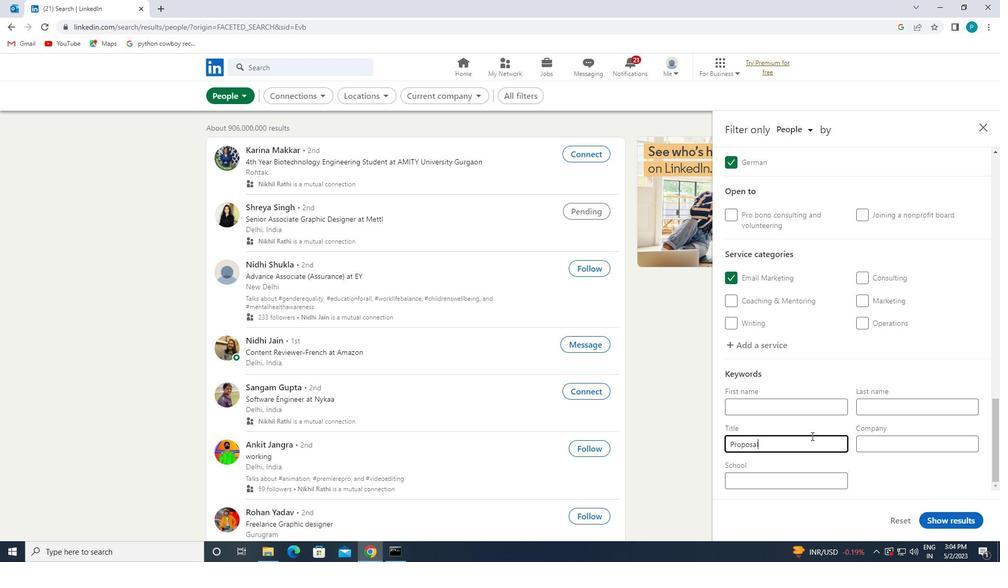 
Action: Key pressed <Key.space><Key.caps_lock>W<Key.caps_lock>RITER
Screenshot: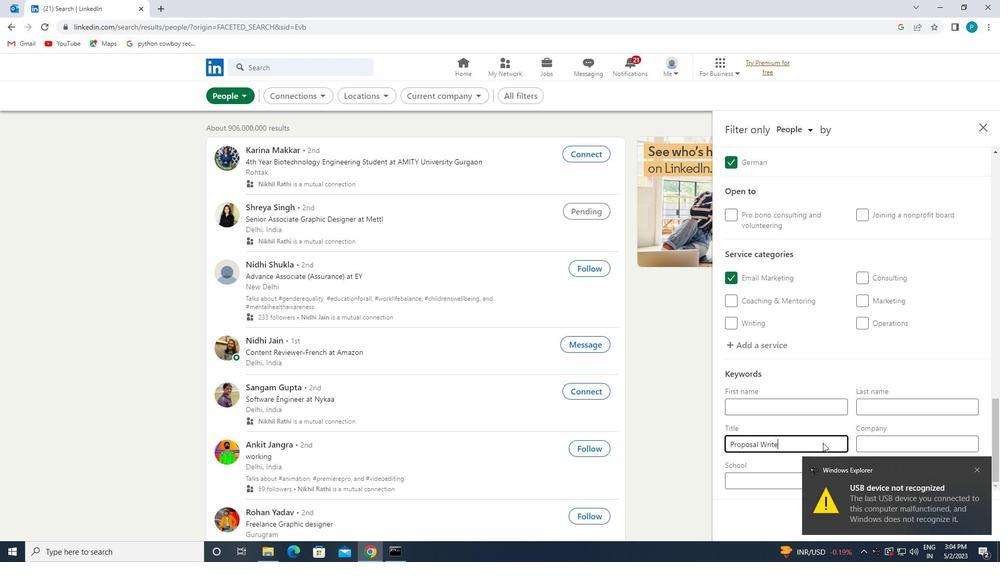 
Action: Mouse moved to (976, 470)
Screenshot: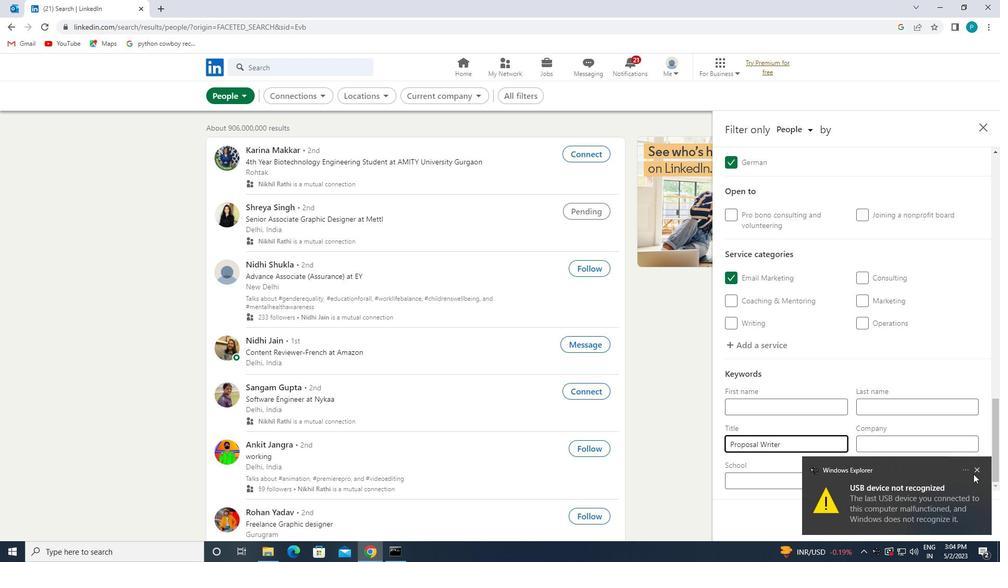 
Action: Mouse pressed left at (976, 470)
Screenshot: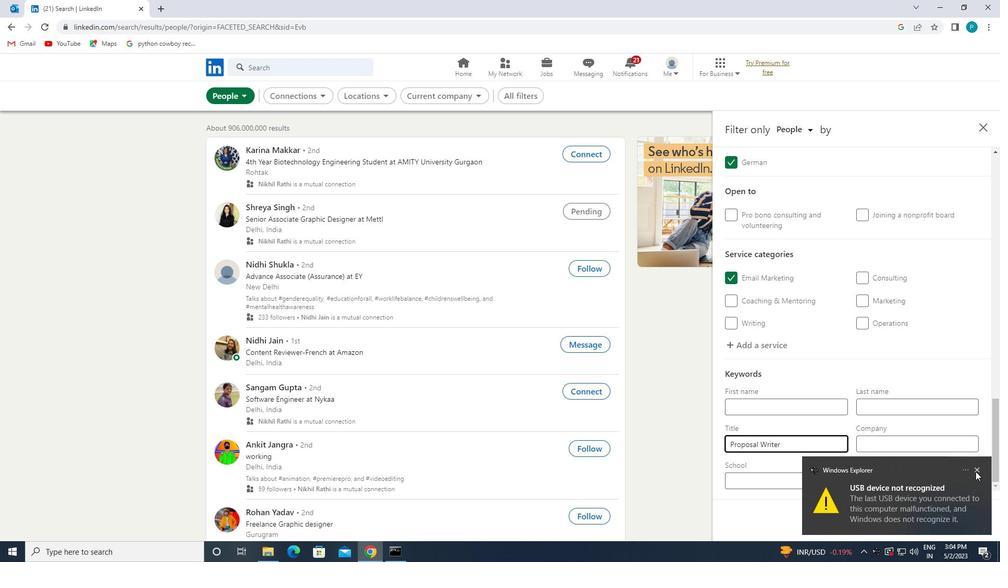 
Action: Mouse moved to (940, 518)
Screenshot: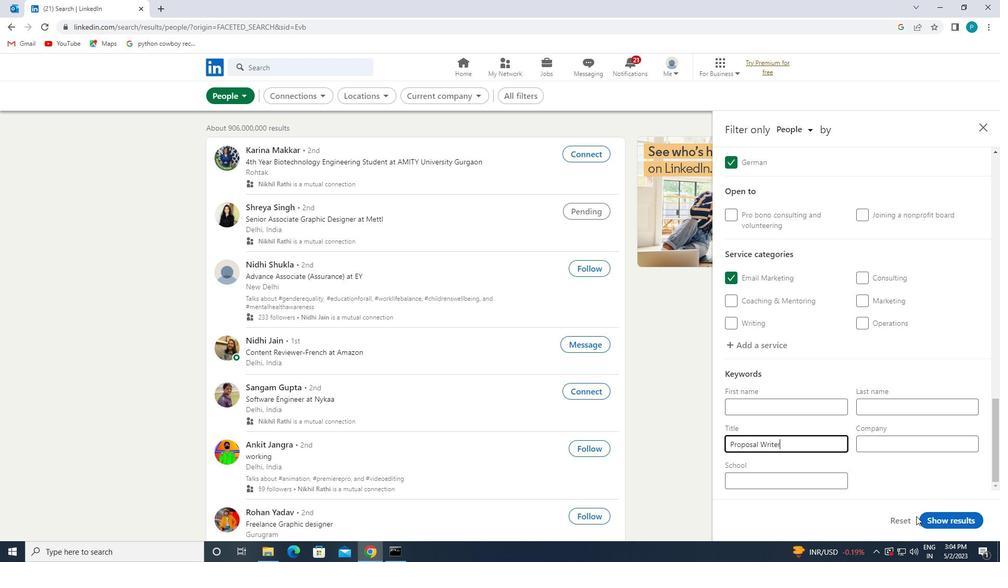
Action: Mouse pressed left at (940, 518)
Screenshot: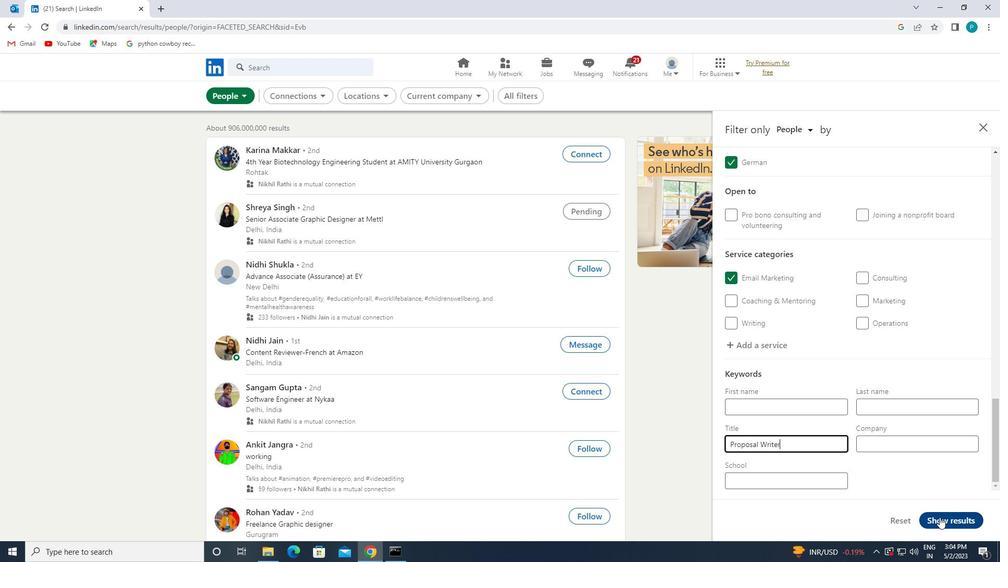 
